 Task: Look for space in Tuluá, Colombia from 8th June, 2023 to 16th June, 2023 for 2 adults in price range Rs.10000 to Rs.15000. Place can be entire place with 1  bedroom having 1 bed and 1 bathroom. Property type can be house, flat, guest house, hotel. Amenities needed are: wifi, washing machine. Booking option can be shelf check-in. Required host language is English.
Action: Mouse moved to (506, 124)
Screenshot: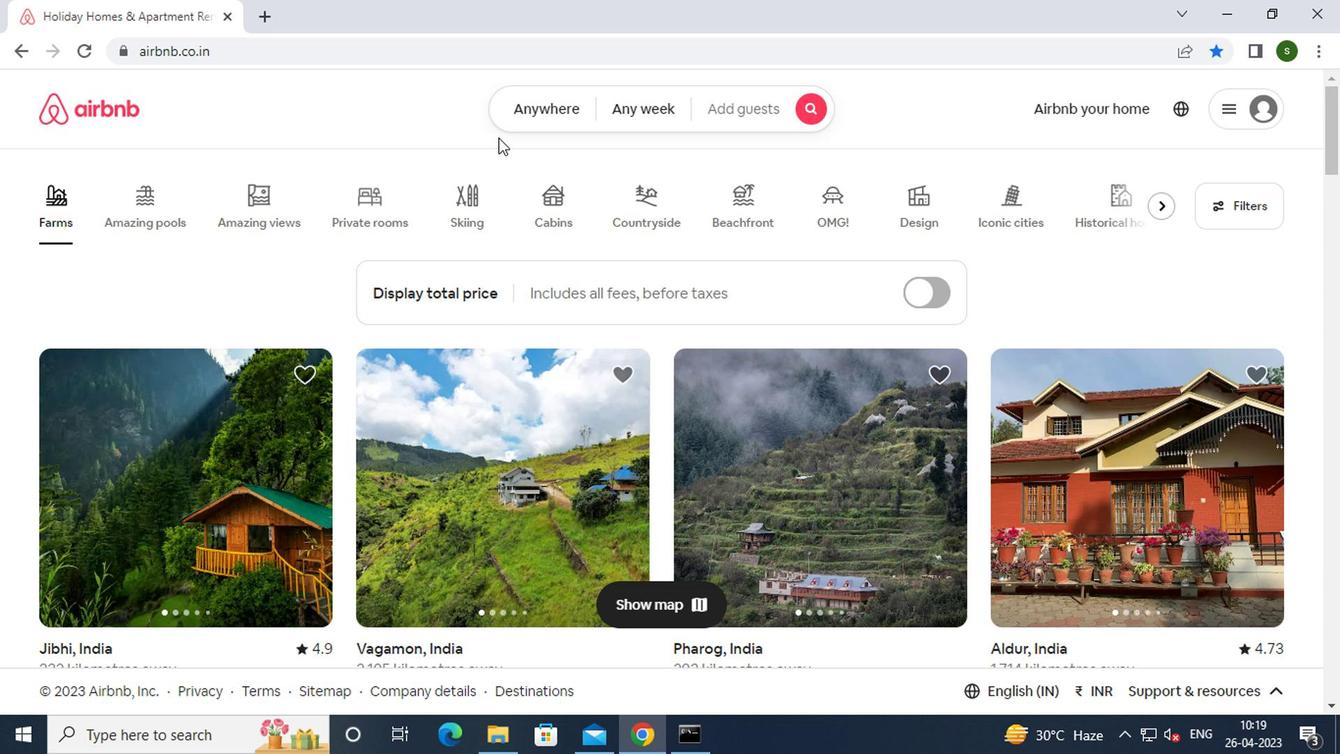 
Action: Mouse pressed left at (506, 124)
Screenshot: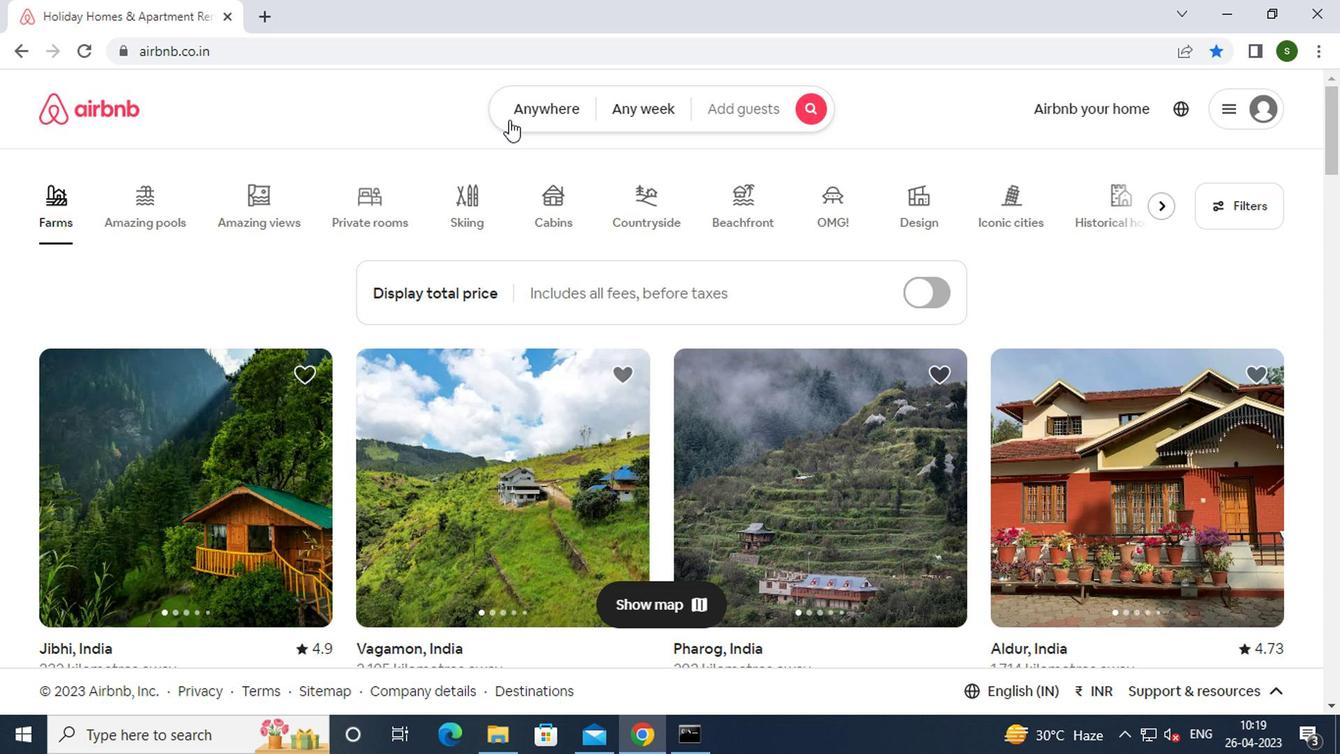 
Action: Mouse moved to (386, 187)
Screenshot: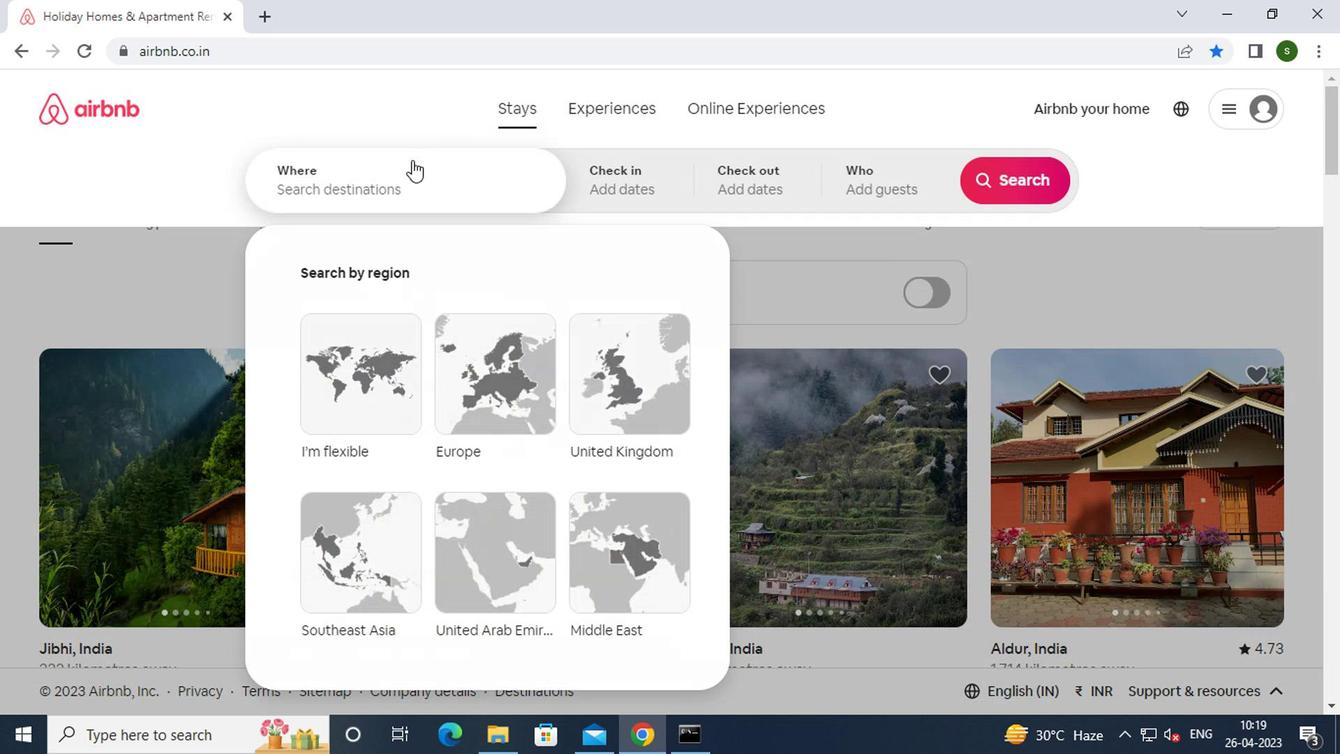 
Action: Mouse pressed left at (386, 187)
Screenshot: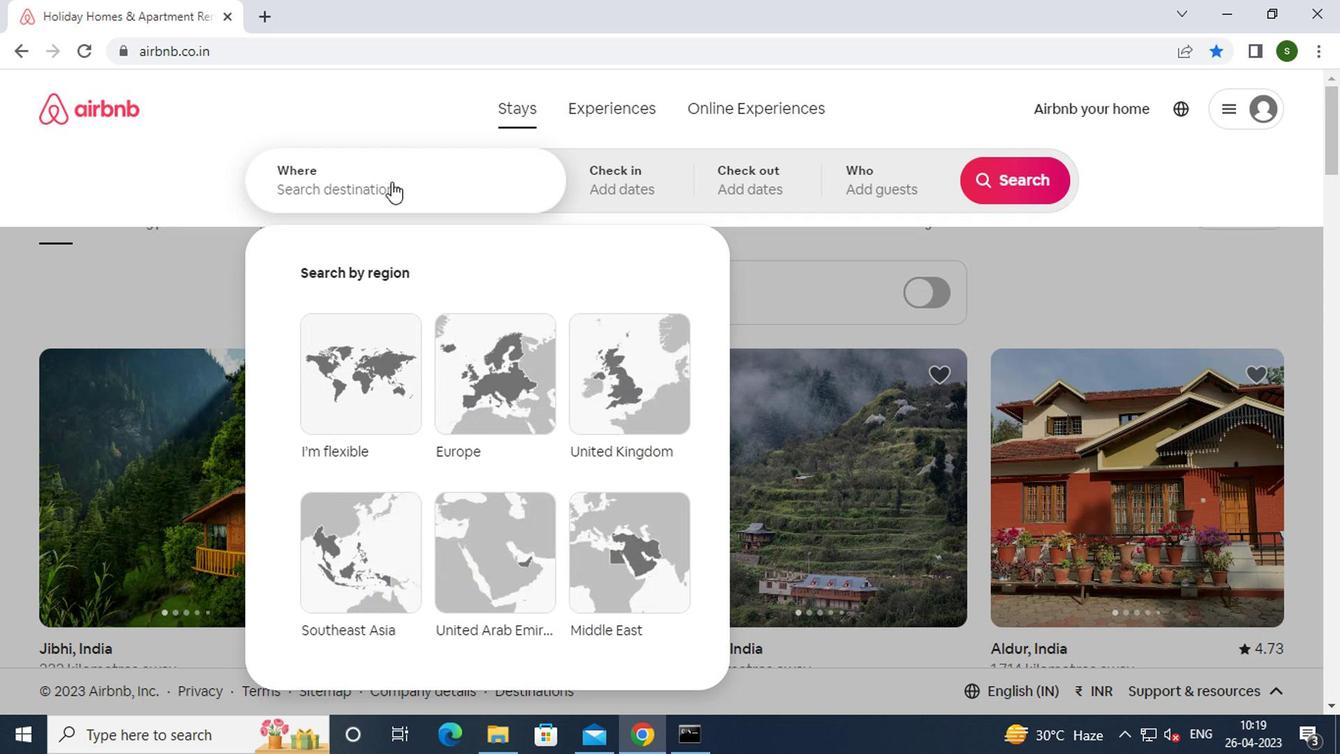 
Action: Key pressed t<Key.caps_lock>ulua,<Key.space><Key.caps_lock>c<Key.caps_lock>olombia<Key.enter>
Screenshot: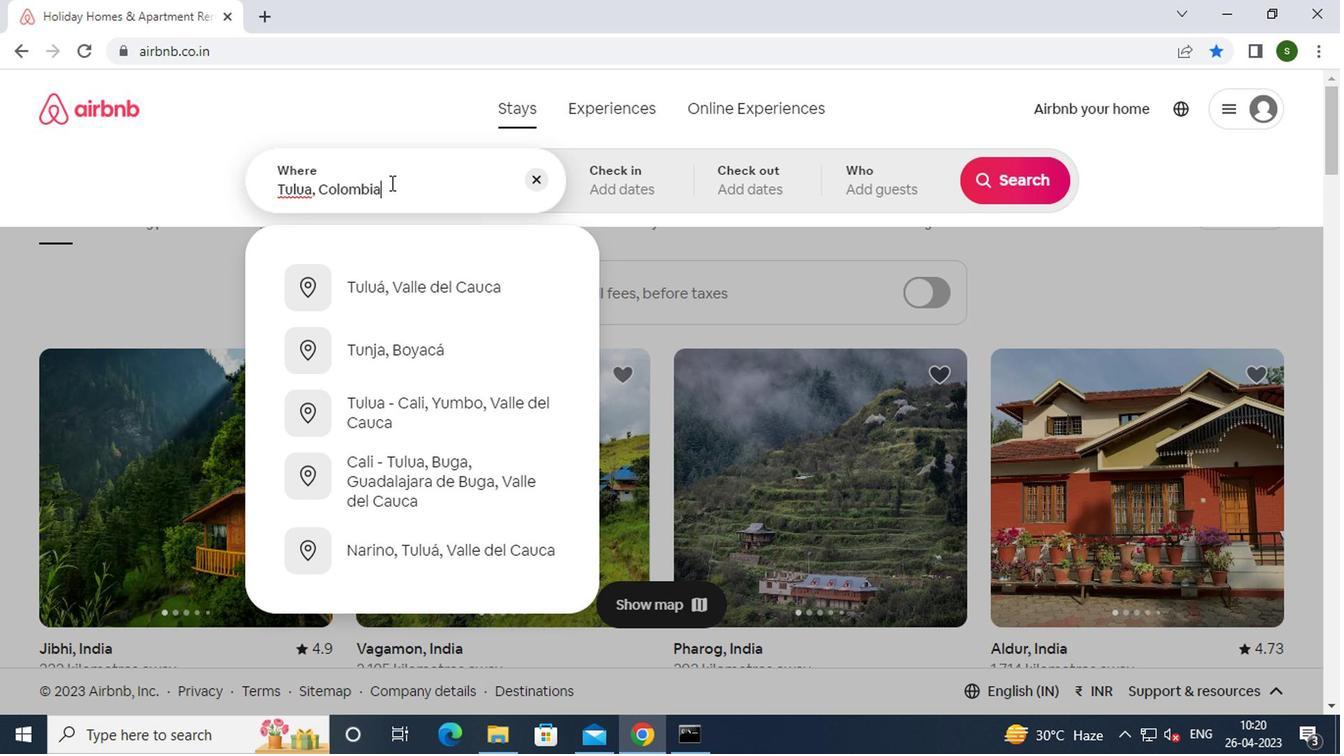 
Action: Mouse moved to (997, 341)
Screenshot: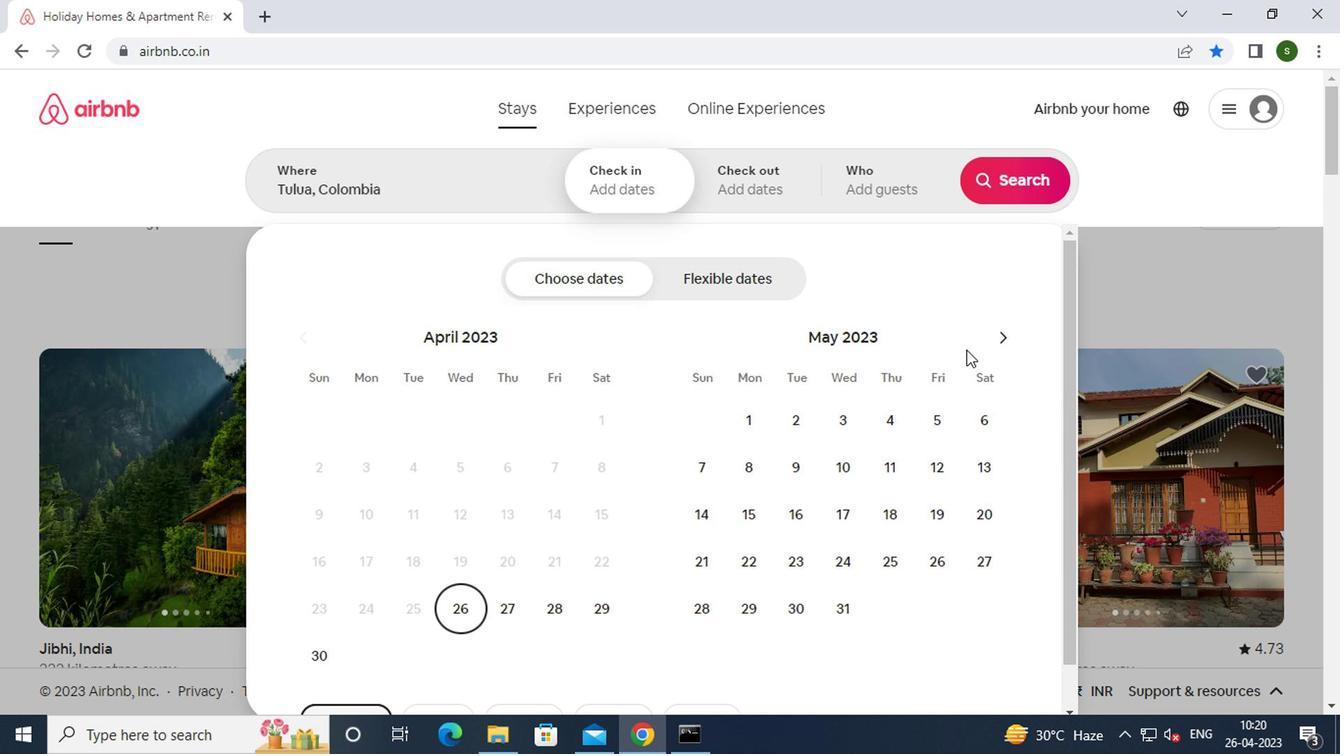 
Action: Mouse pressed left at (997, 341)
Screenshot: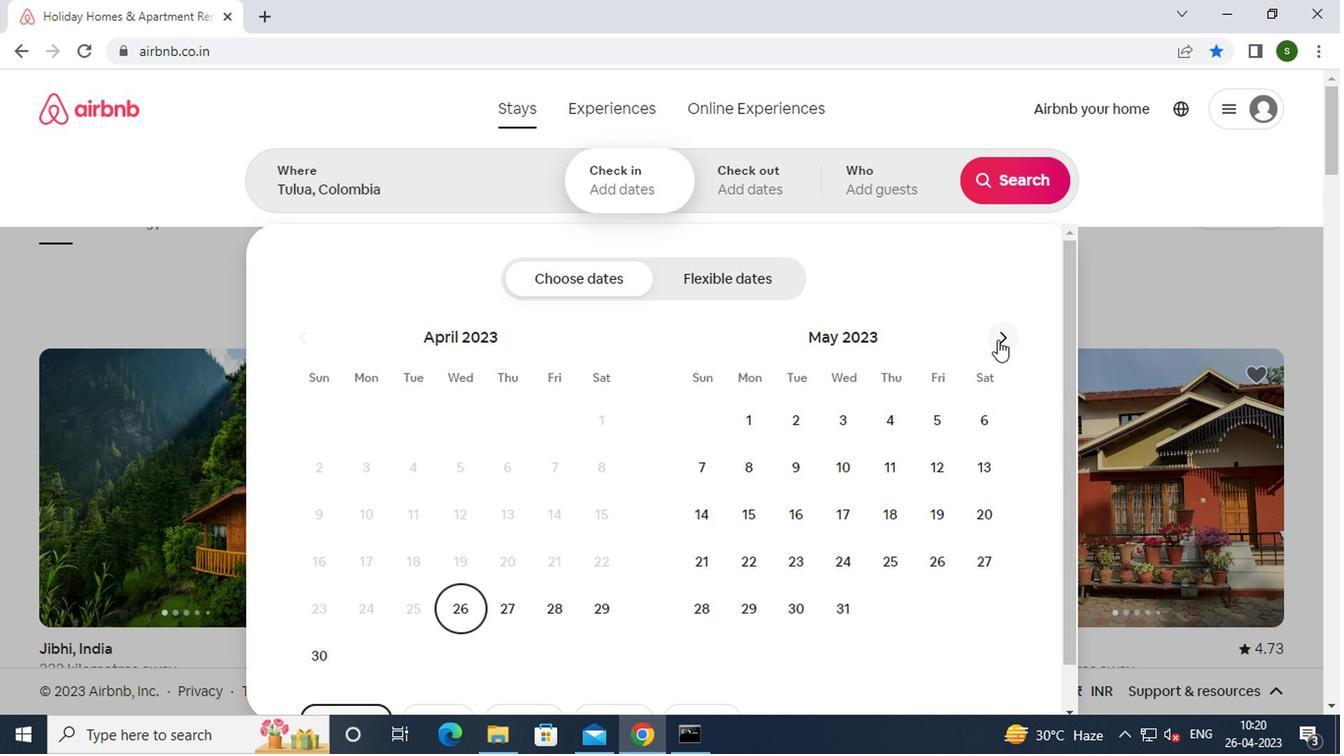
Action: Mouse moved to (883, 467)
Screenshot: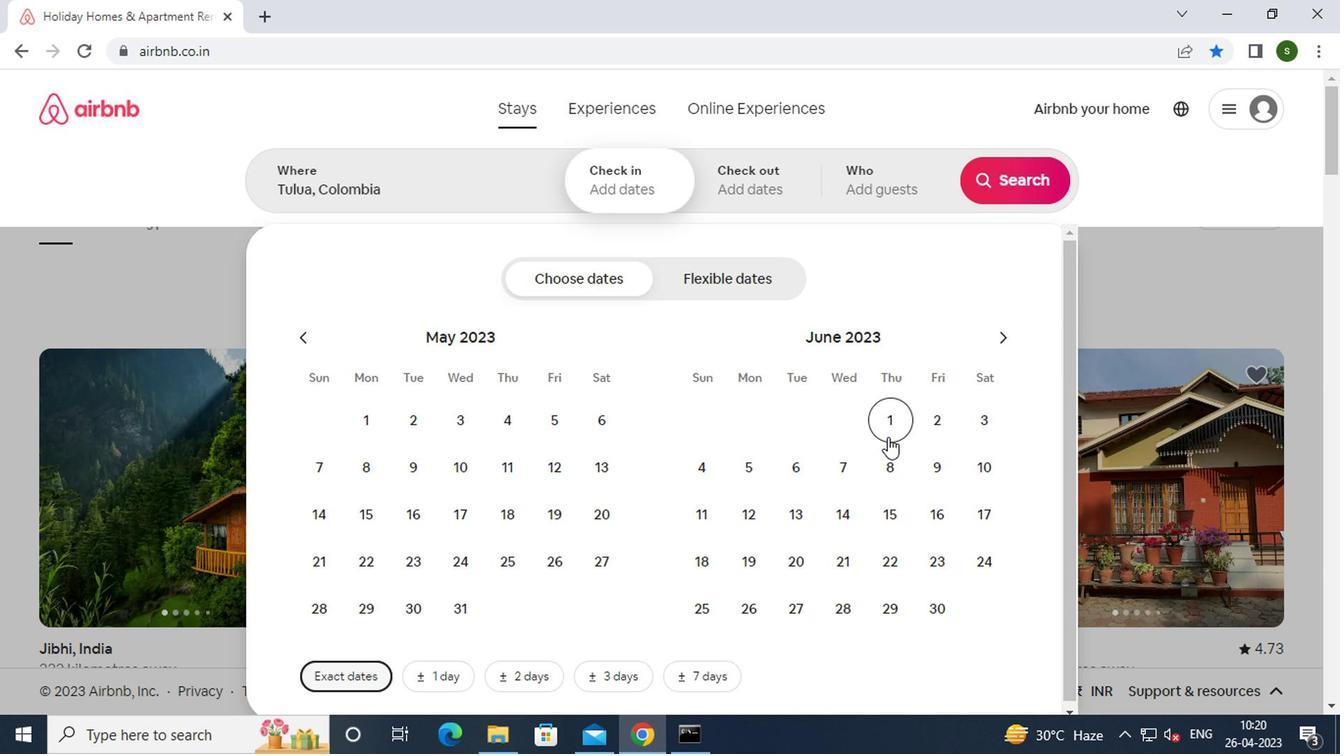 
Action: Mouse pressed left at (883, 467)
Screenshot: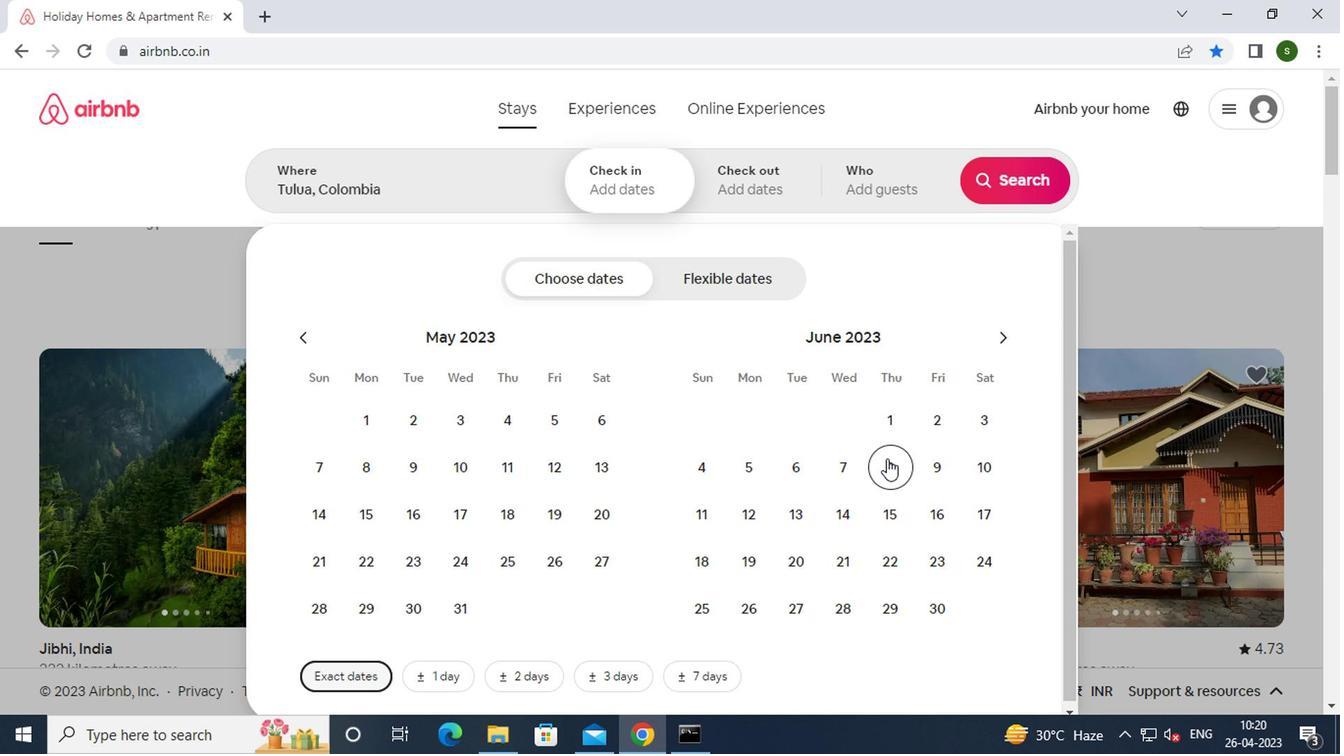 
Action: Mouse moved to (922, 509)
Screenshot: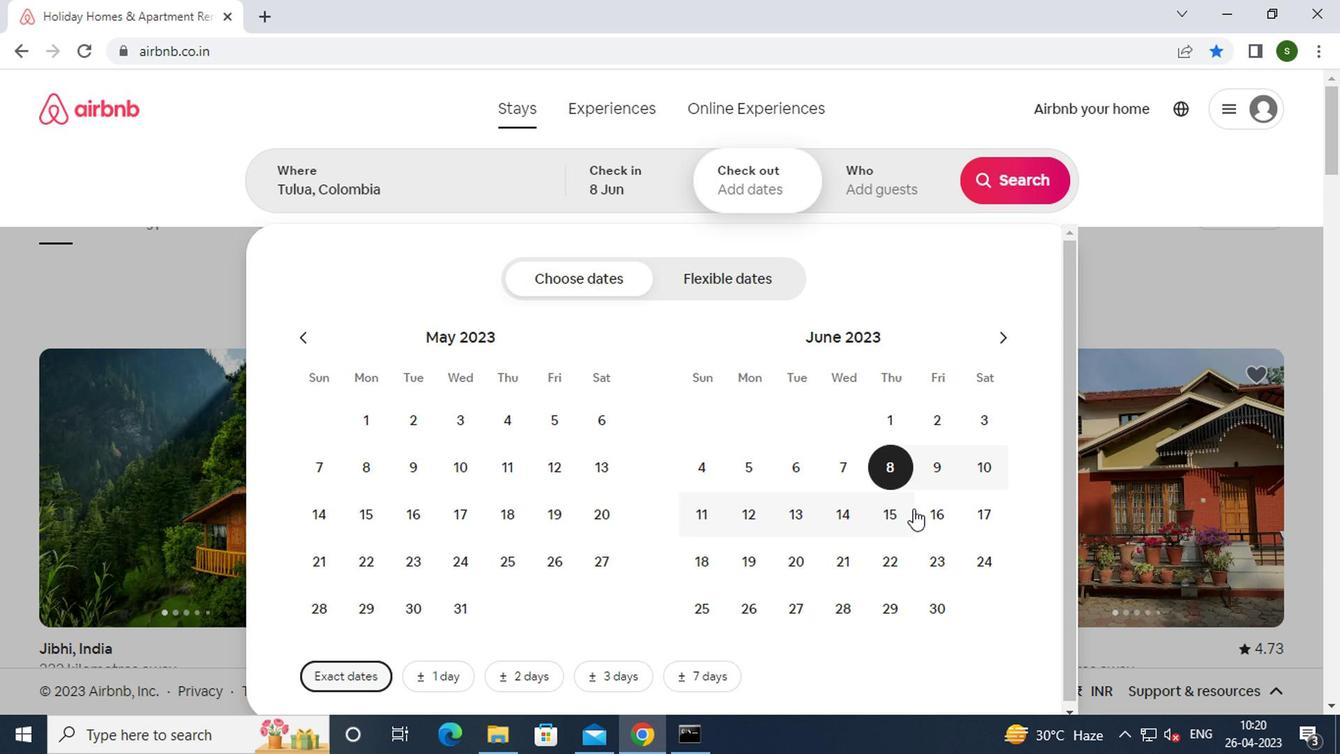
Action: Mouse pressed left at (922, 509)
Screenshot: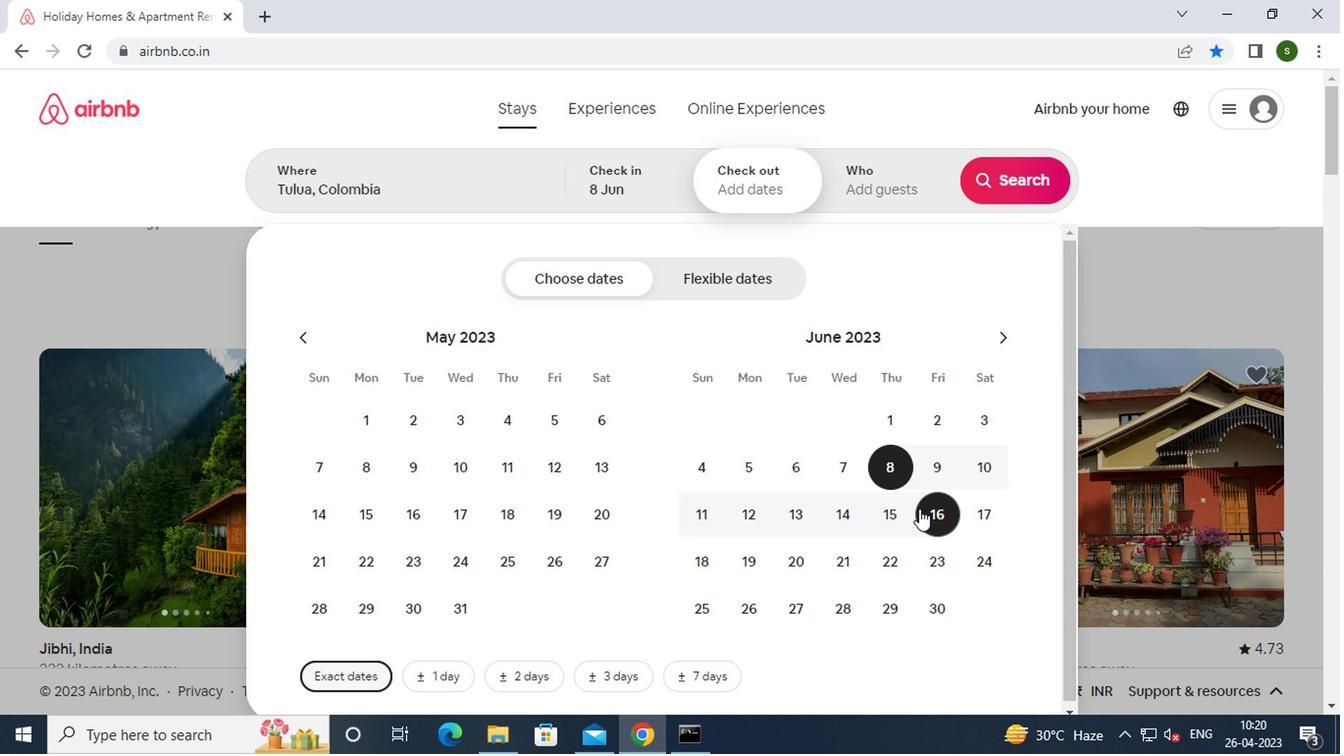 
Action: Mouse moved to (863, 194)
Screenshot: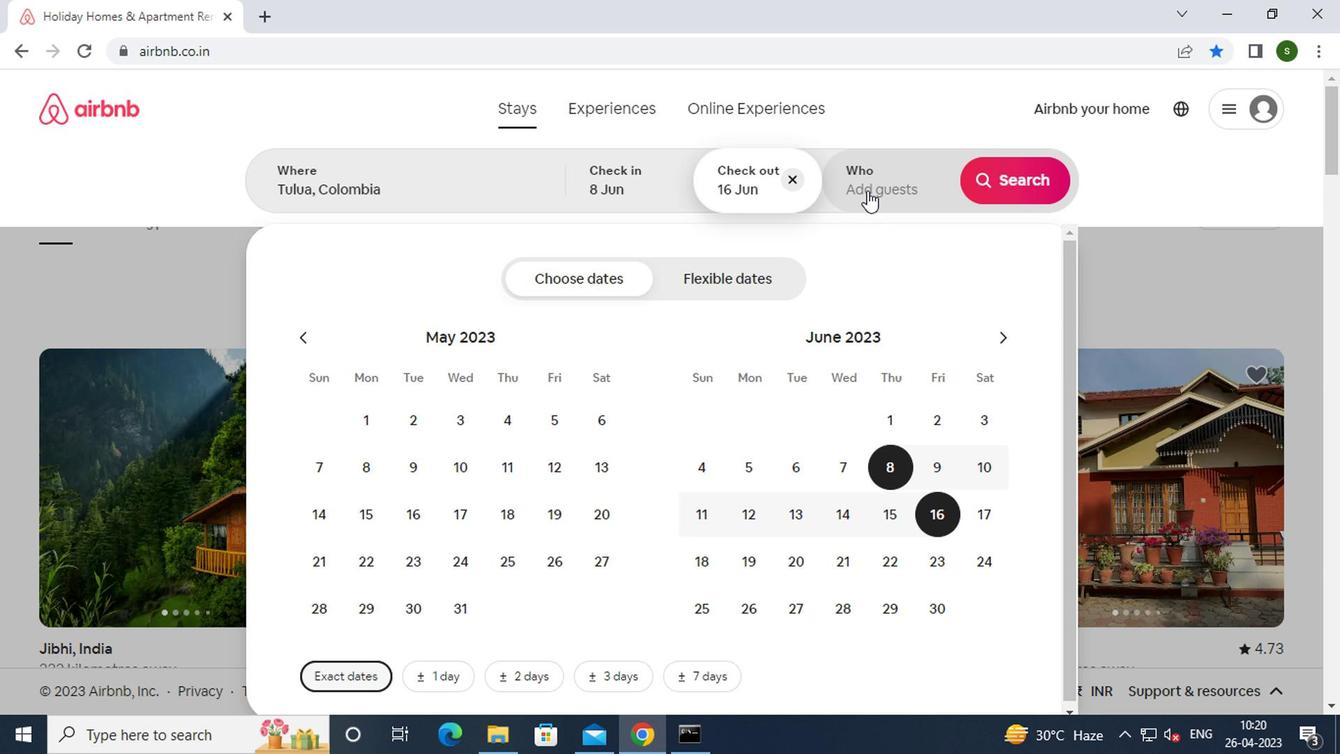 
Action: Mouse pressed left at (863, 194)
Screenshot: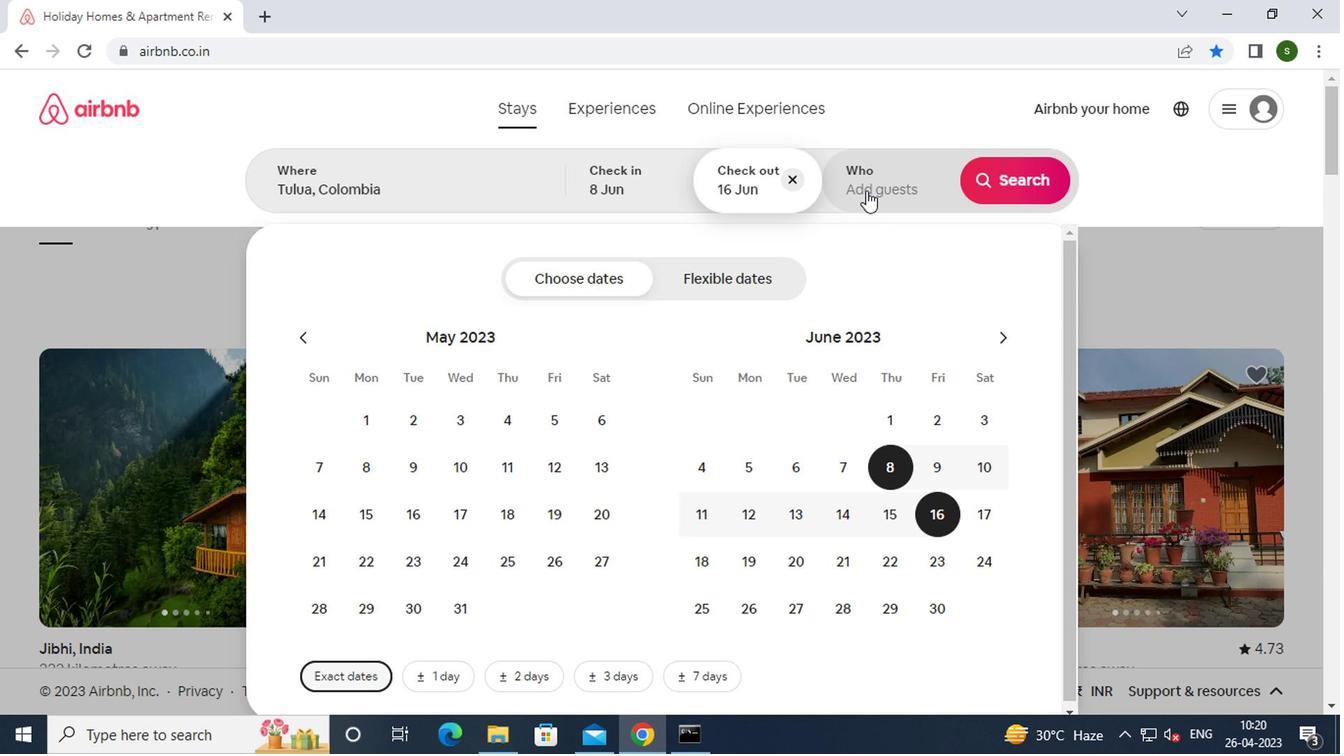 
Action: Mouse moved to (1023, 279)
Screenshot: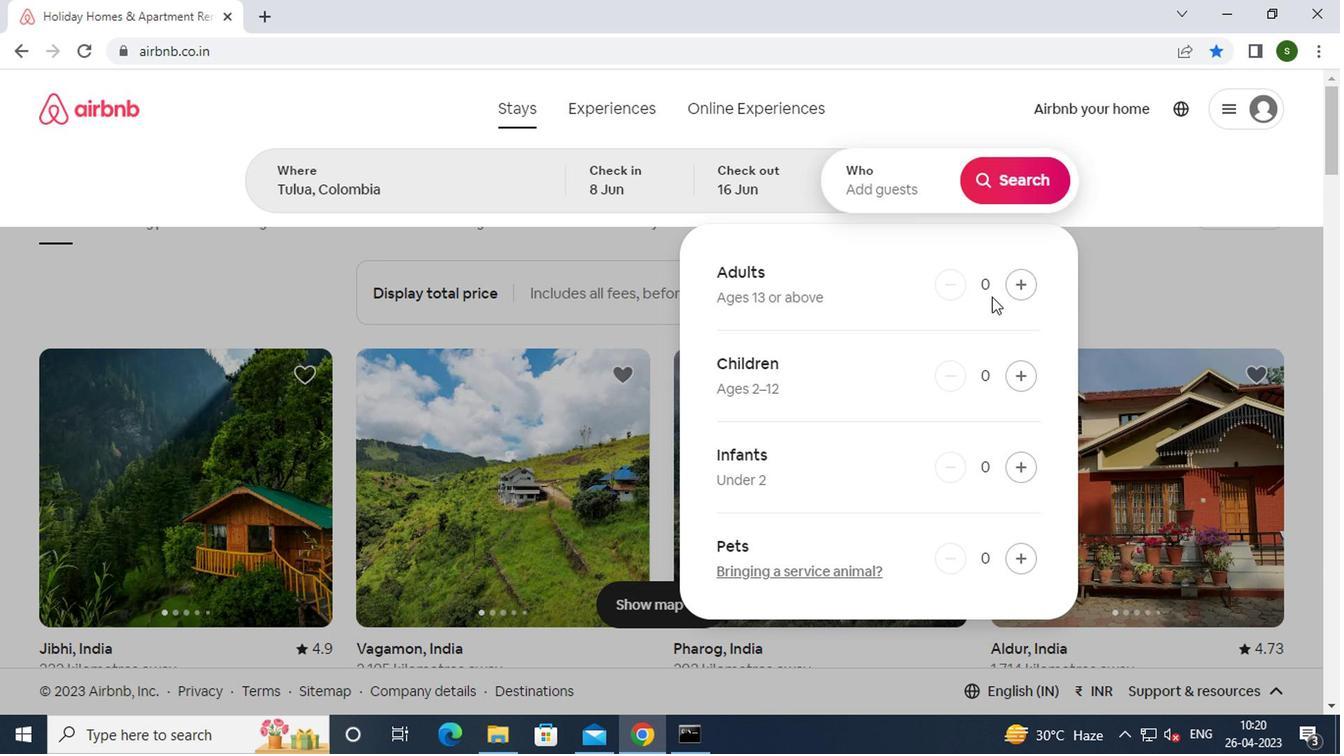 
Action: Mouse pressed left at (1023, 279)
Screenshot: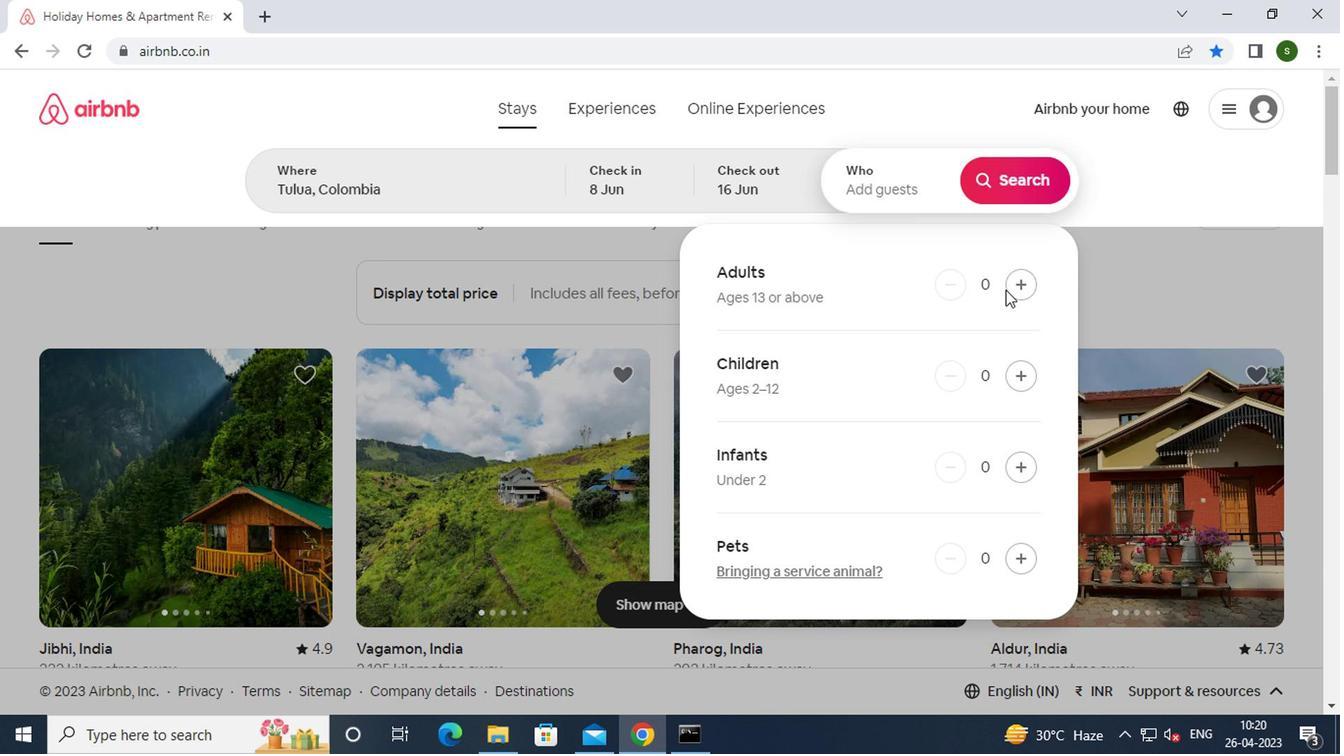 
Action: Mouse pressed left at (1023, 279)
Screenshot: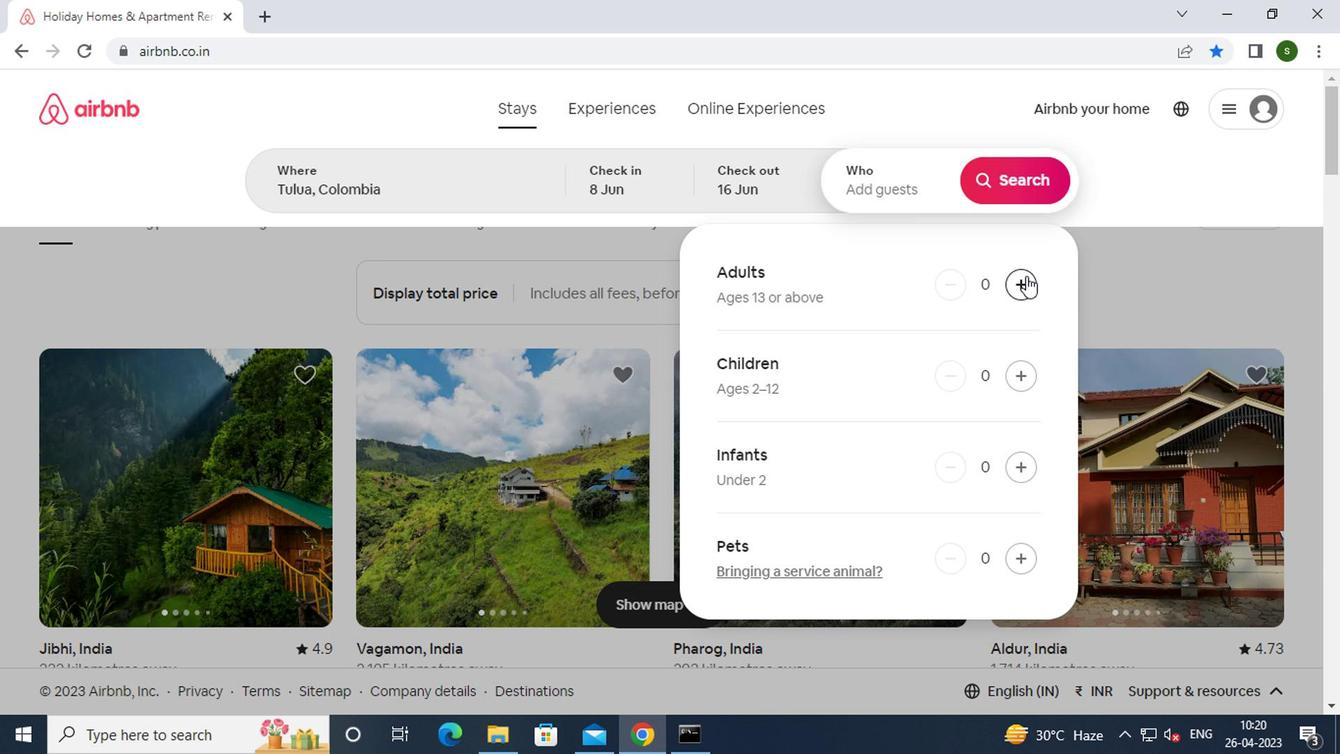 
Action: Mouse moved to (1020, 199)
Screenshot: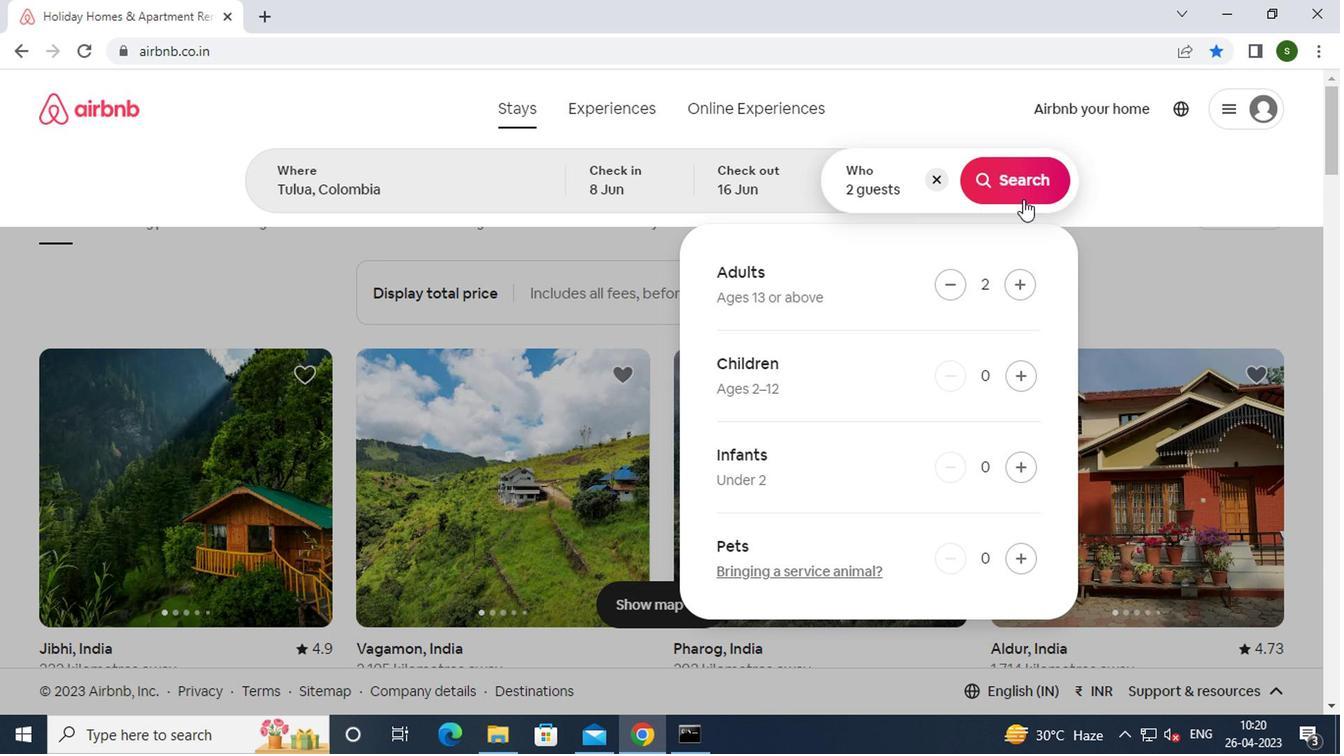 
Action: Mouse pressed left at (1020, 199)
Screenshot: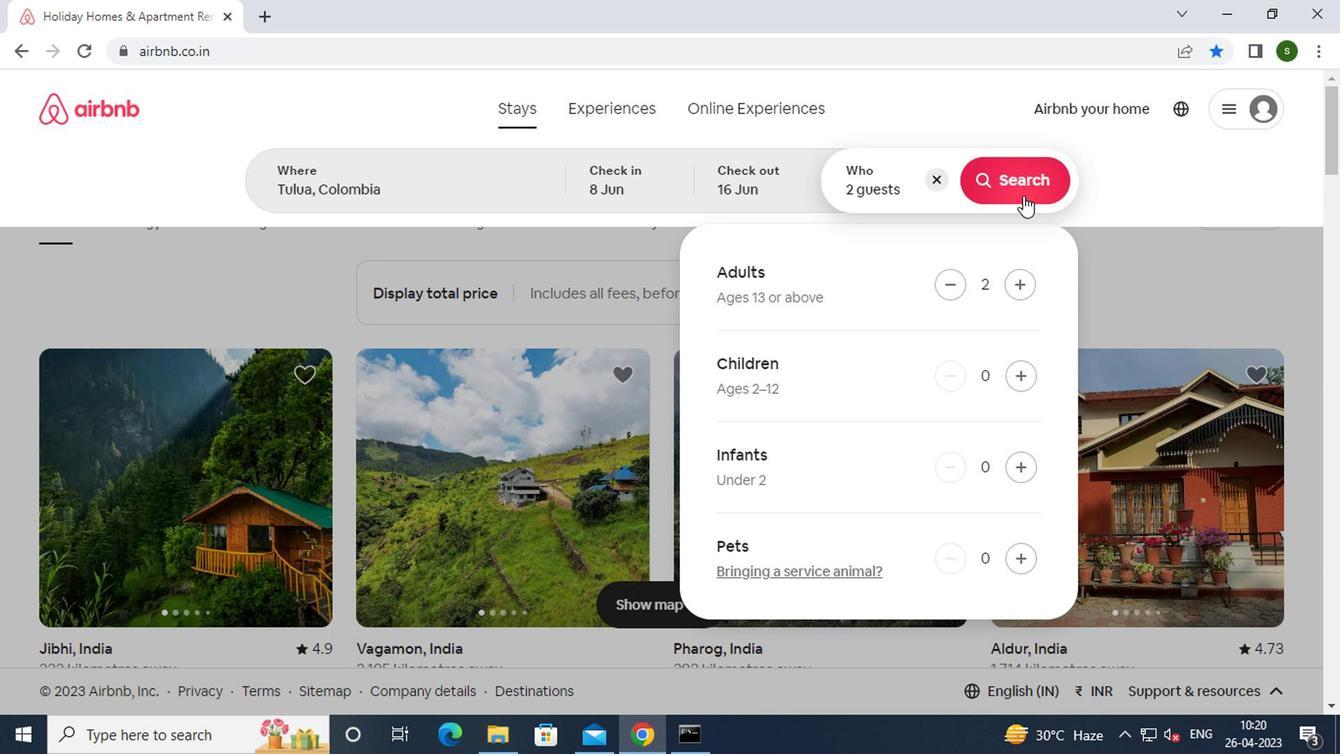 
Action: Mouse moved to (1253, 179)
Screenshot: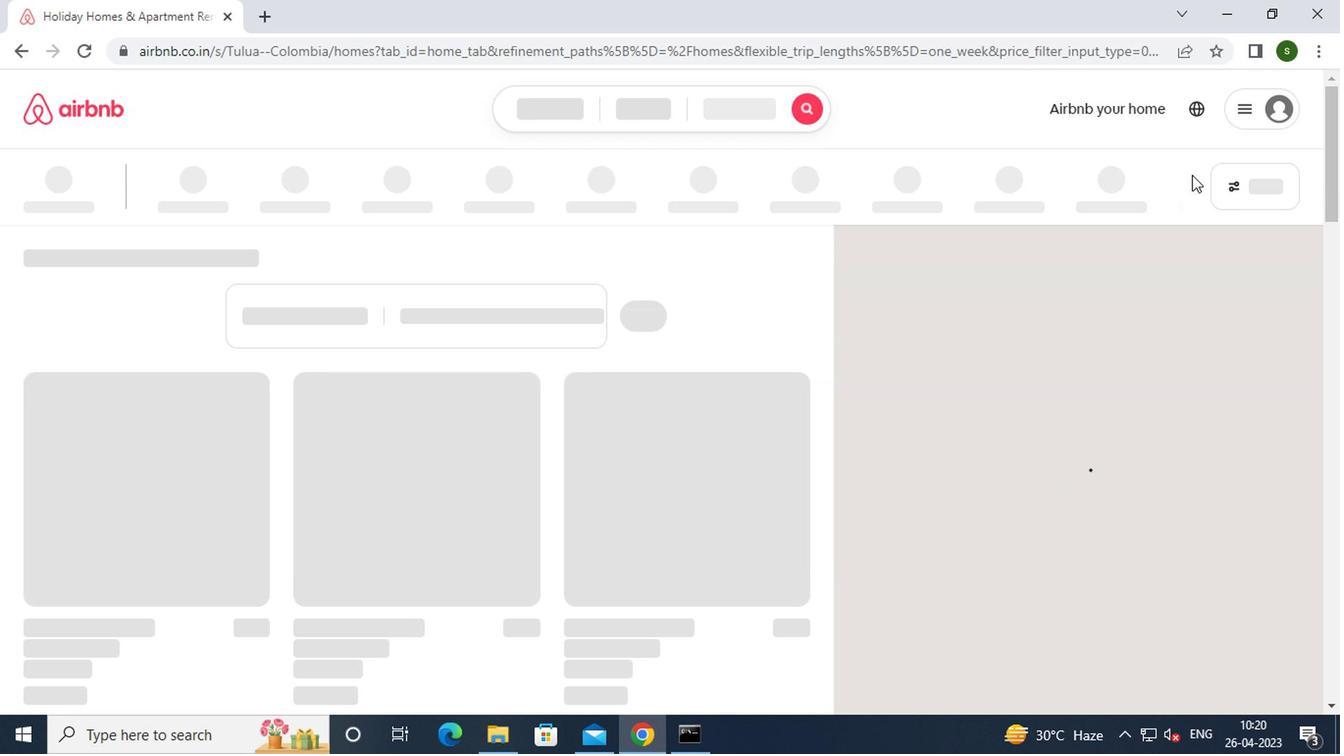 
Action: Mouse pressed left at (1253, 179)
Screenshot: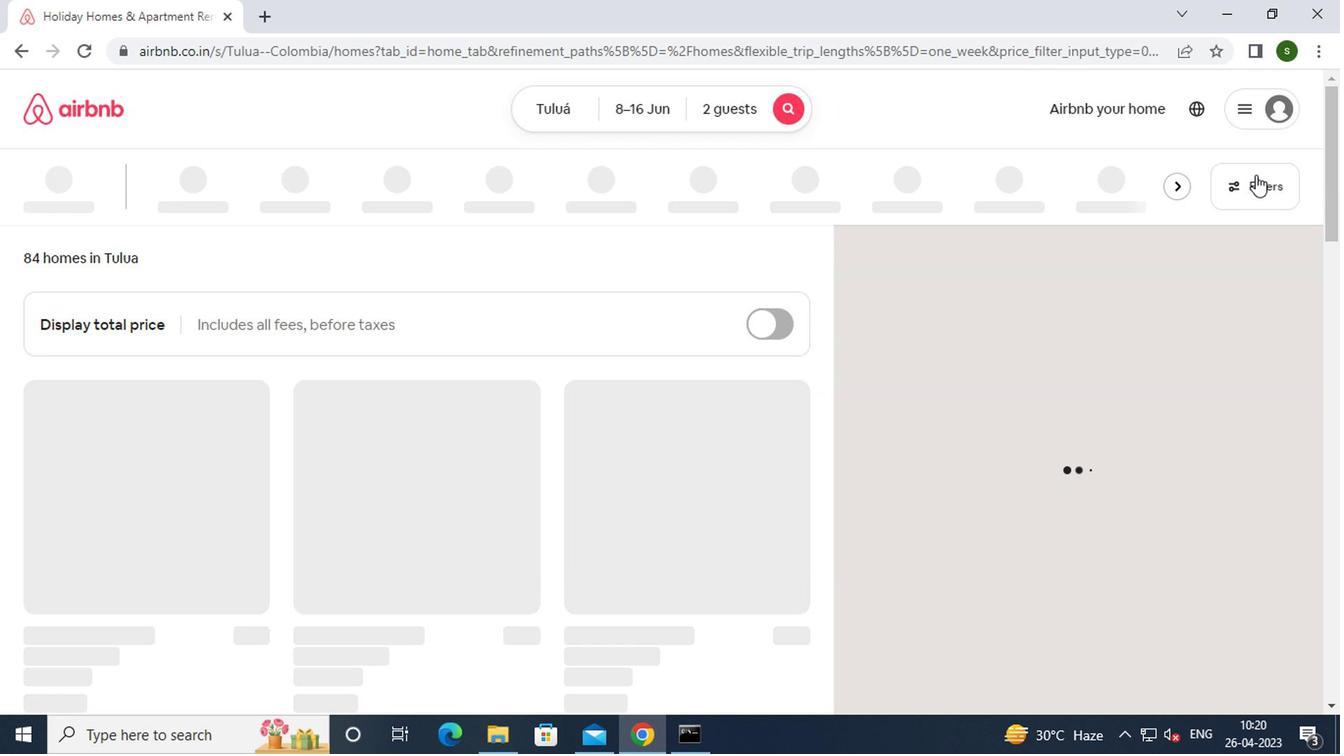 
Action: Mouse moved to (585, 434)
Screenshot: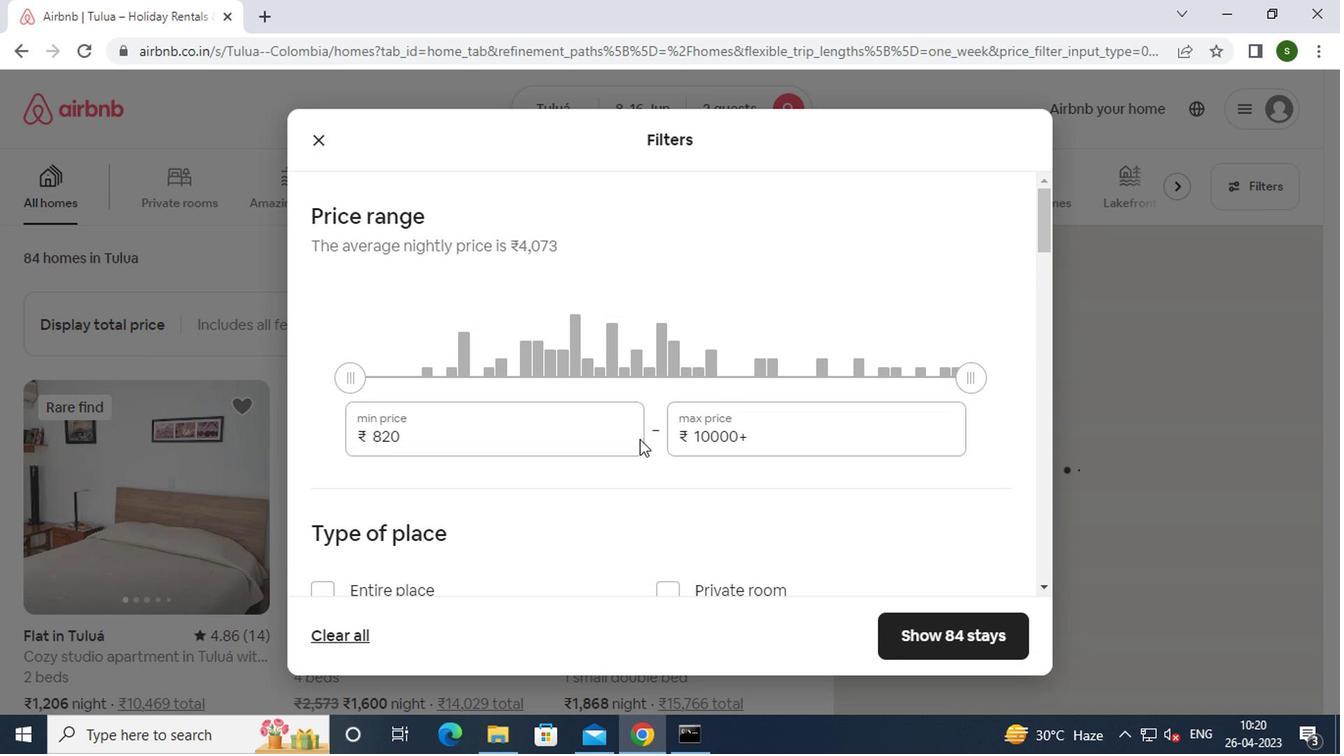 
Action: Mouse pressed left at (585, 434)
Screenshot: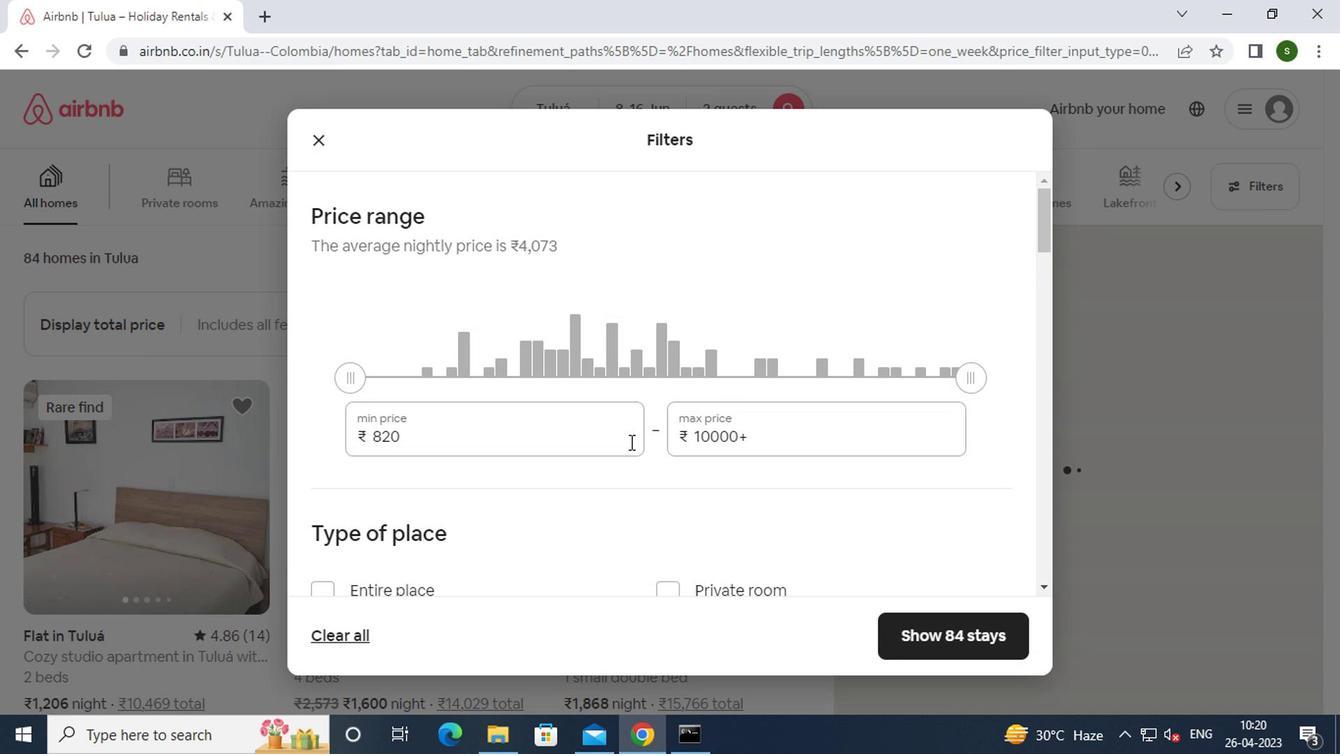 
Action: Mouse moved to (585, 429)
Screenshot: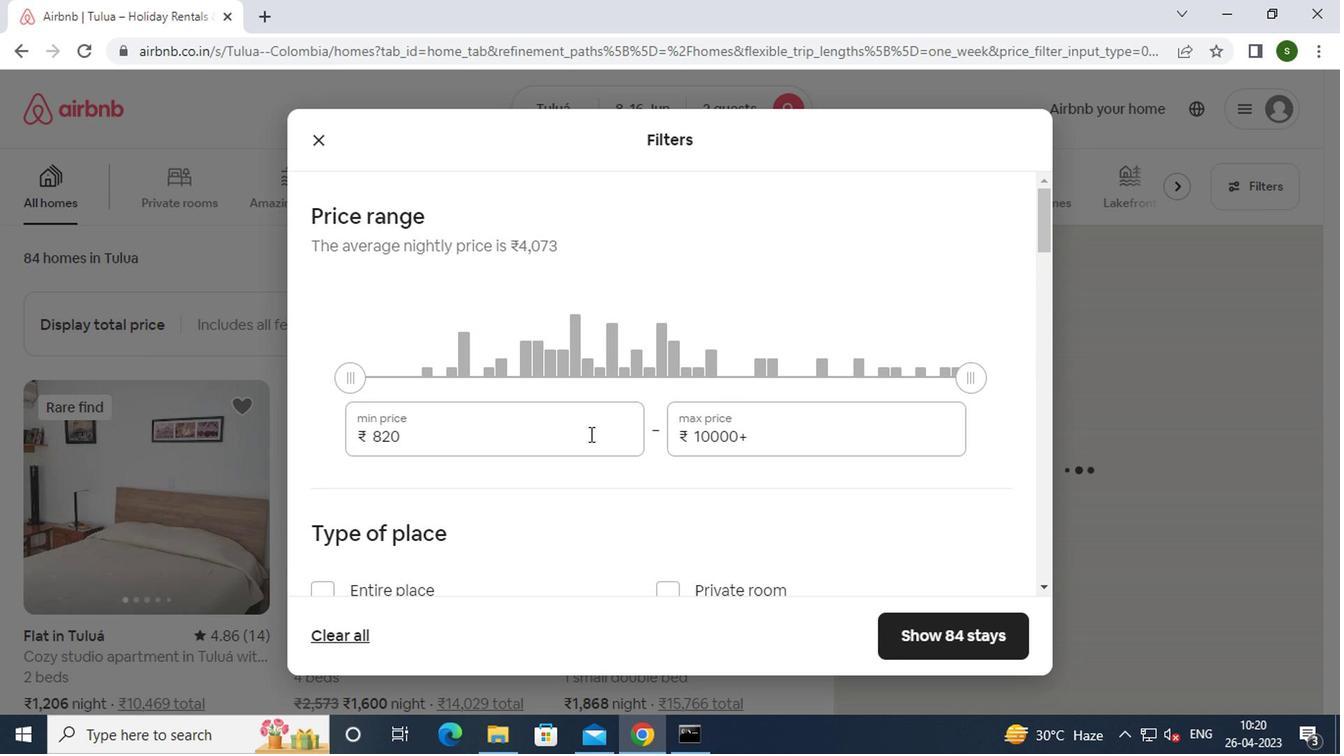 
Action: Key pressed <Key.backspace><Key.backspace><Key.backspace><Key.backspace>10000
Screenshot: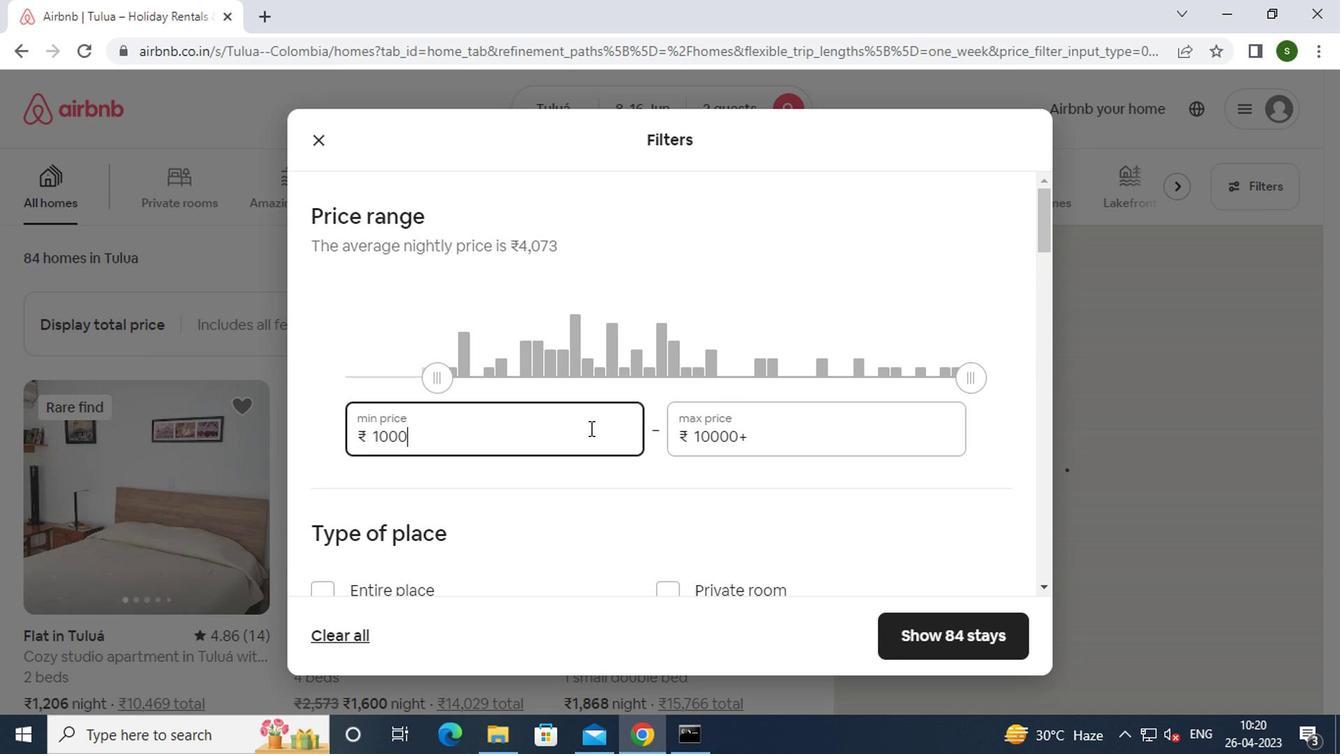 
Action: Mouse moved to (793, 438)
Screenshot: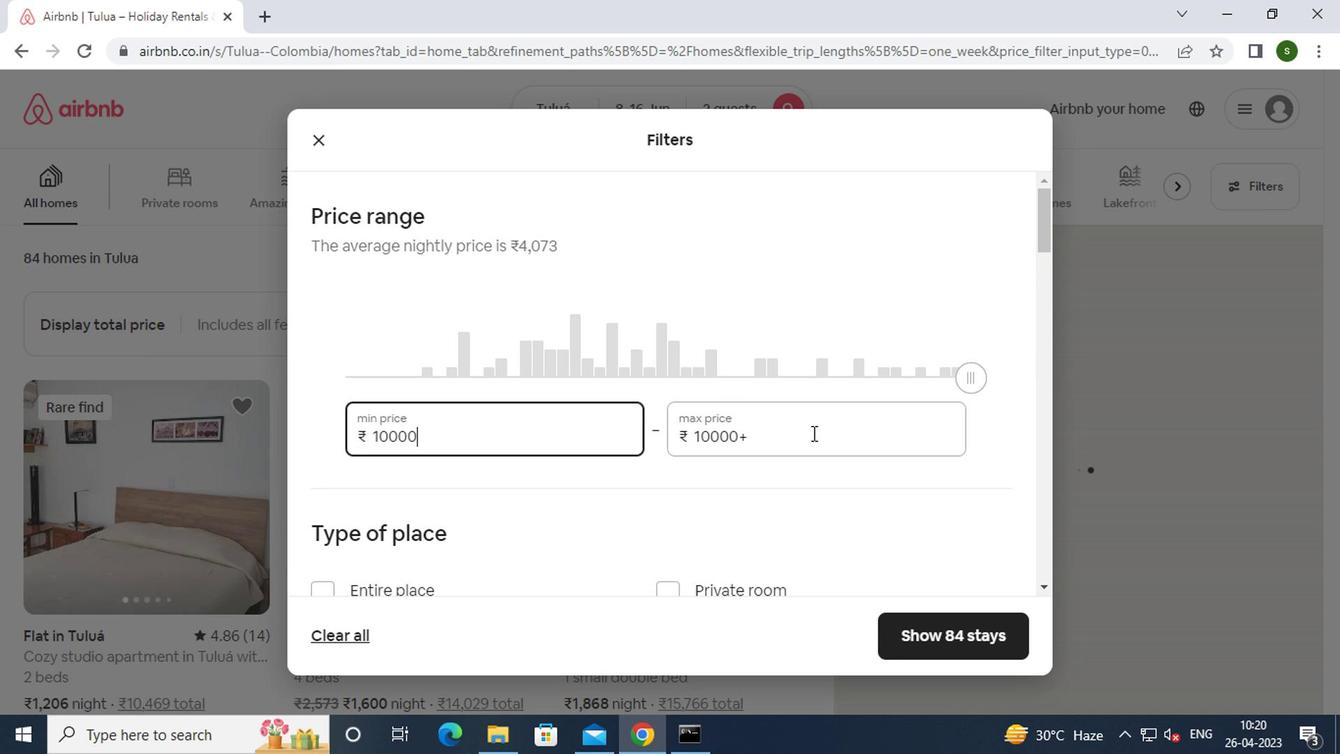 
Action: Mouse pressed left at (793, 438)
Screenshot: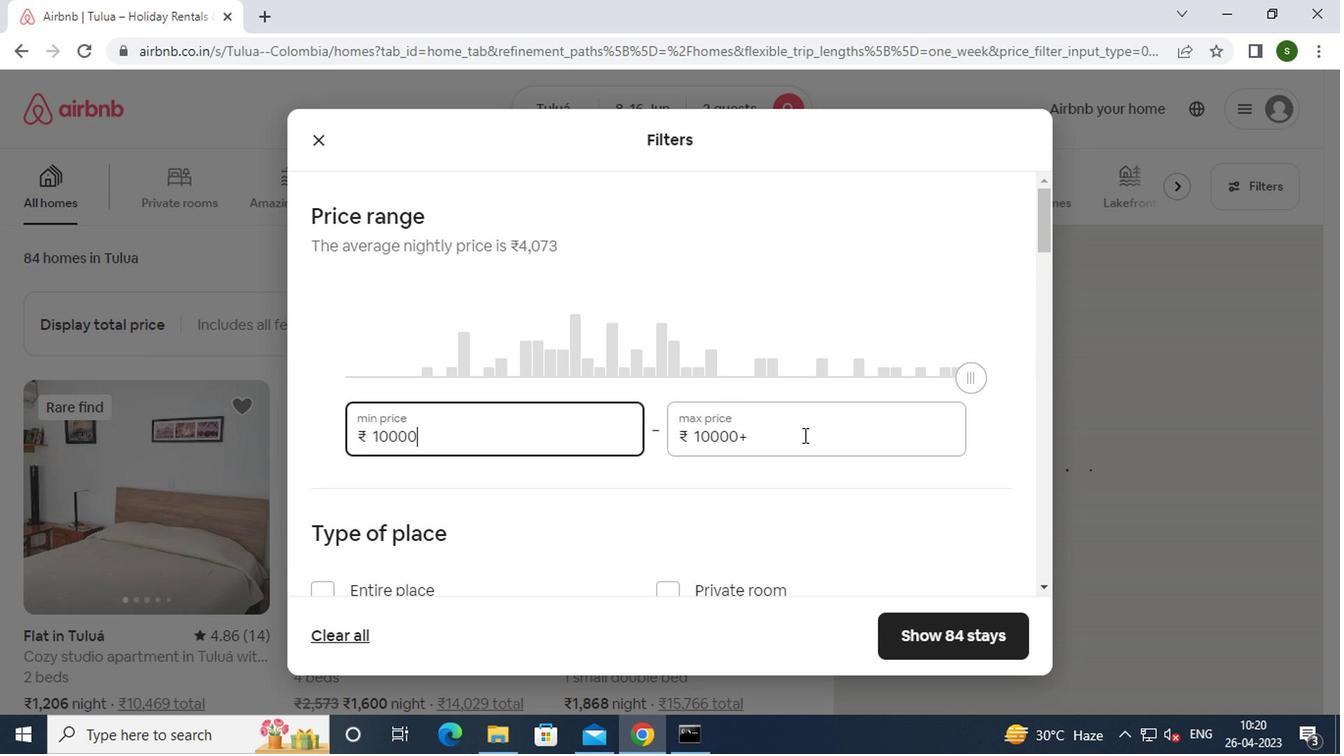 
Action: Key pressed <Key.backspace><Key.backspace><Key.backspace><Key.backspace><Key.backspace><Key.backspace><Key.backspace><Key.backspace><Key.backspace><Key.backspace><Key.backspace><Key.backspace>15000
Screenshot: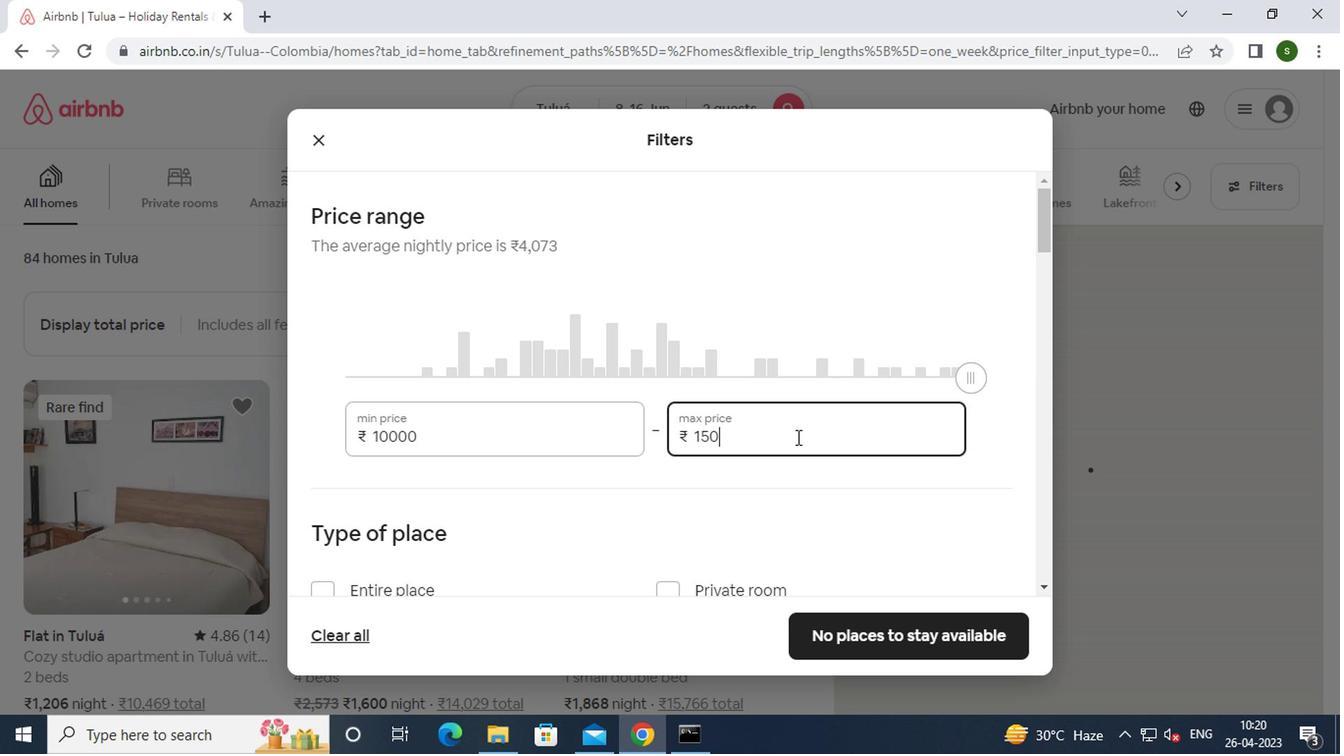 
Action: Mouse moved to (645, 459)
Screenshot: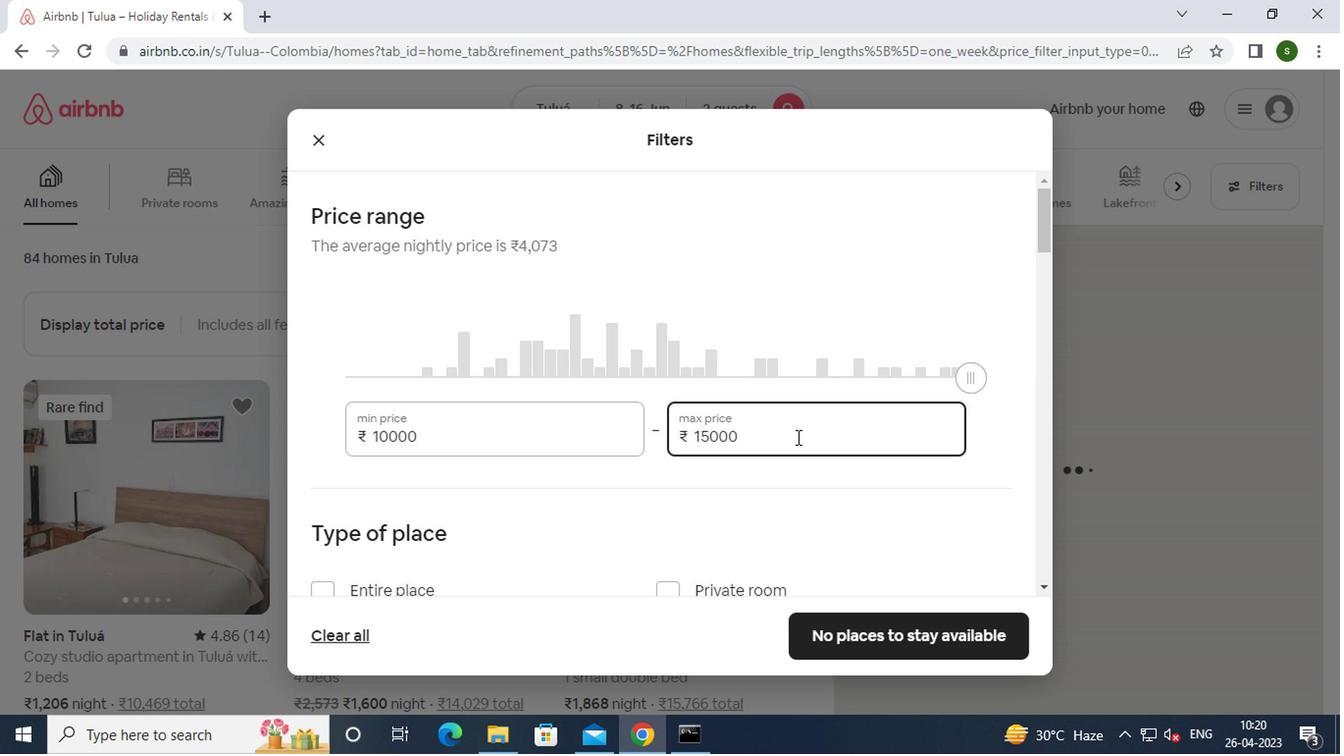 
Action: Mouse scrolled (645, 458) with delta (0, 0)
Screenshot: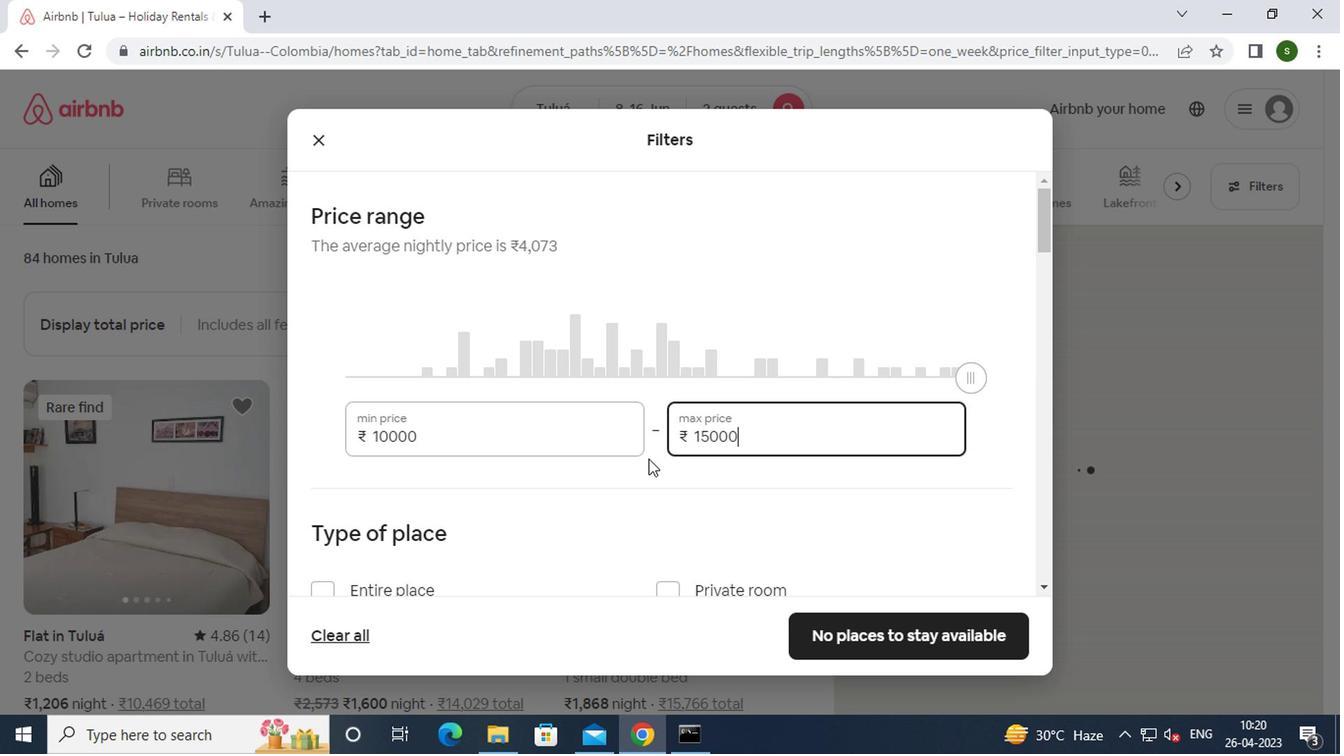 
Action: Mouse scrolled (645, 458) with delta (0, 0)
Screenshot: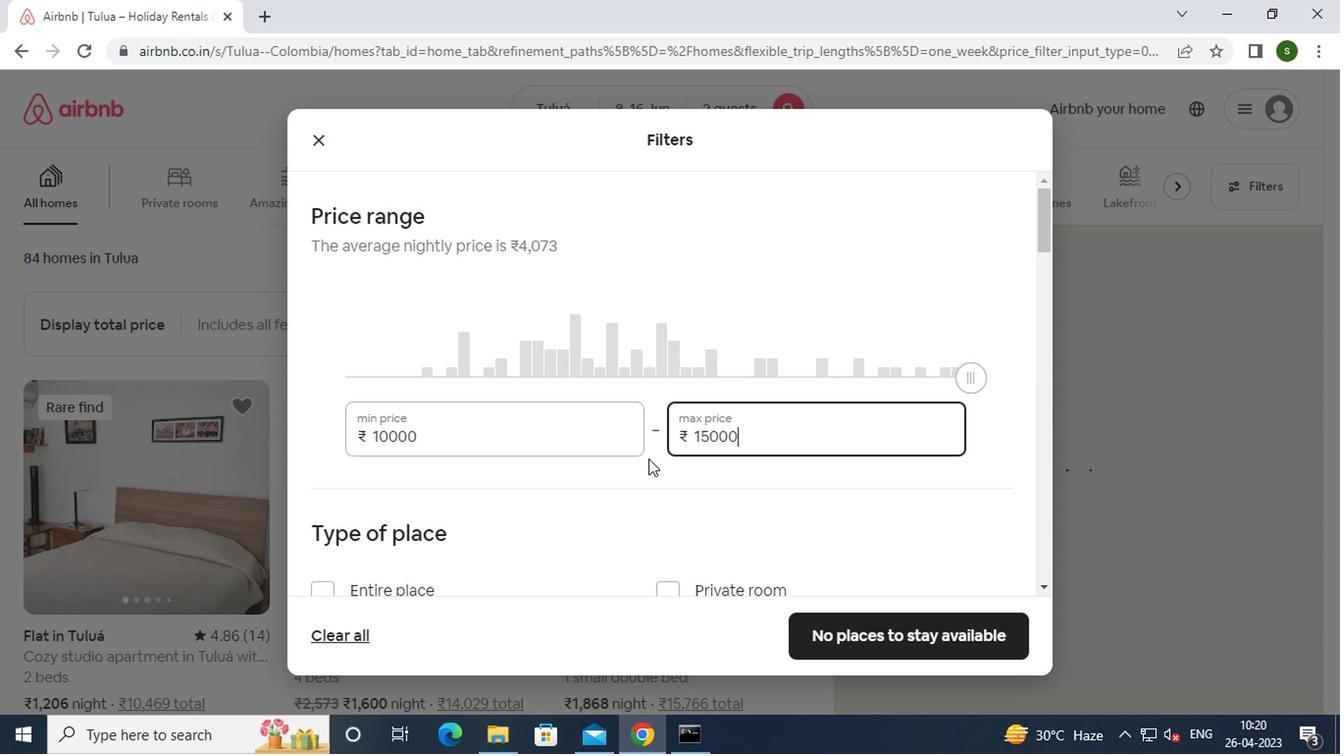 
Action: Mouse moved to (382, 411)
Screenshot: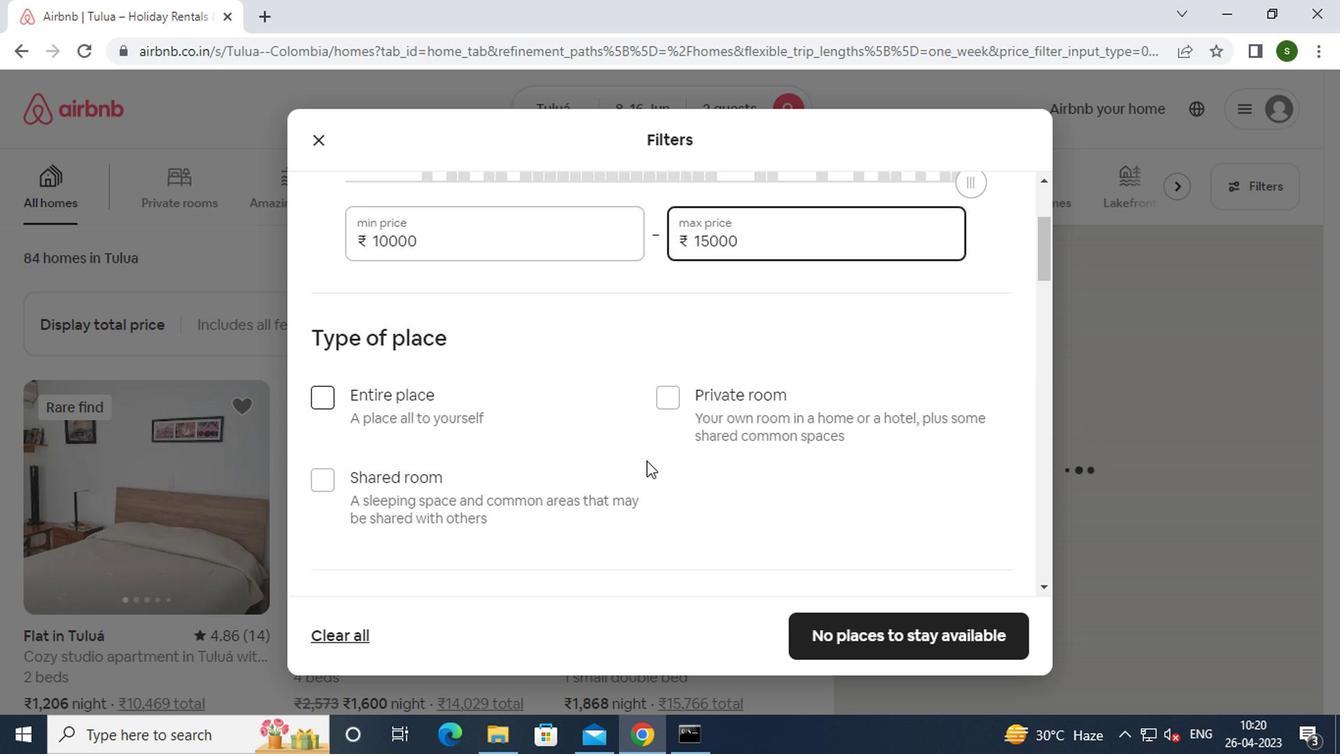 
Action: Mouse pressed left at (382, 411)
Screenshot: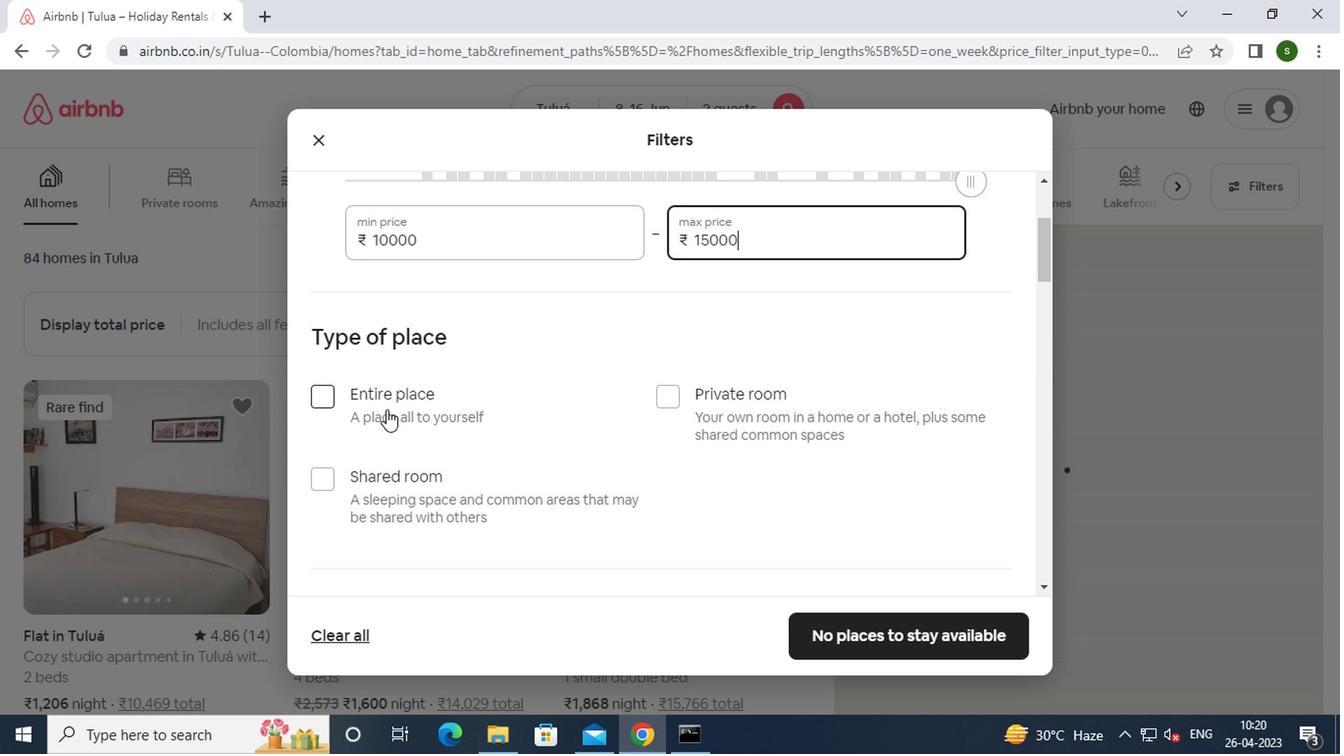 
Action: Mouse moved to (570, 409)
Screenshot: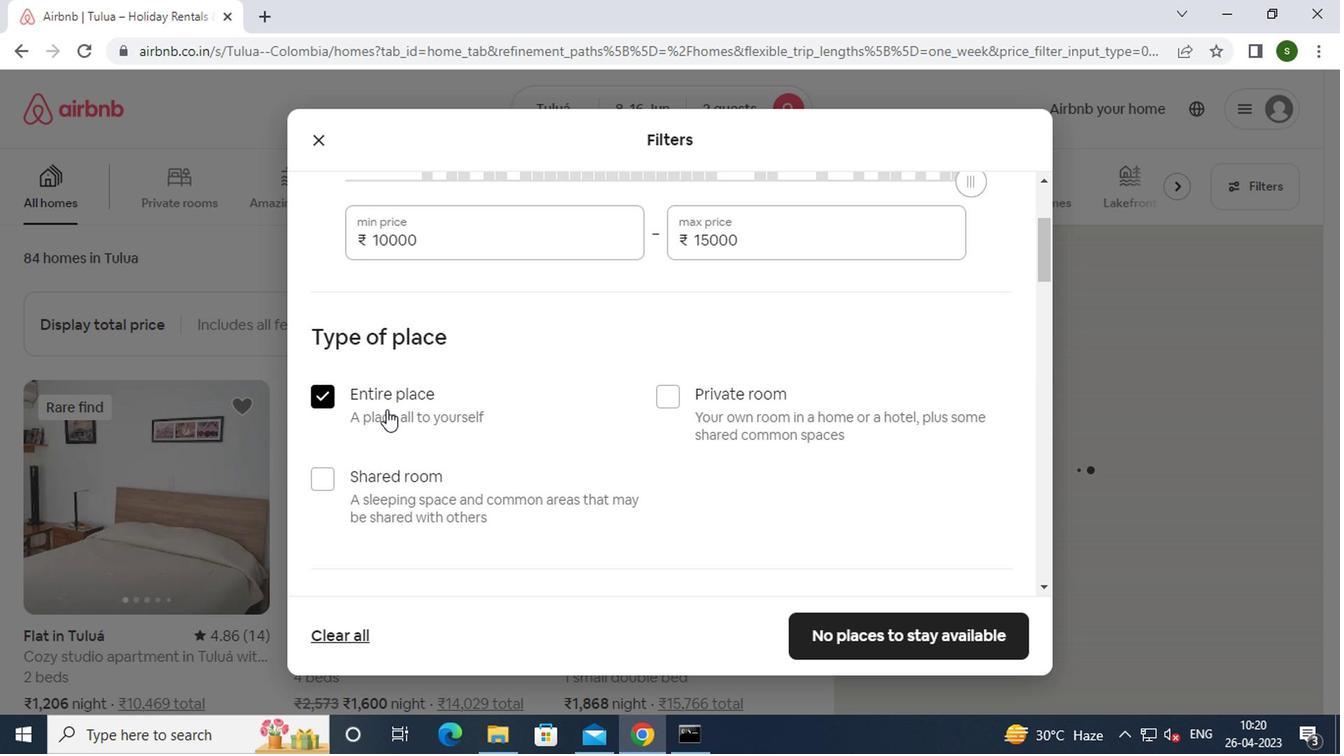 
Action: Mouse scrolled (570, 409) with delta (0, 0)
Screenshot: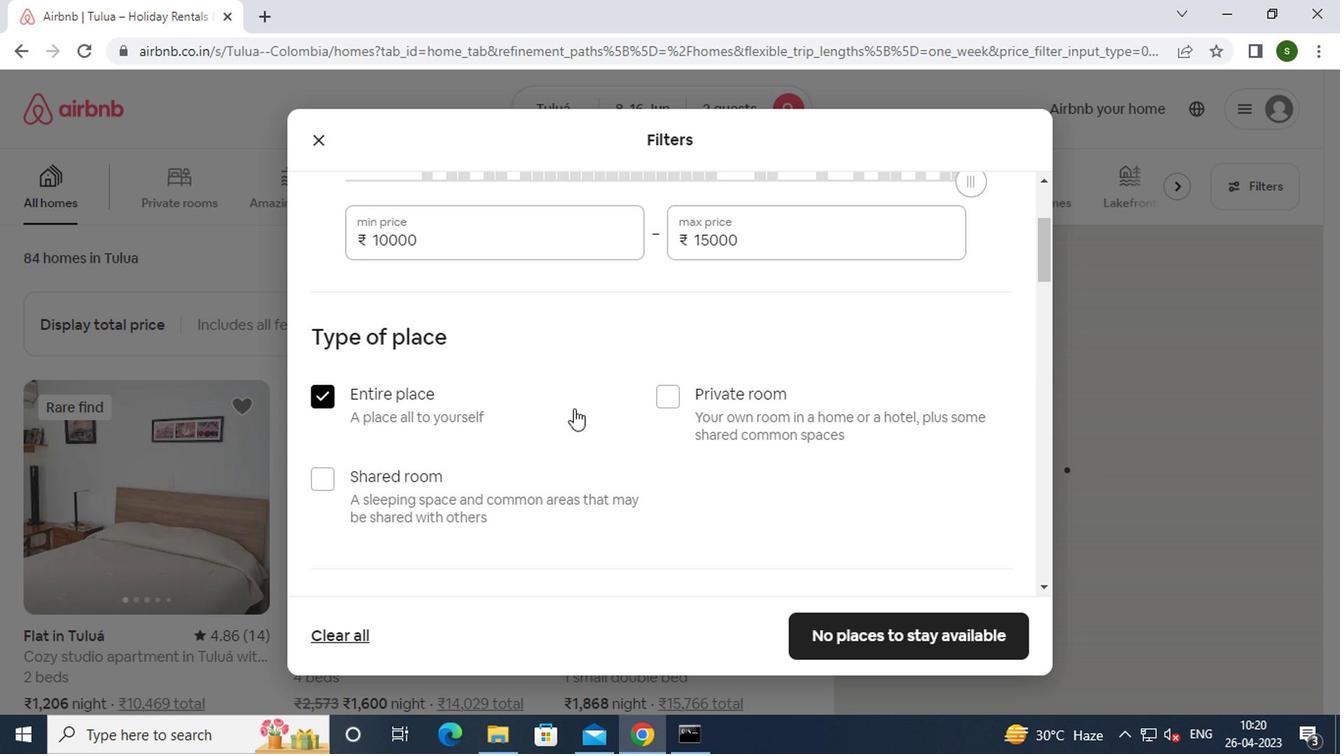 
Action: Mouse scrolled (570, 409) with delta (0, 0)
Screenshot: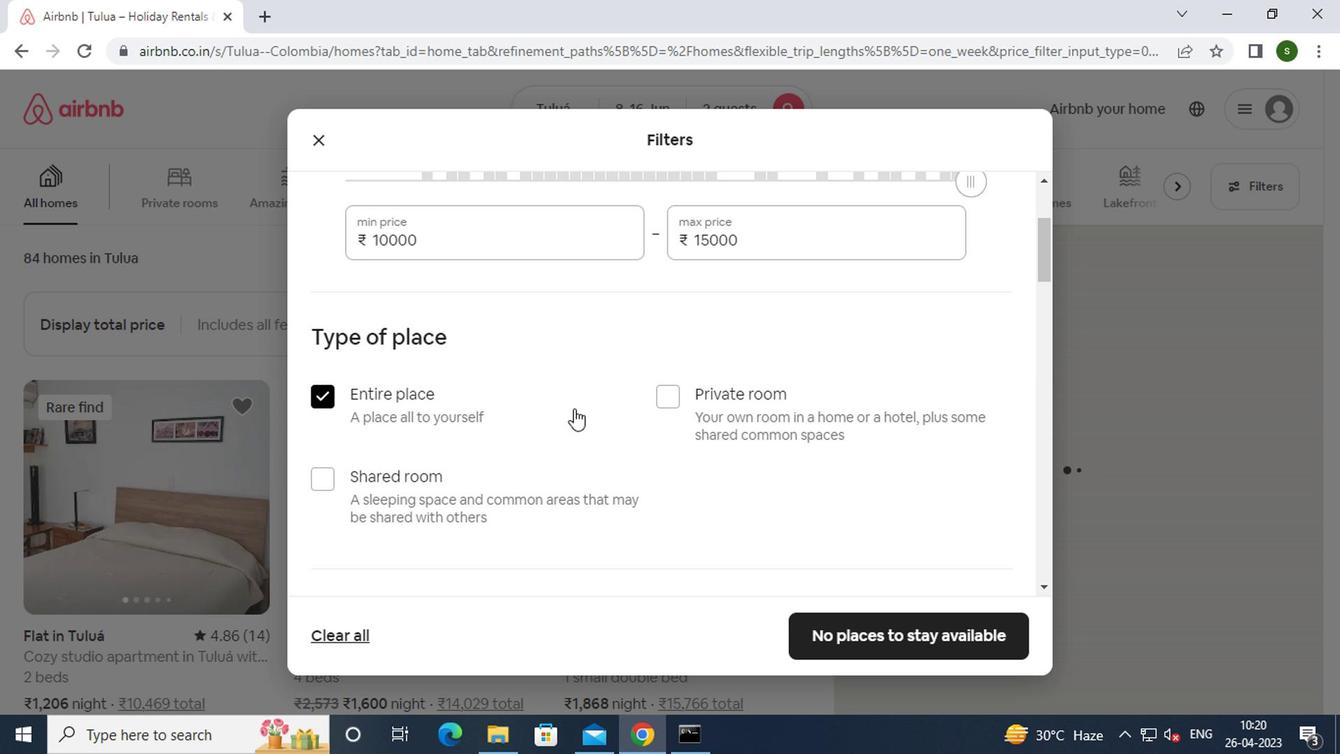 
Action: Mouse scrolled (570, 409) with delta (0, 0)
Screenshot: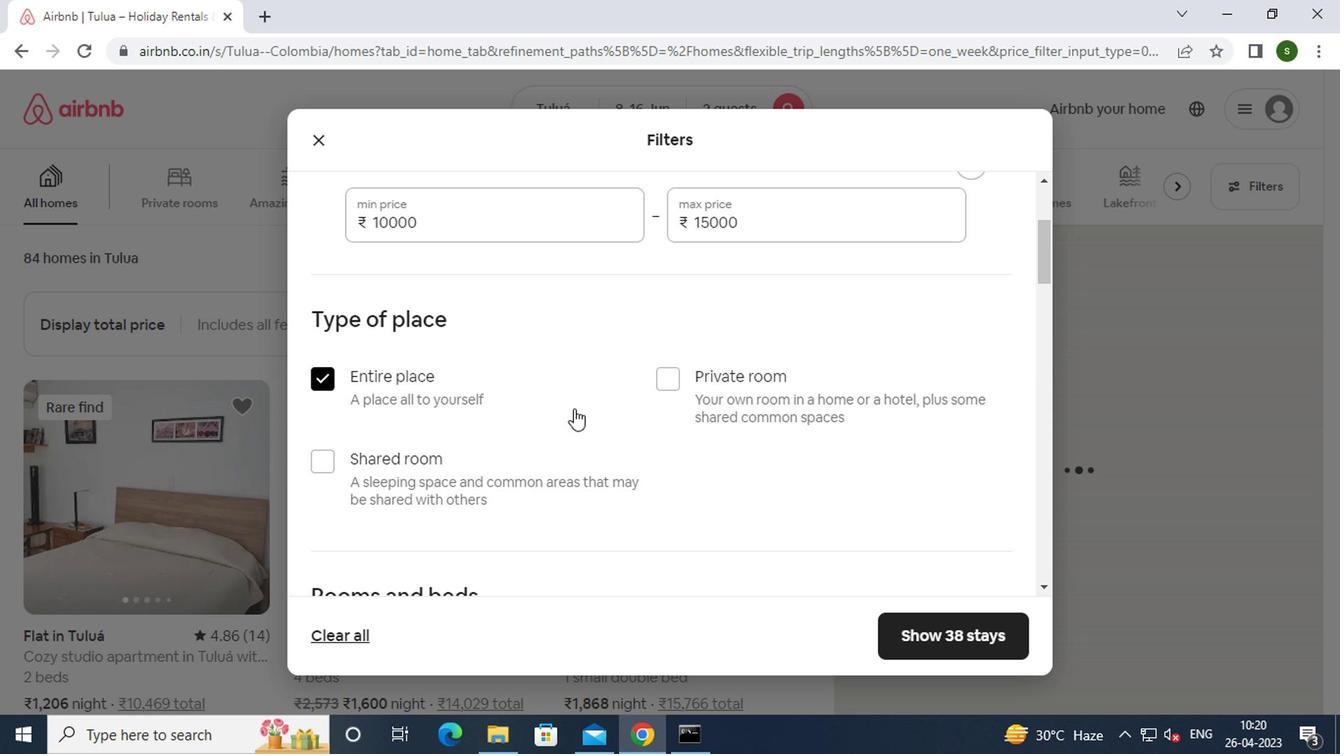 
Action: Mouse scrolled (570, 409) with delta (0, 0)
Screenshot: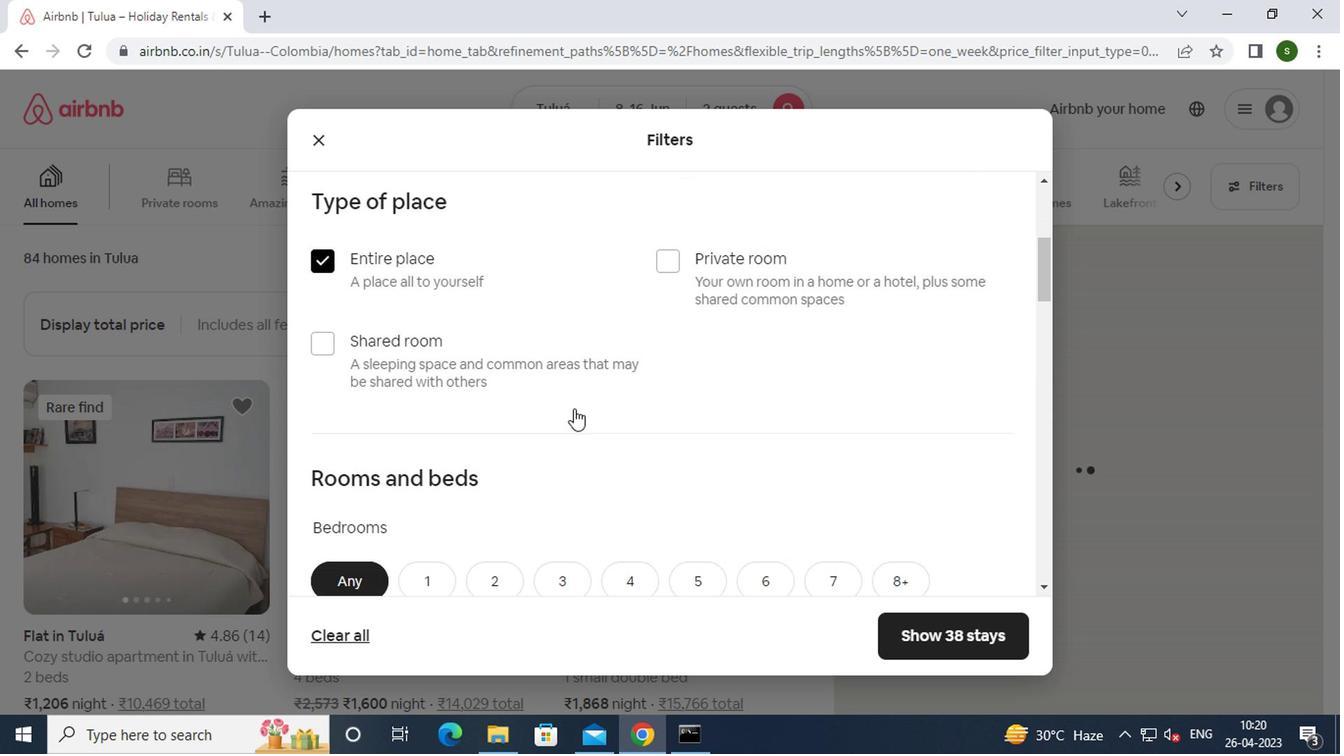 
Action: Mouse moved to (428, 335)
Screenshot: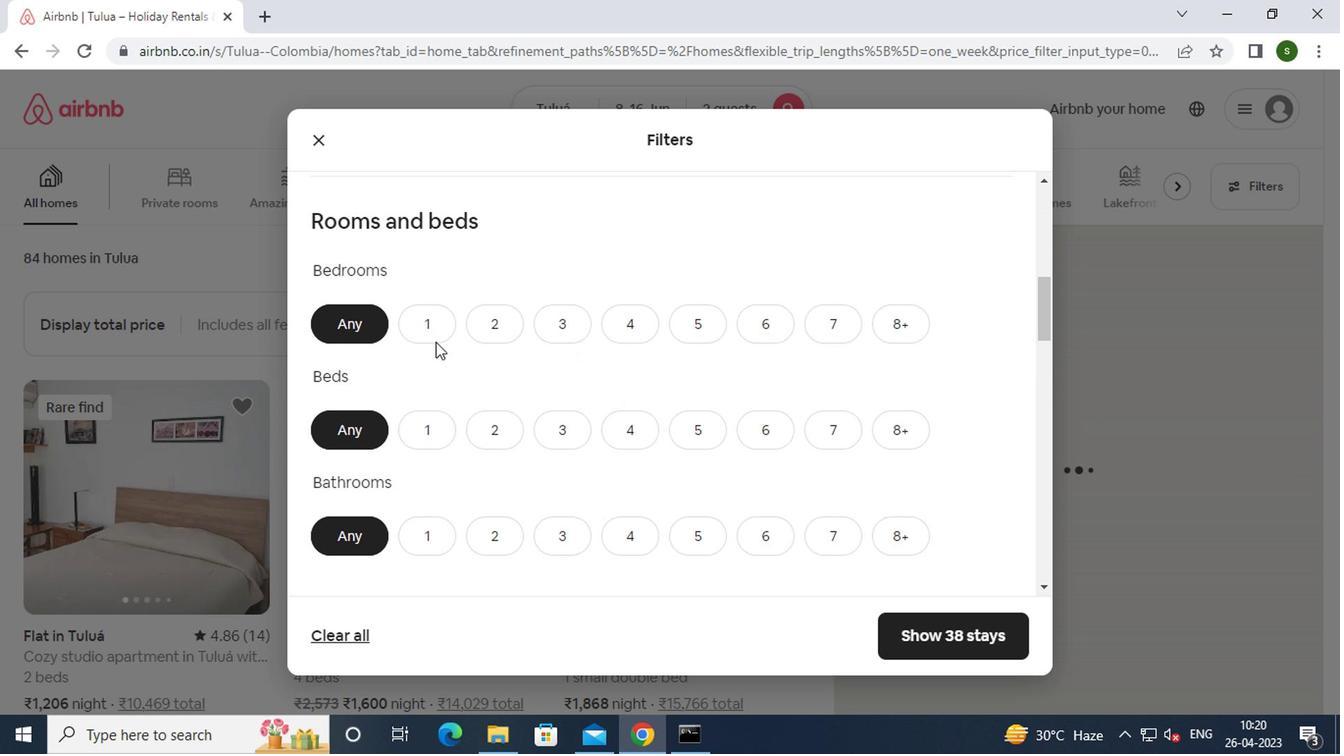 
Action: Mouse pressed left at (428, 335)
Screenshot: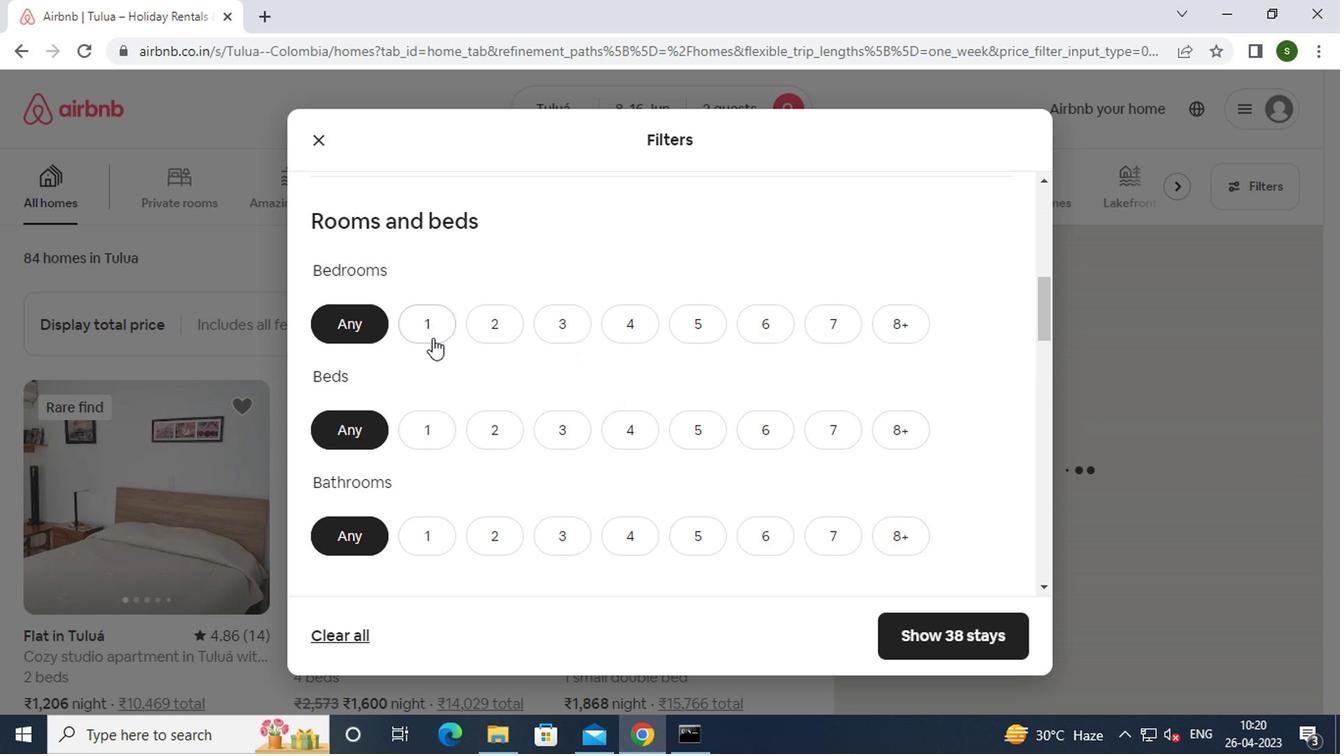 
Action: Mouse moved to (426, 421)
Screenshot: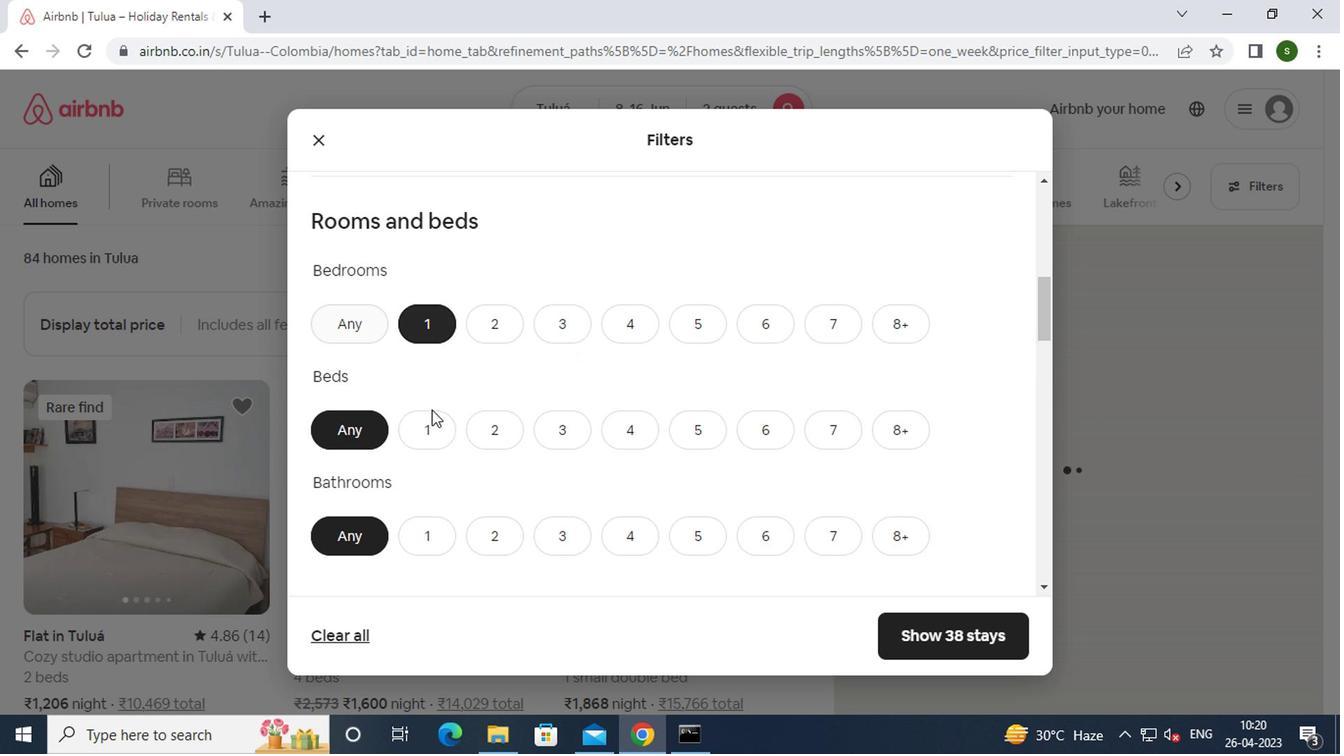 
Action: Mouse pressed left at (426, 421)
Screenshot: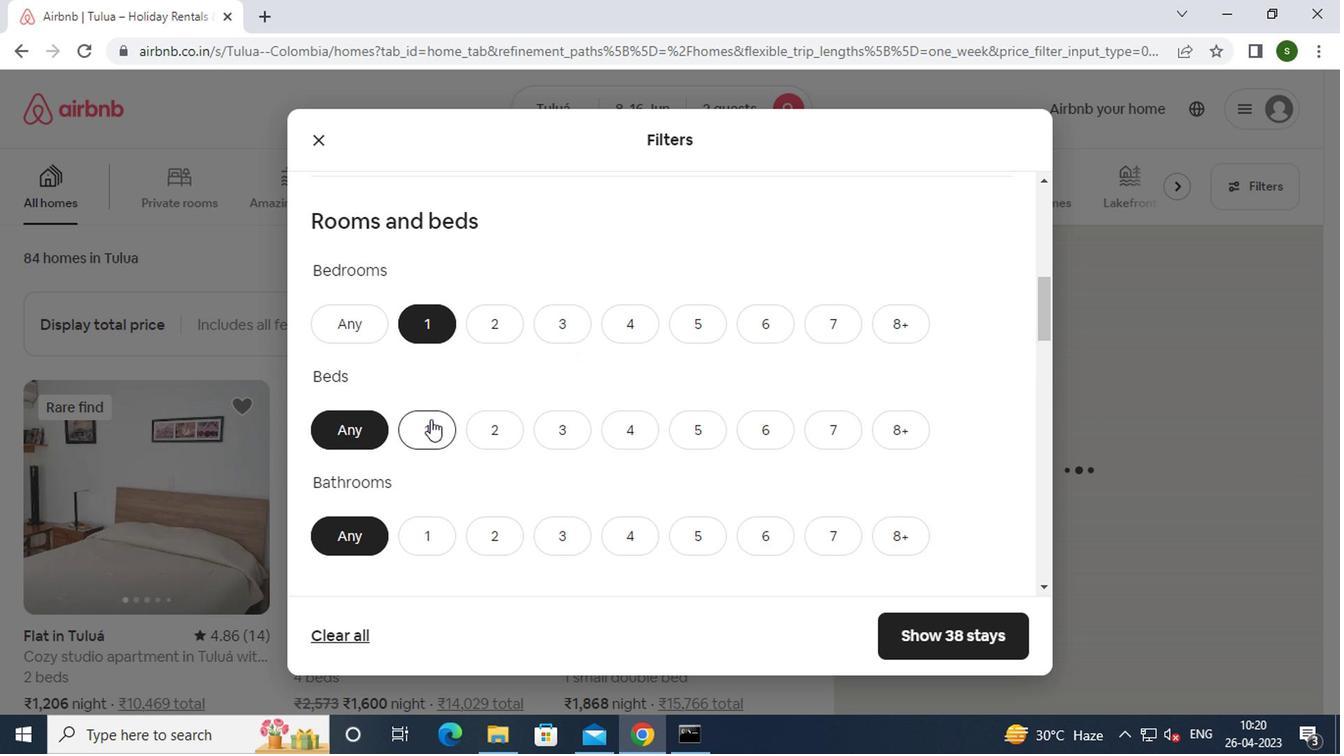 
Action: Mouse moved to (419, 531)
Screenshot: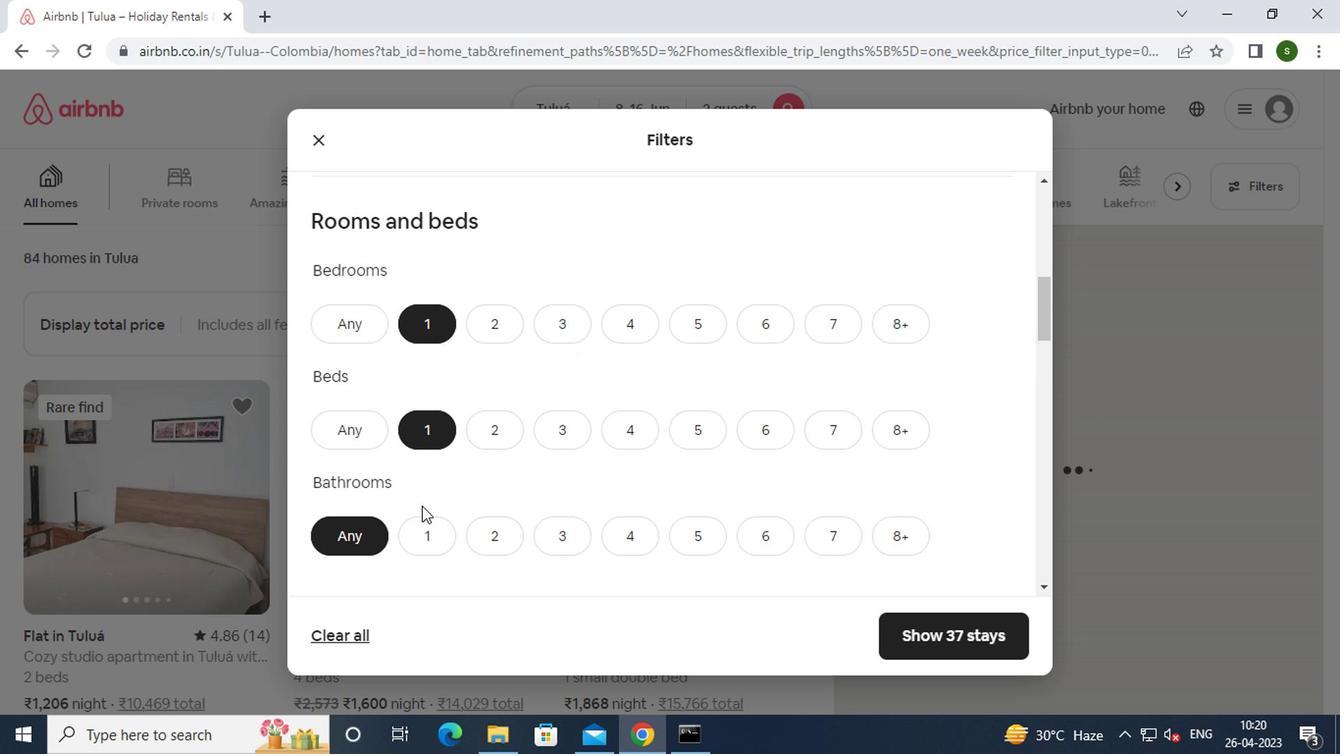 
Action: Mouse pressed left at (419, 531)
Screenshot: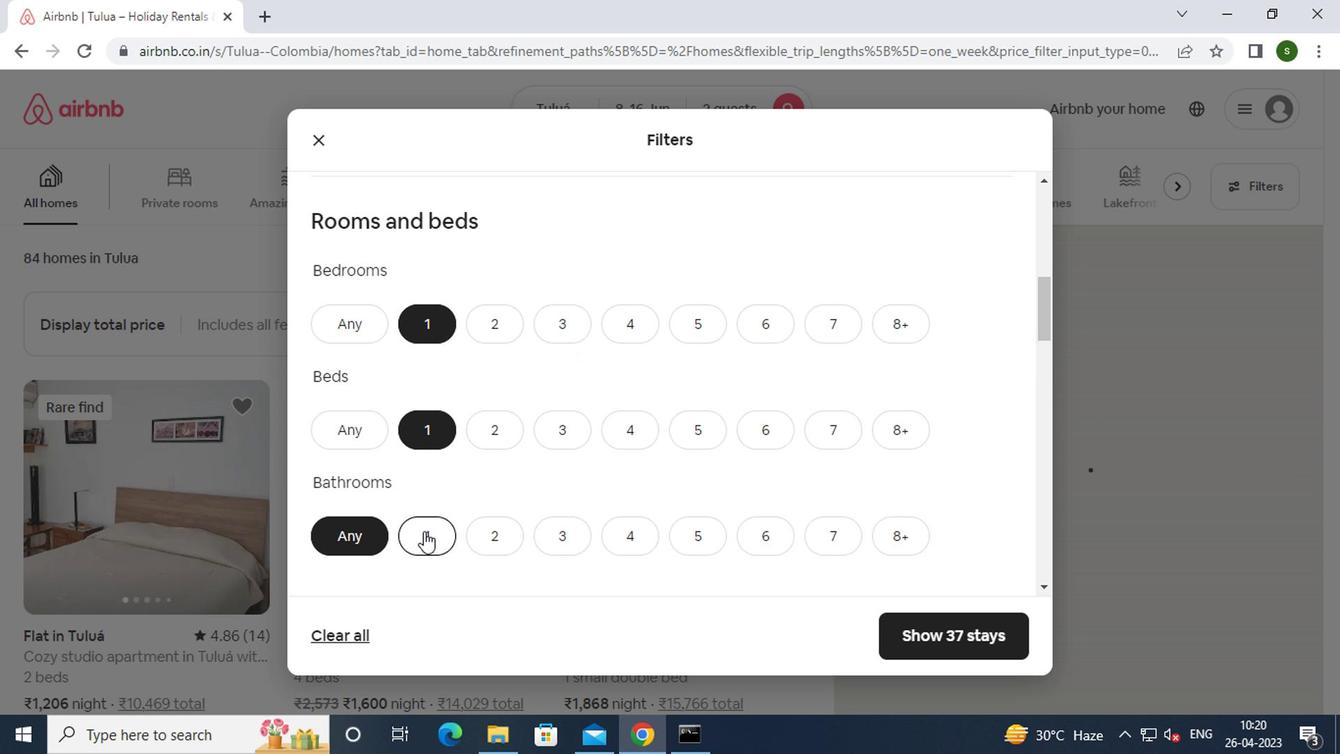 
Action: Mouse moved to (493, 487)
Screenshot: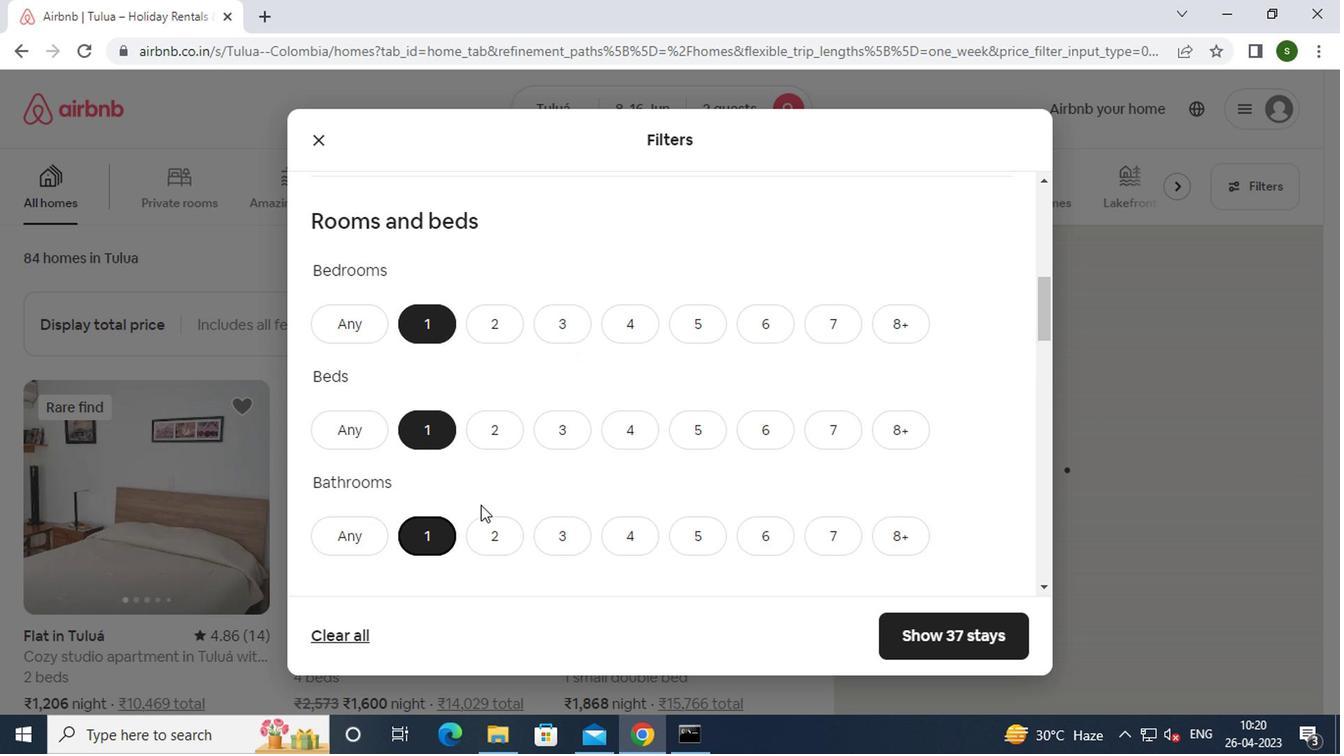 
Action: Mouse scrolled (493, 486) with delta (0, 0)
Screenshot: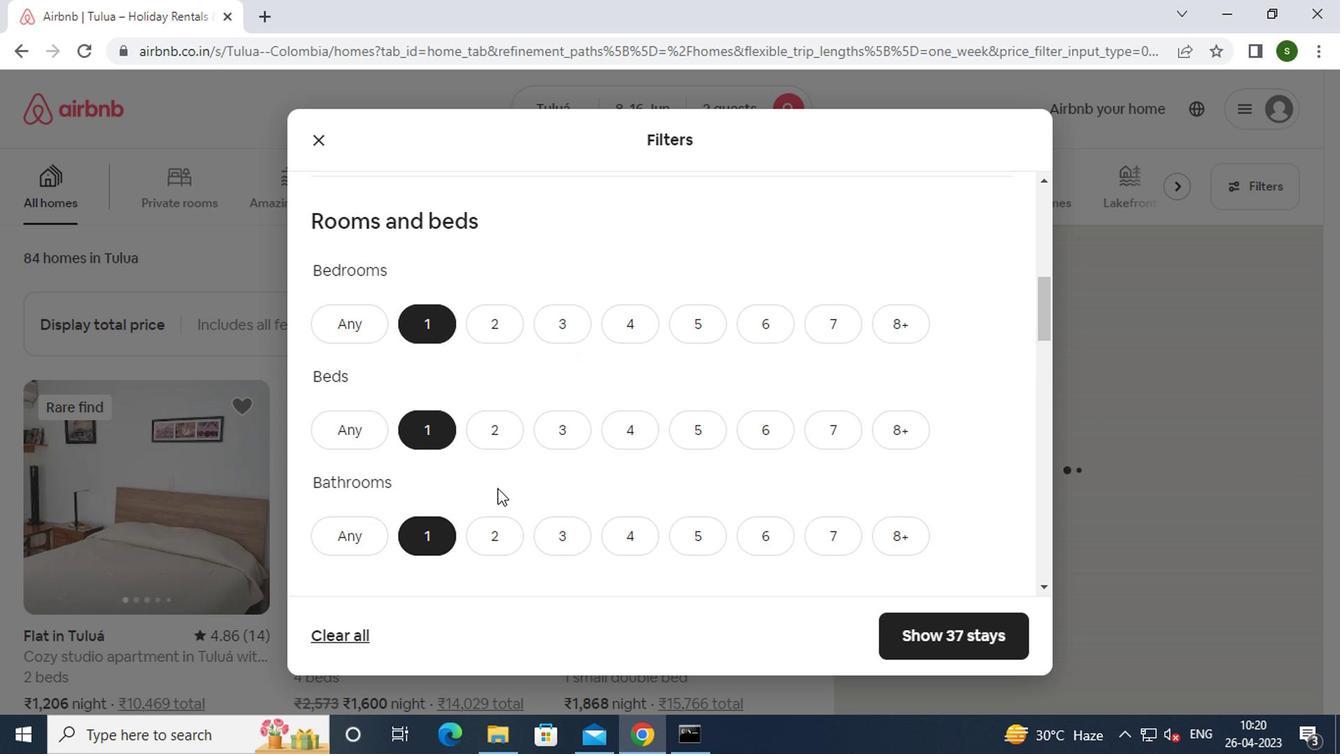 
Action: Mouse scrolled (493, 486) with delta (0, 0)
Screenshot: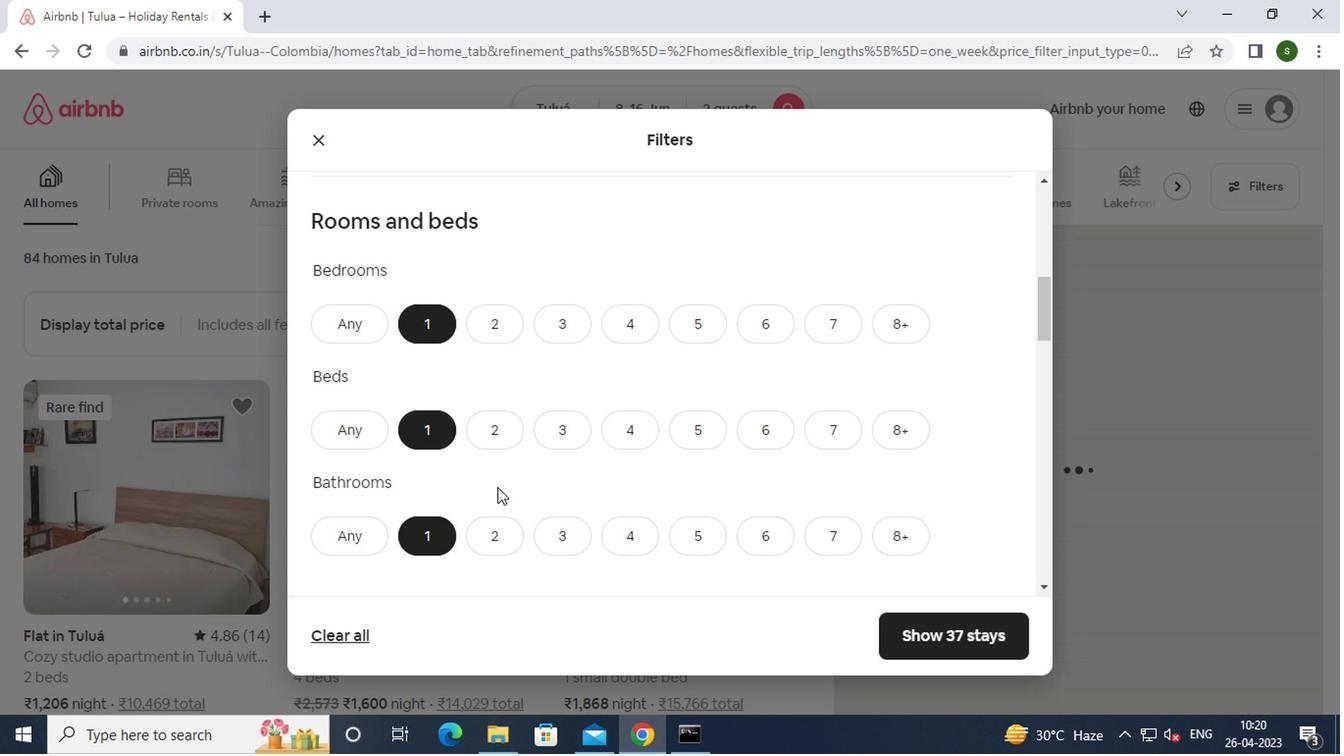 
Action: Mouse scrolled (493, 486) with delta (0, 0)
Screenshot: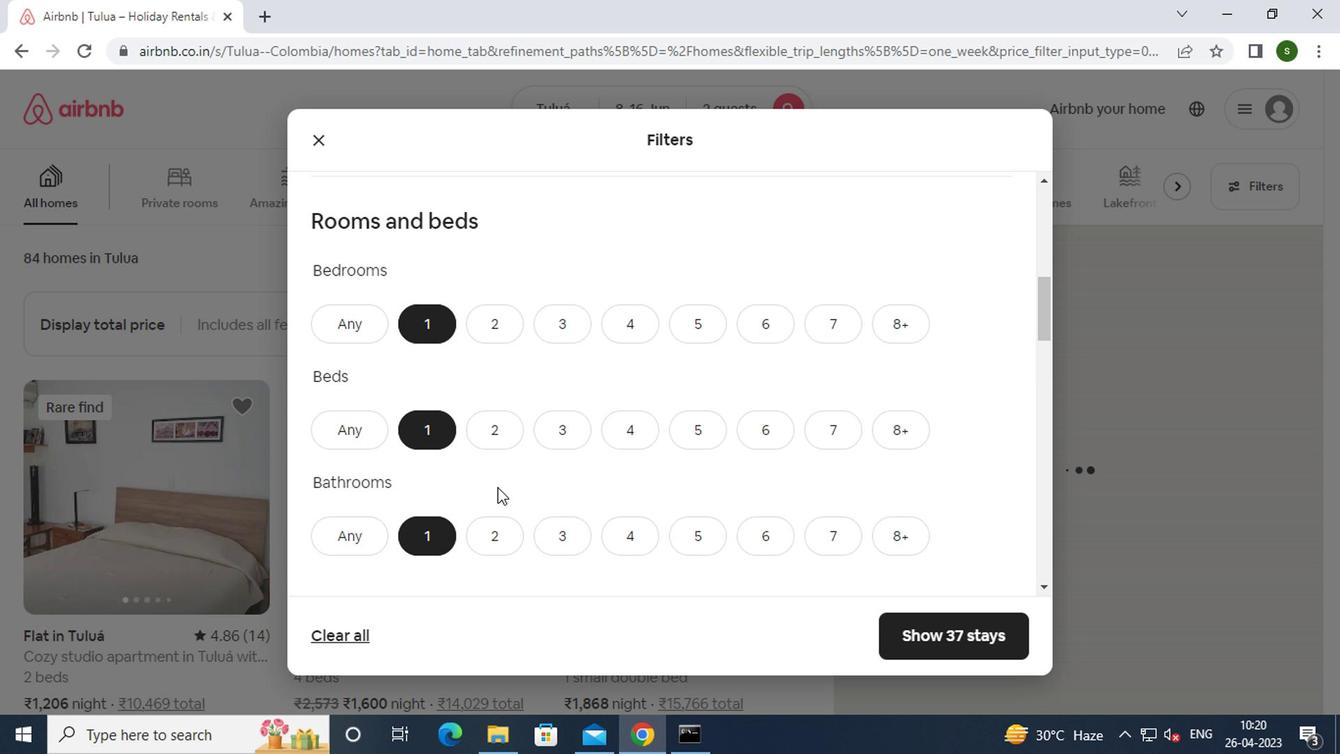 
Action: Mouse moved to (426, 468)
Screenshot: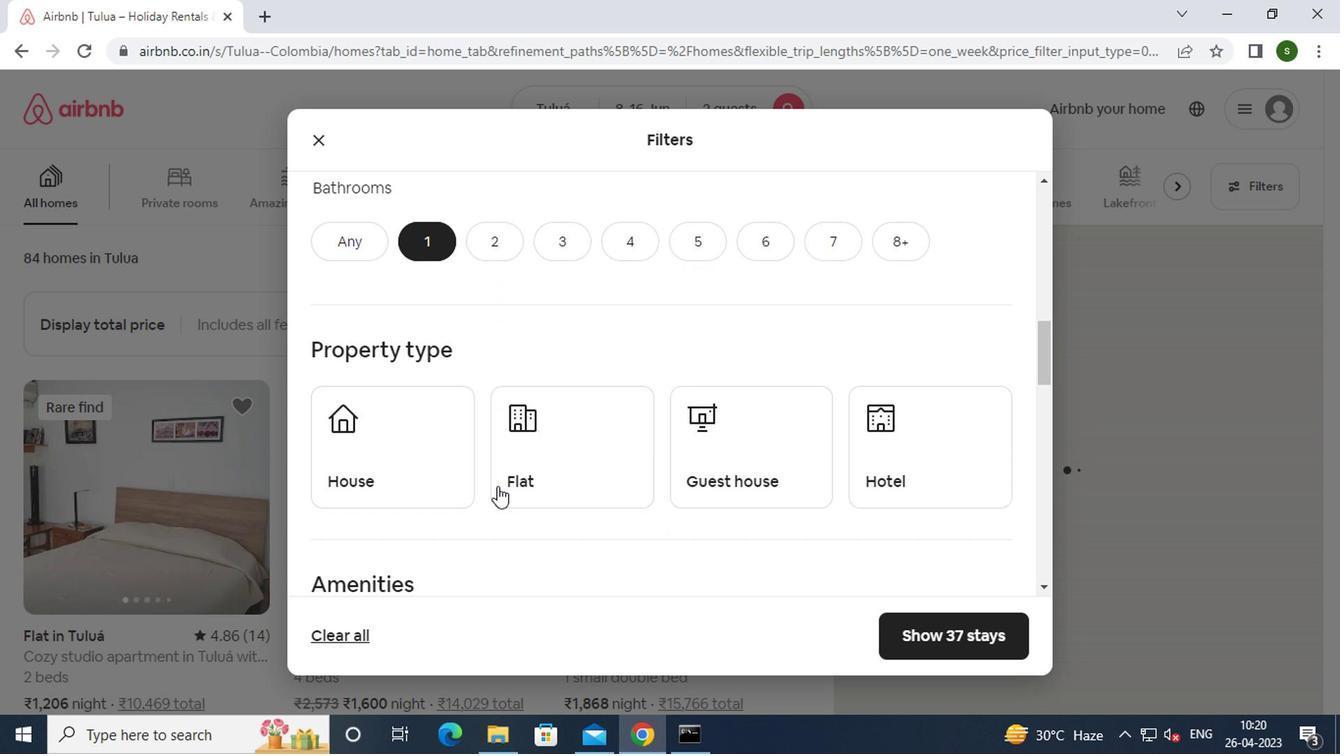 
Action: Mouse pressed left at (426, 468)
Screenshot: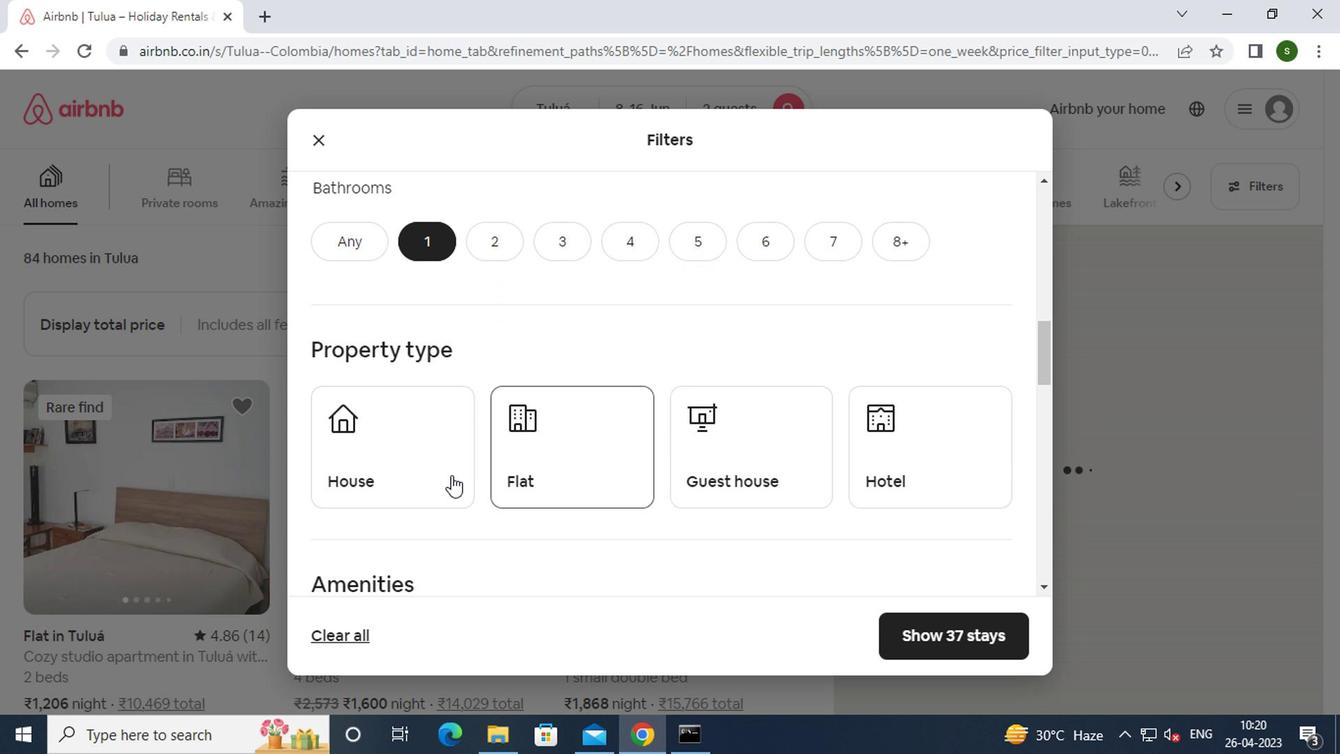 
Action: Mouse moved to (568, 473)
Screenshot: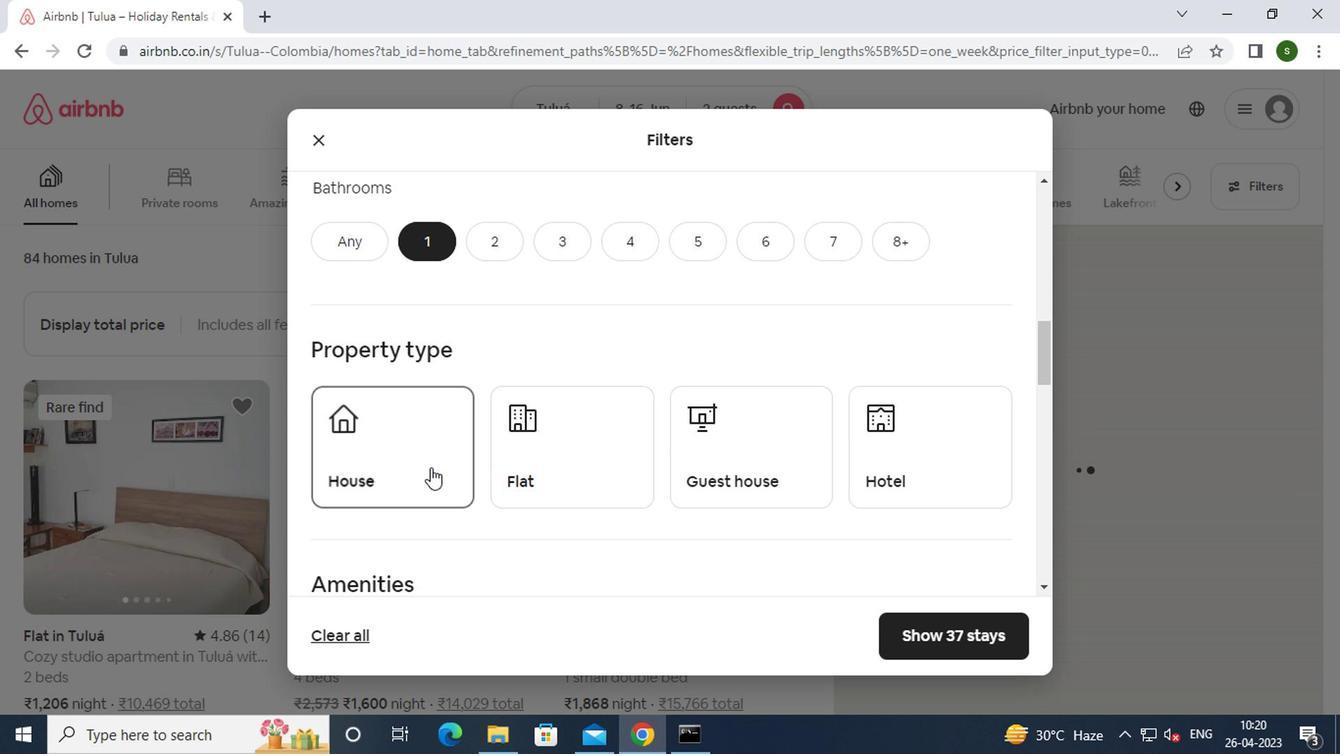 
Action: Mouse pressed left at (568, 473)
Screenshot: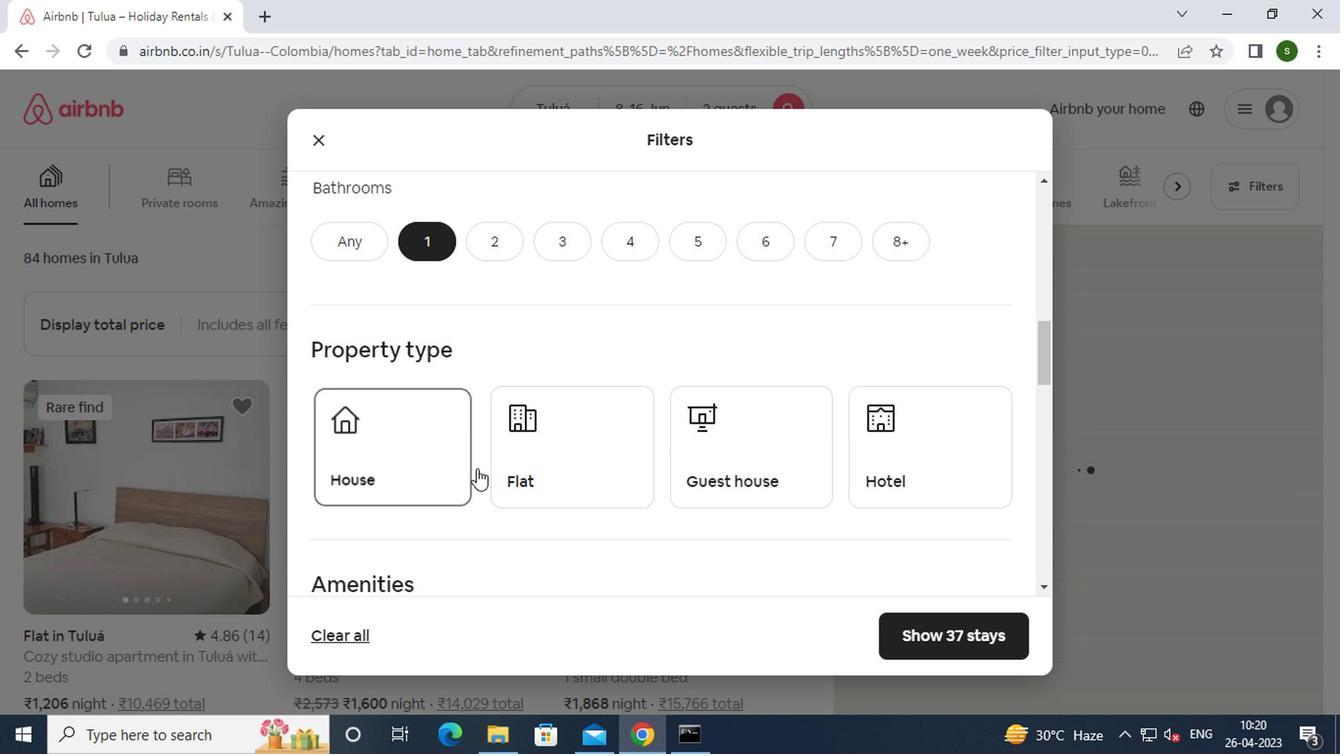 
Action: Mouse moved to (687, 471)
Screenshot: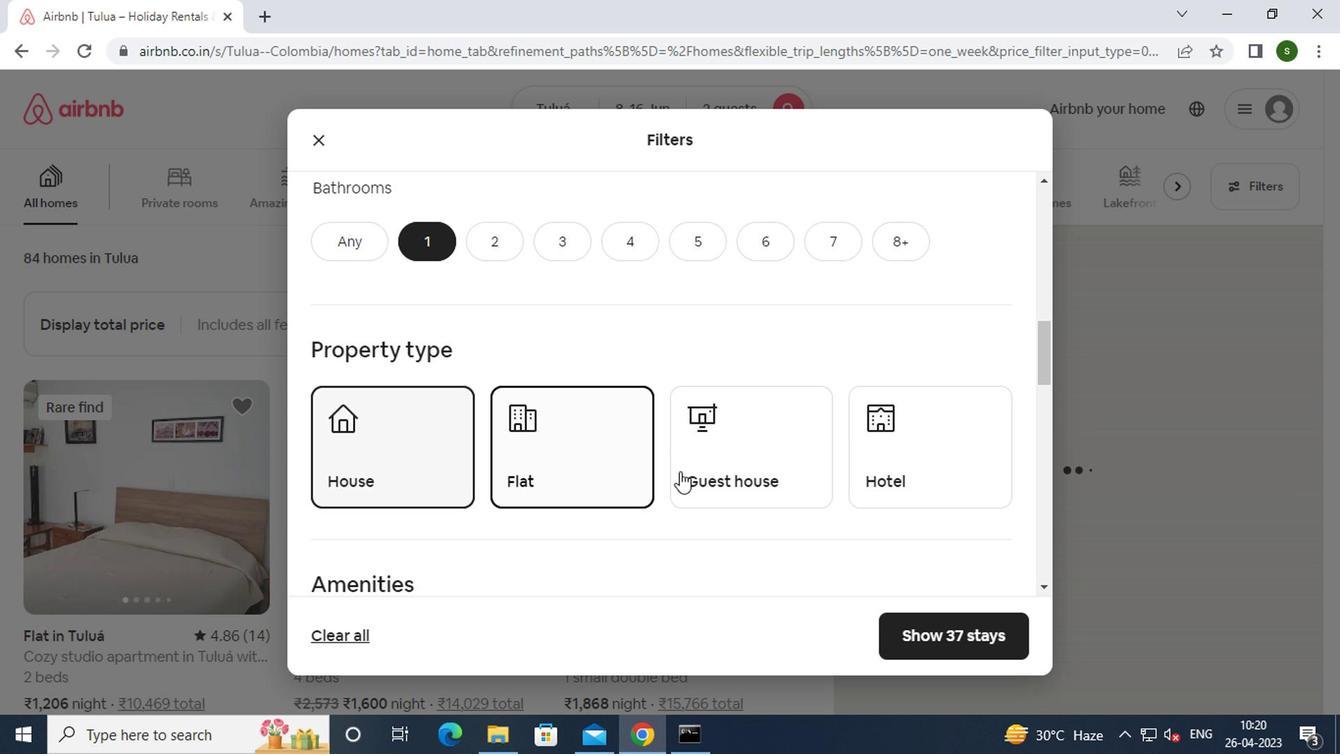 
Action: Mouse pressed left at (687, 471)
Screenshot: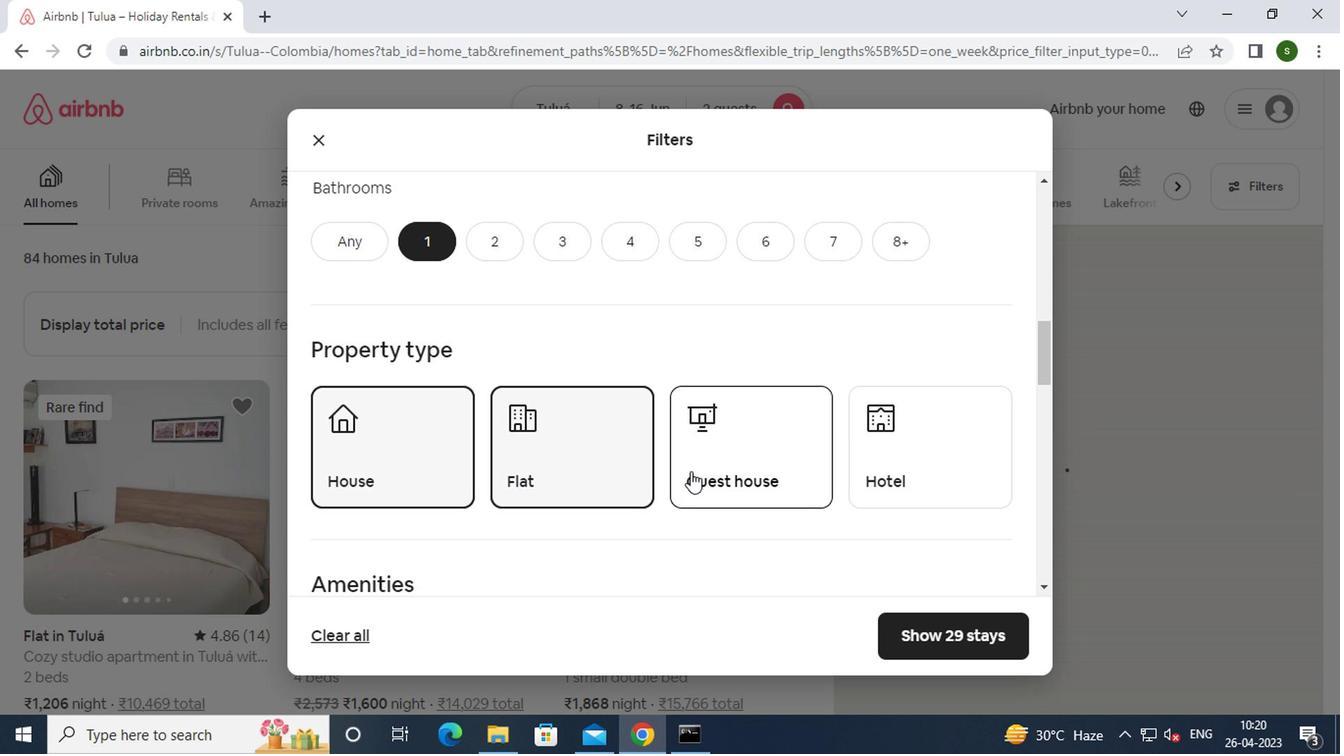 
Action: Mouse moved to (876, 469)
Screenshot: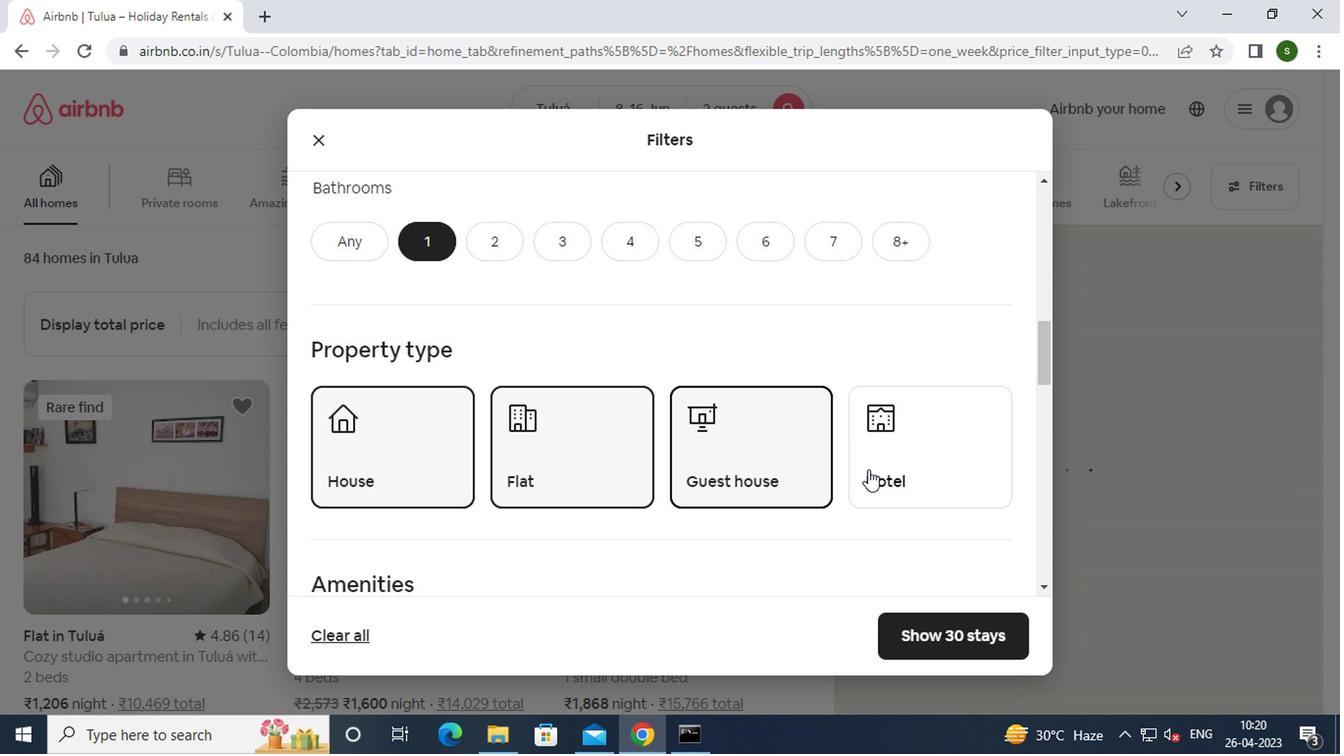 
Action: Mouse pressed left at (876, 469)
Screenshot: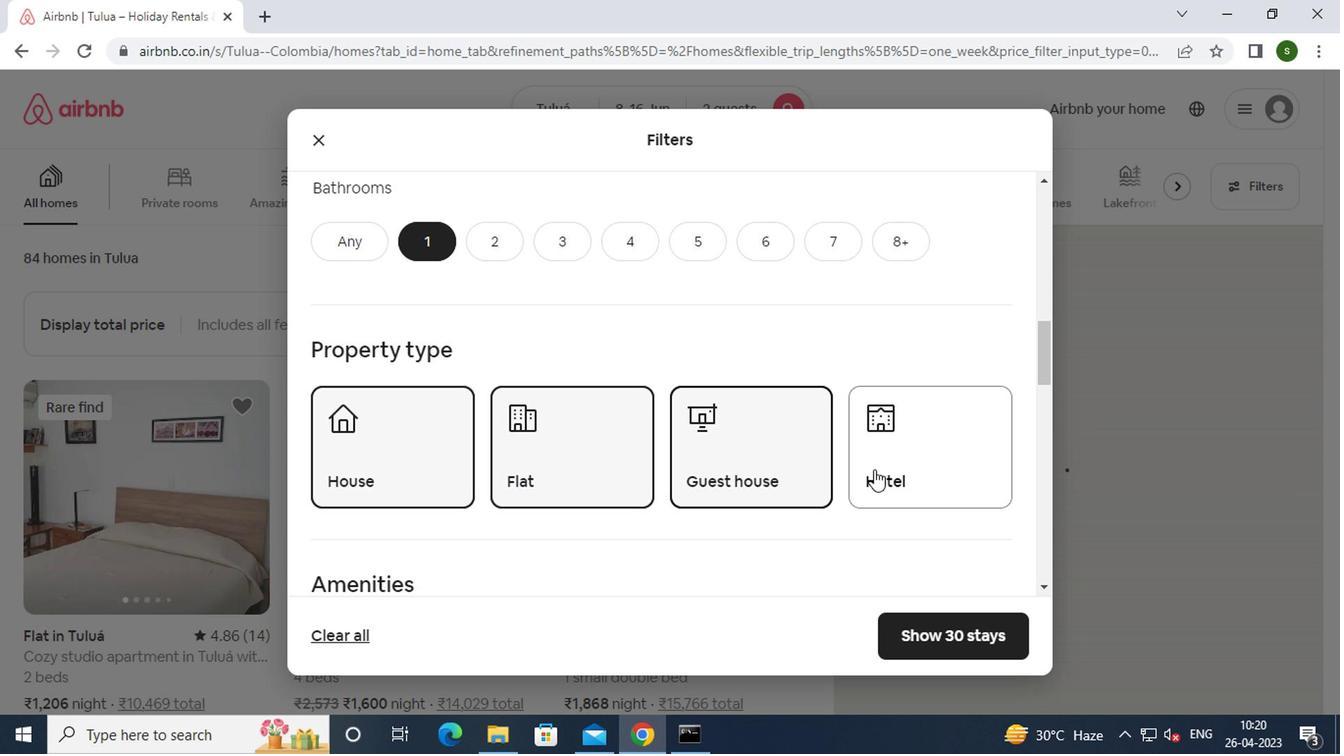 
Action: Mouse moved to (678, 446)
Screenshot: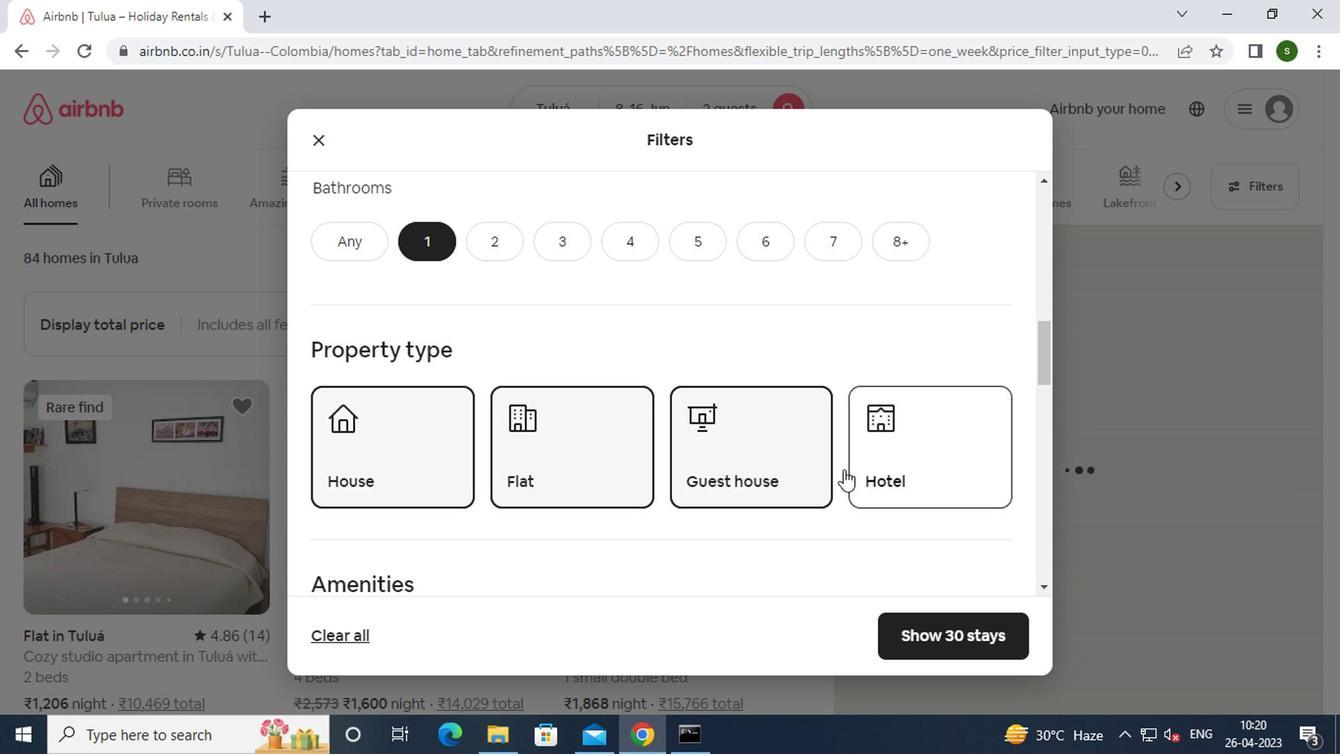 
Action: Mouse scrolled (678, 444) with delta (0, -1)
Screenshot: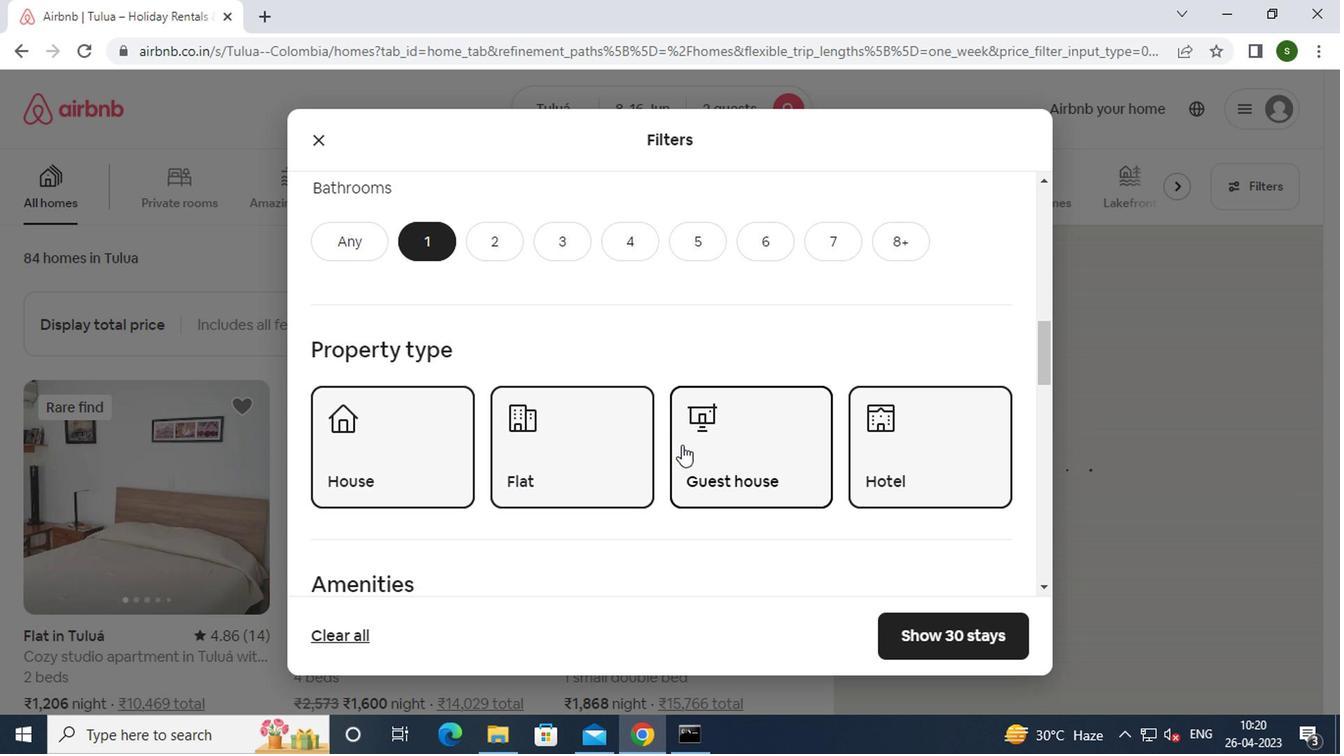 
Action: Mouse scrolled (678, 444) with delta (0, -1)
Screenshot: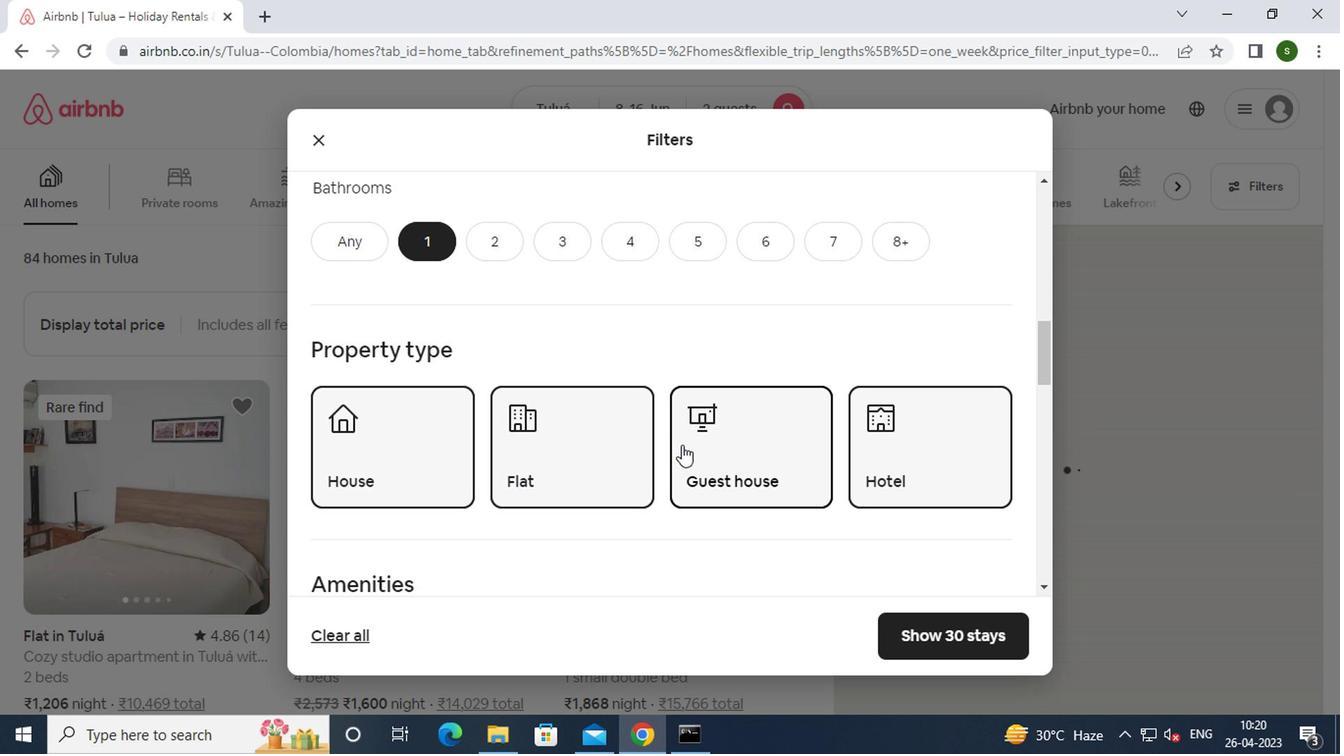 
Action: Mouse scrolled (678, 444) with delta (0, -1)
Screenshot: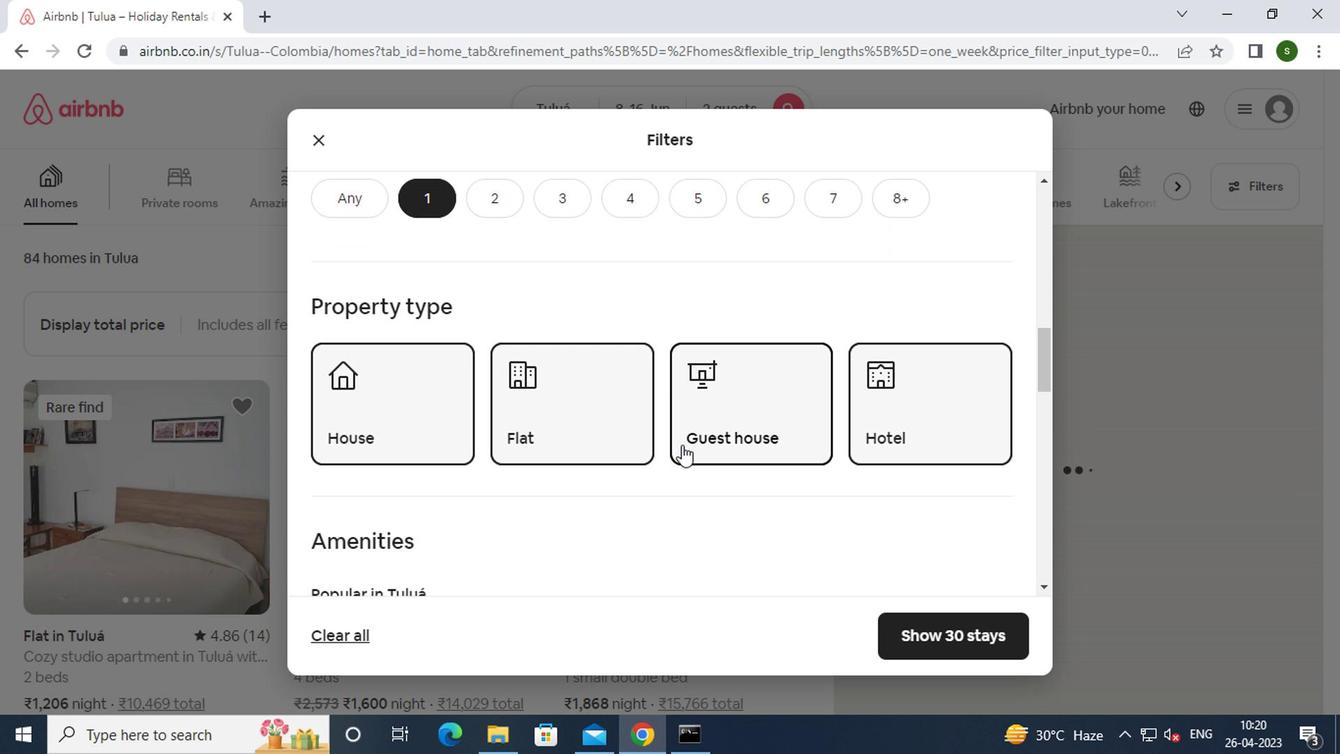
Action: Mouse moved to (661, 388)
Screenshot: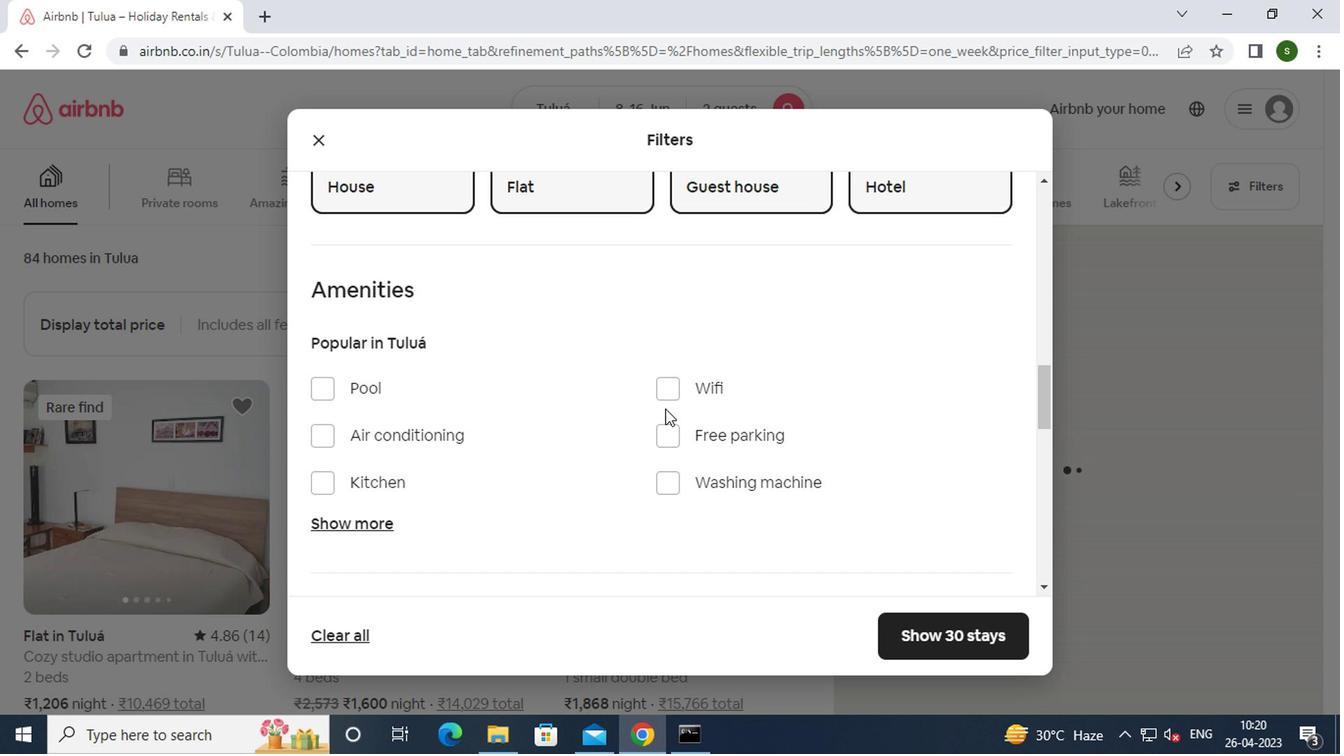 
Action: Mouse pressed left at (661, 388)
Screenshot: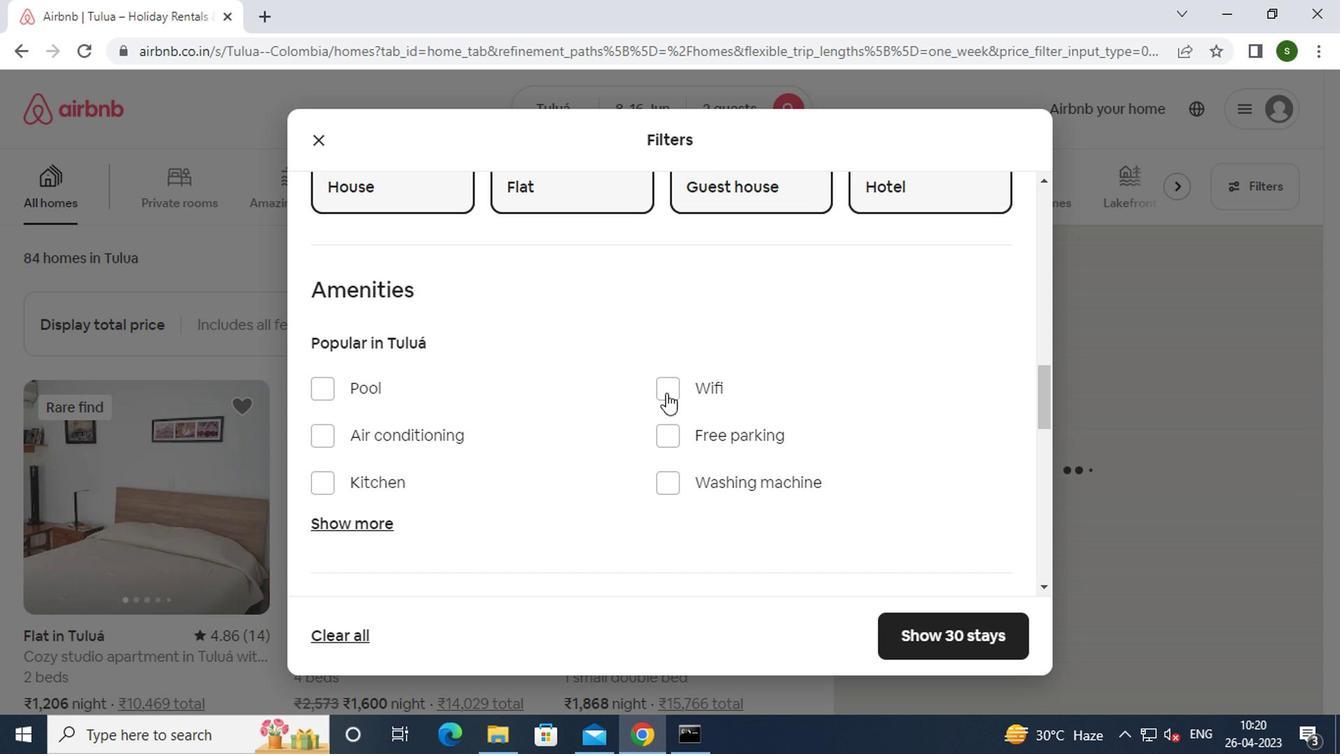 
Action: Mouse moved to (676, 488)
Screenshot: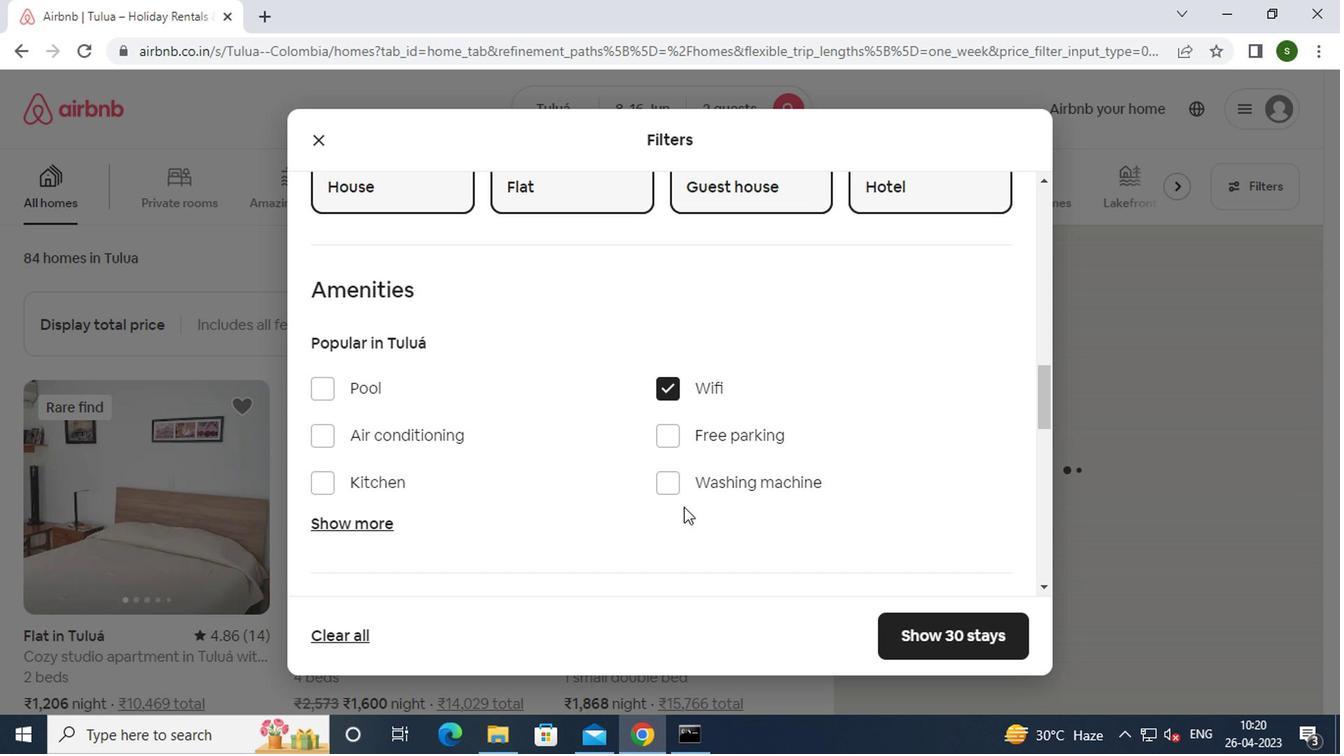 
Action: Mouse pressed left at (676, 488)
Screenshot: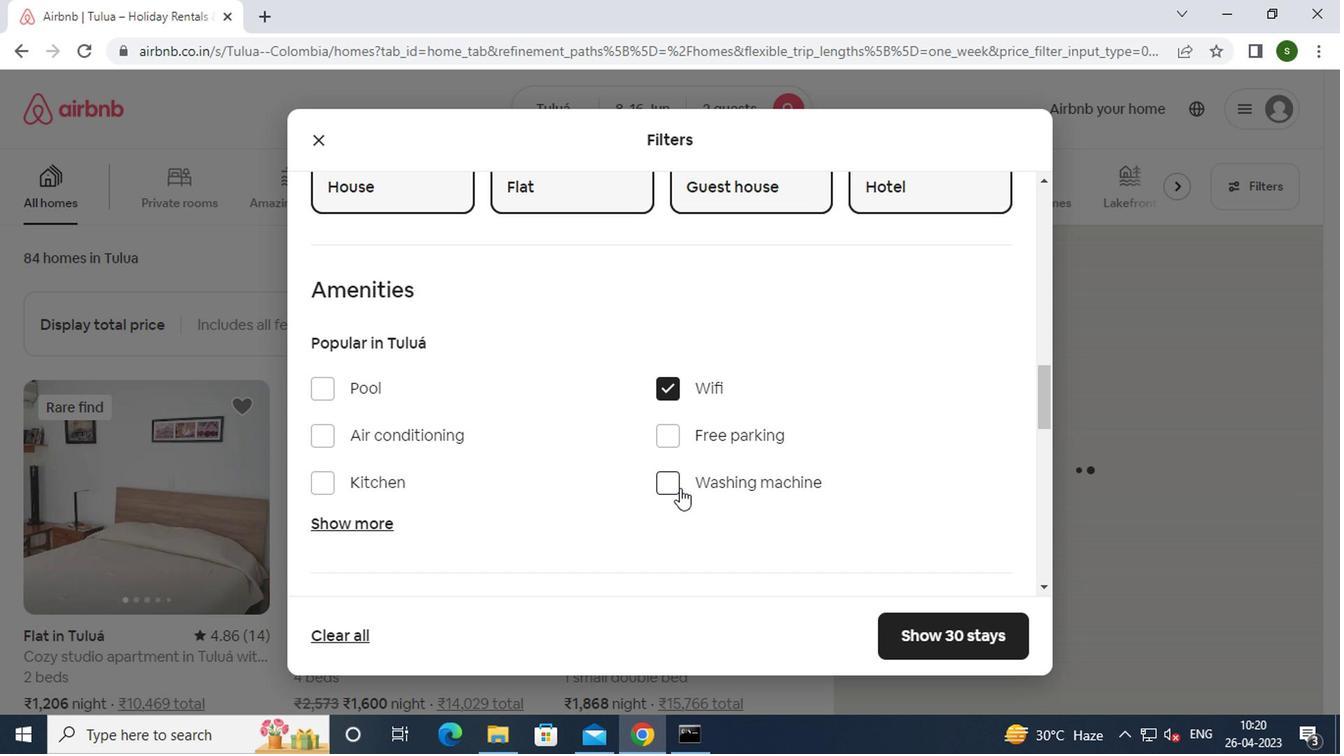 
Action: Mouse moved to (573, 436)
Screenshot: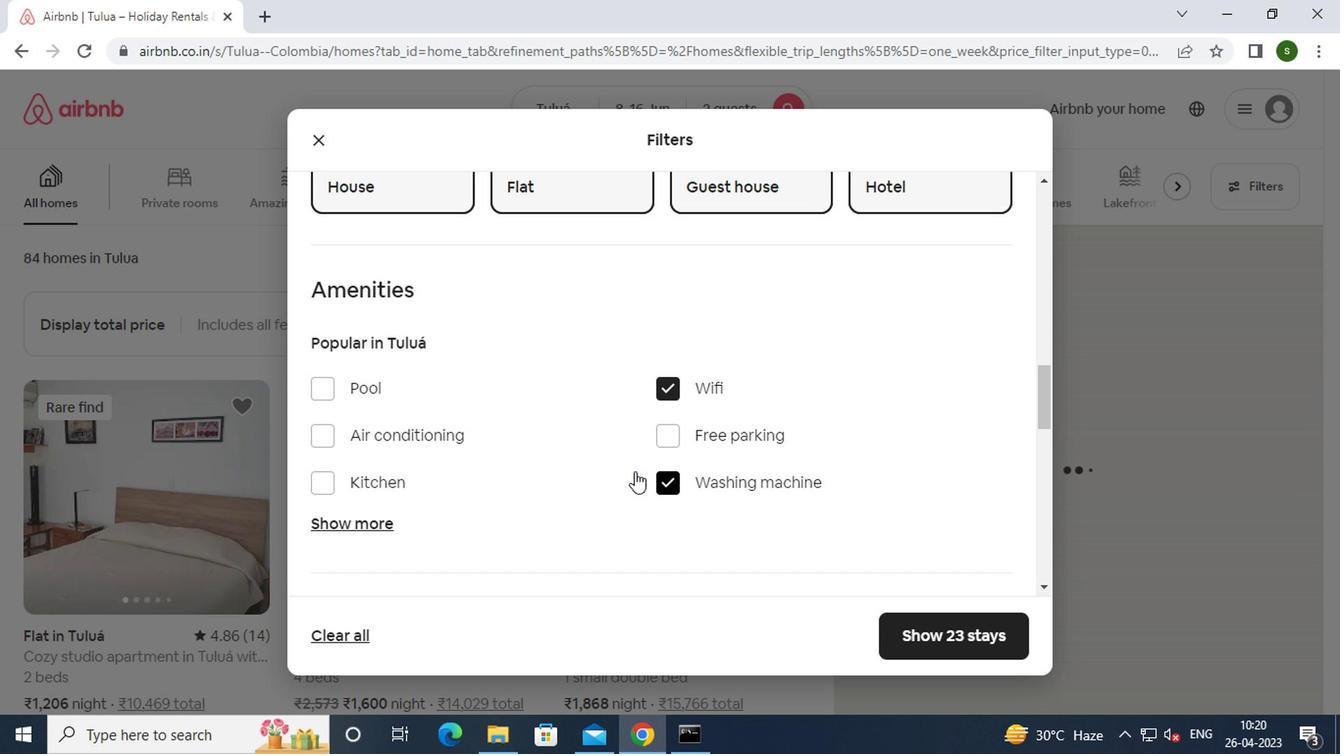 
Action: Mouse scrolled (573, 434) with delta (0, -1)
Screenshot: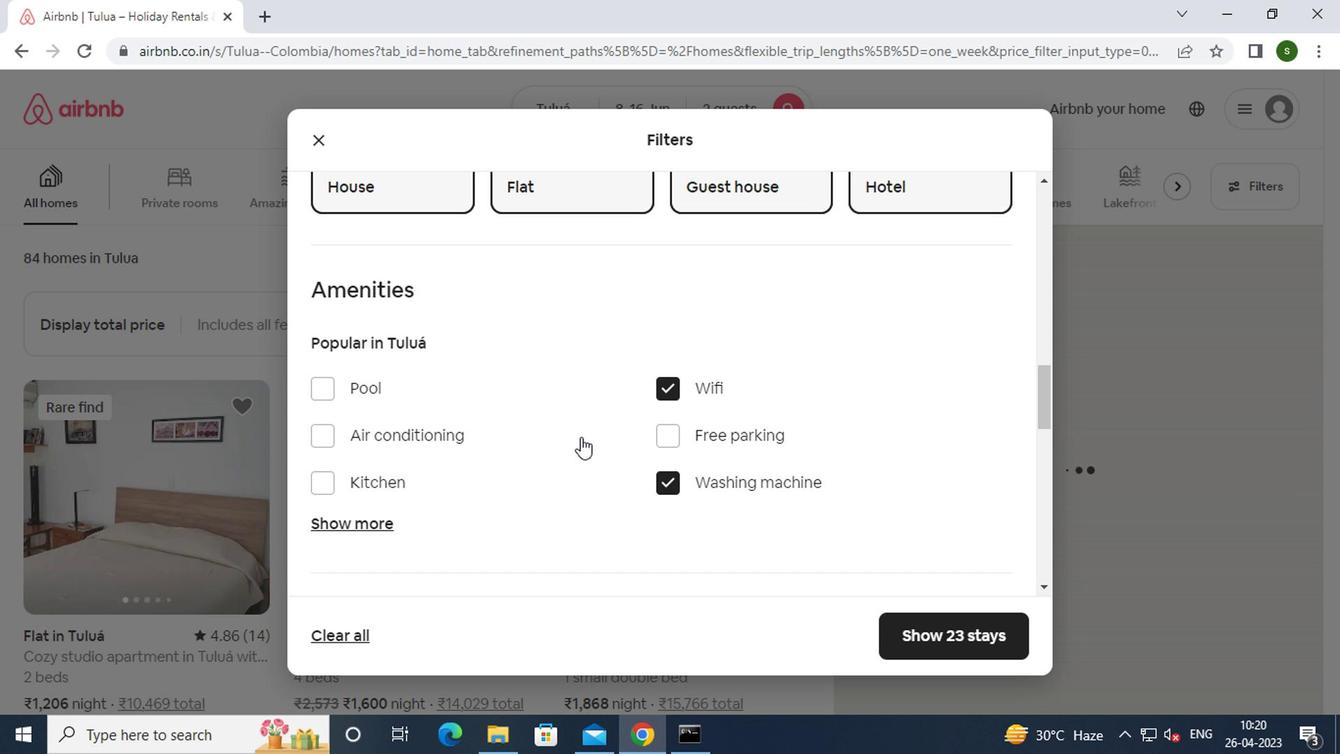 
Action: Mouse scrolled (573, 434) with delta (0, -1)
Screenshot: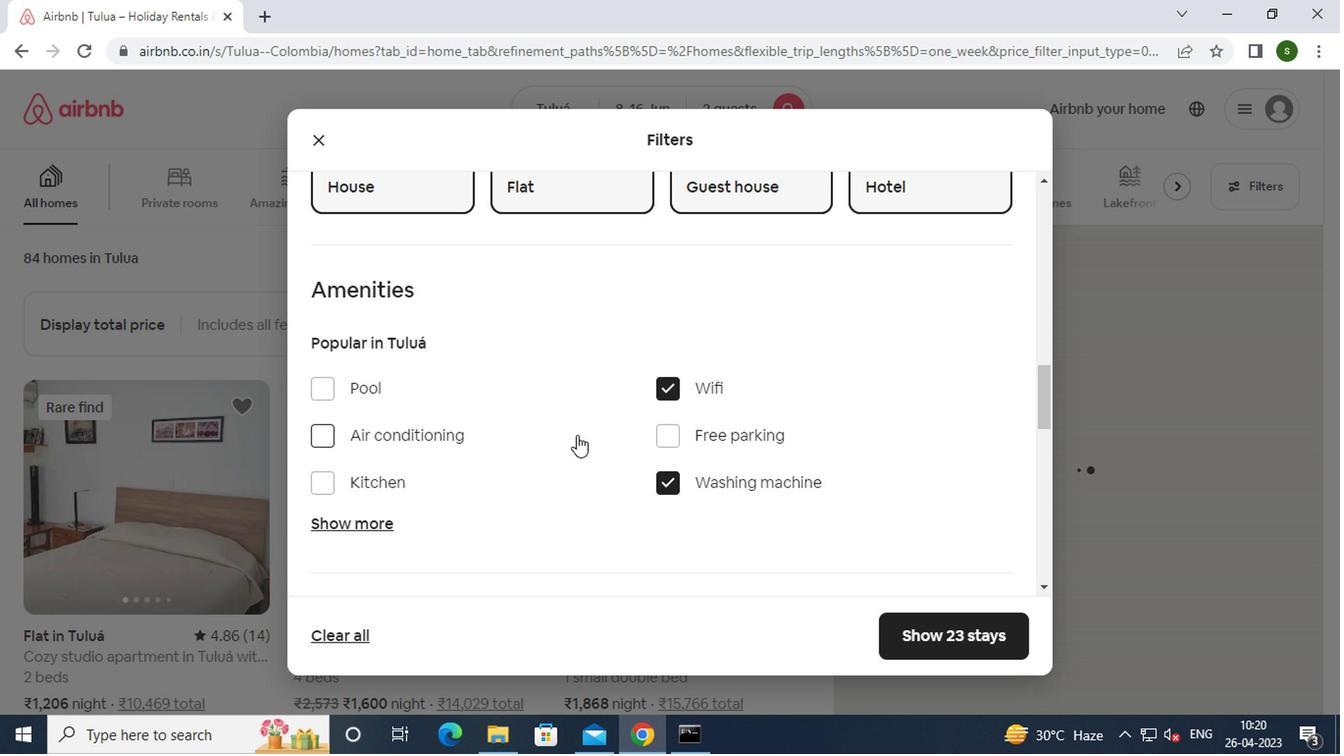 
Action: Mouse scrolled (573, 434) with delta (0, -1)
Screenshot: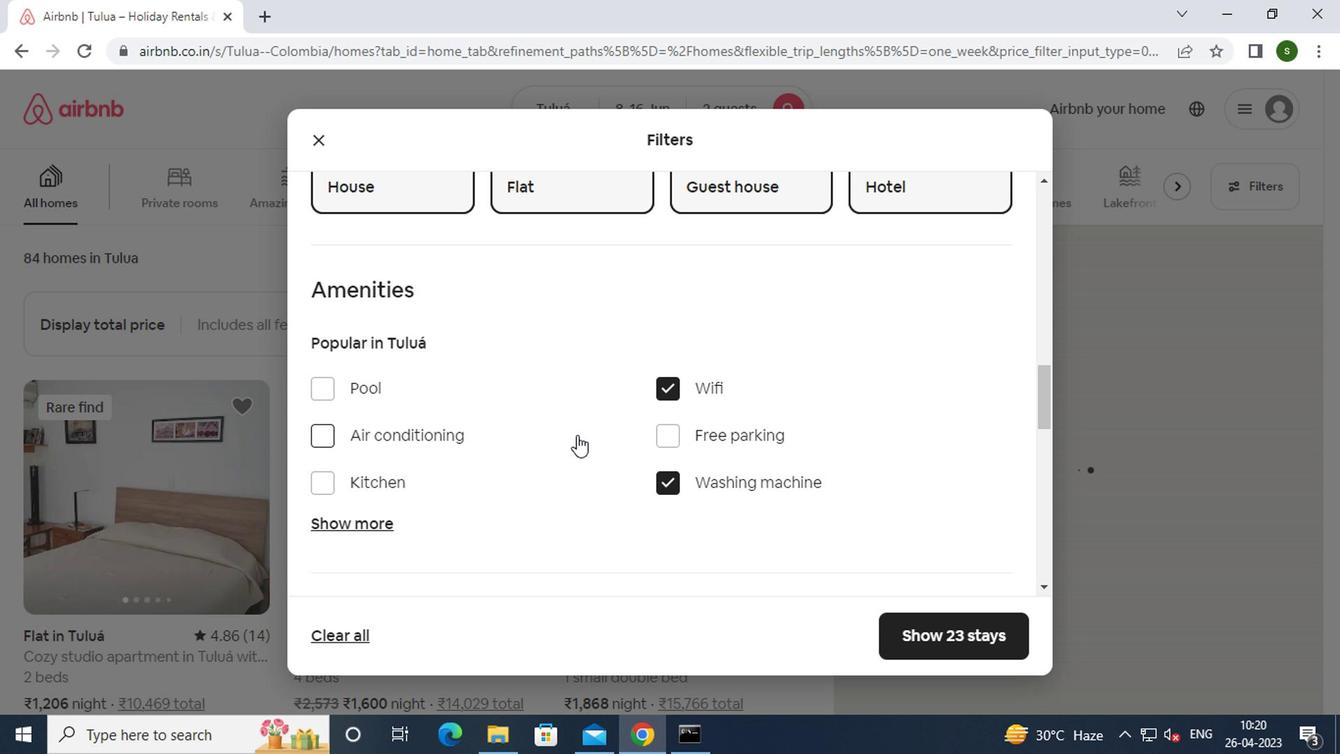 
Action: Mouse scrolled (573, 434) with delta (0, -1)
Screenshot: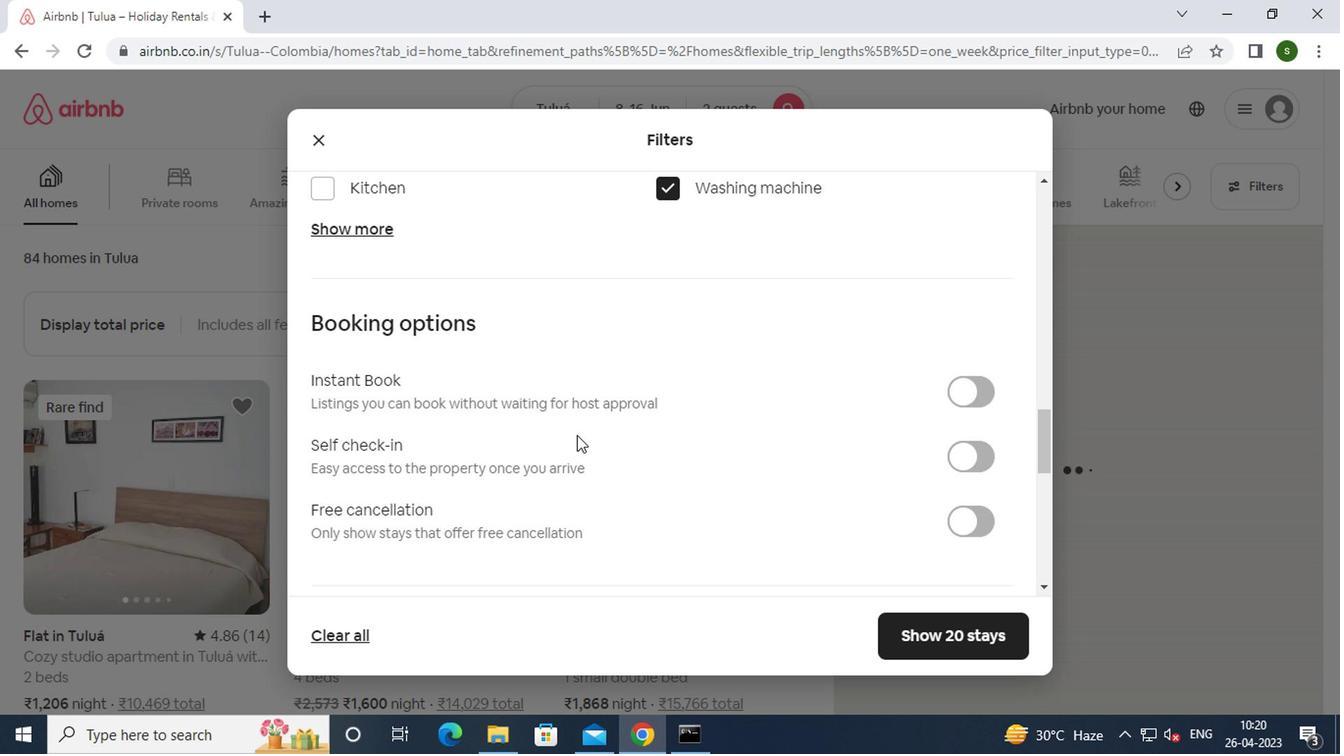 
Action: Mouse moved to (960, 364)
Screenshot: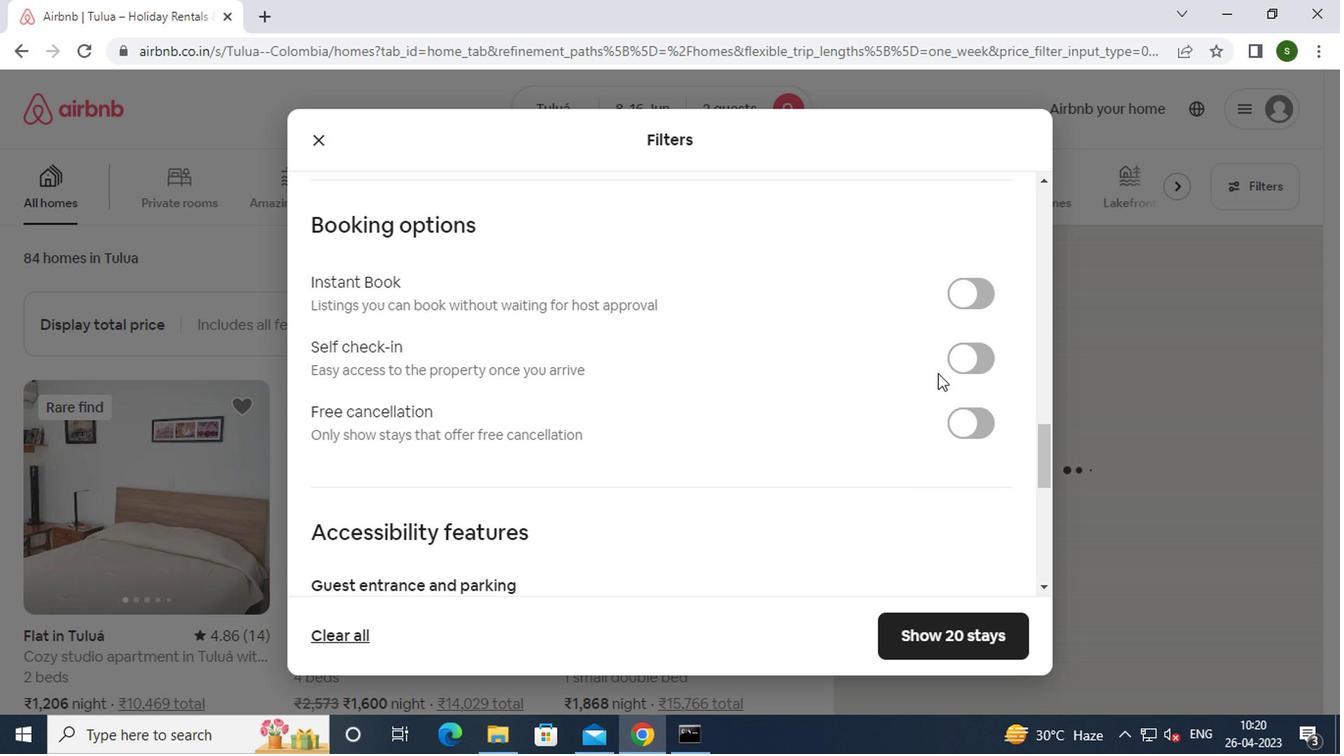 
Action: Mouse pressed left at (960, 364)
Screenshot: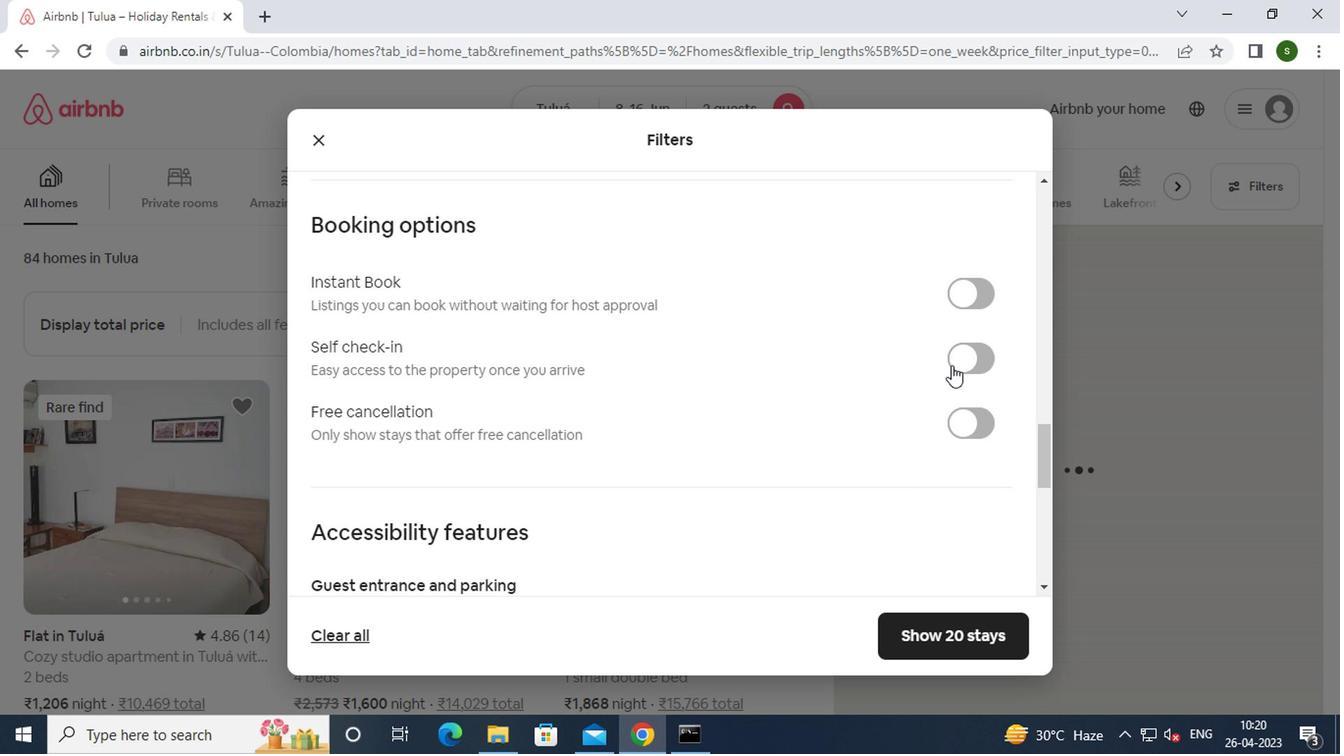 
Action: Mouse moved to (823, 404)
Screenshot: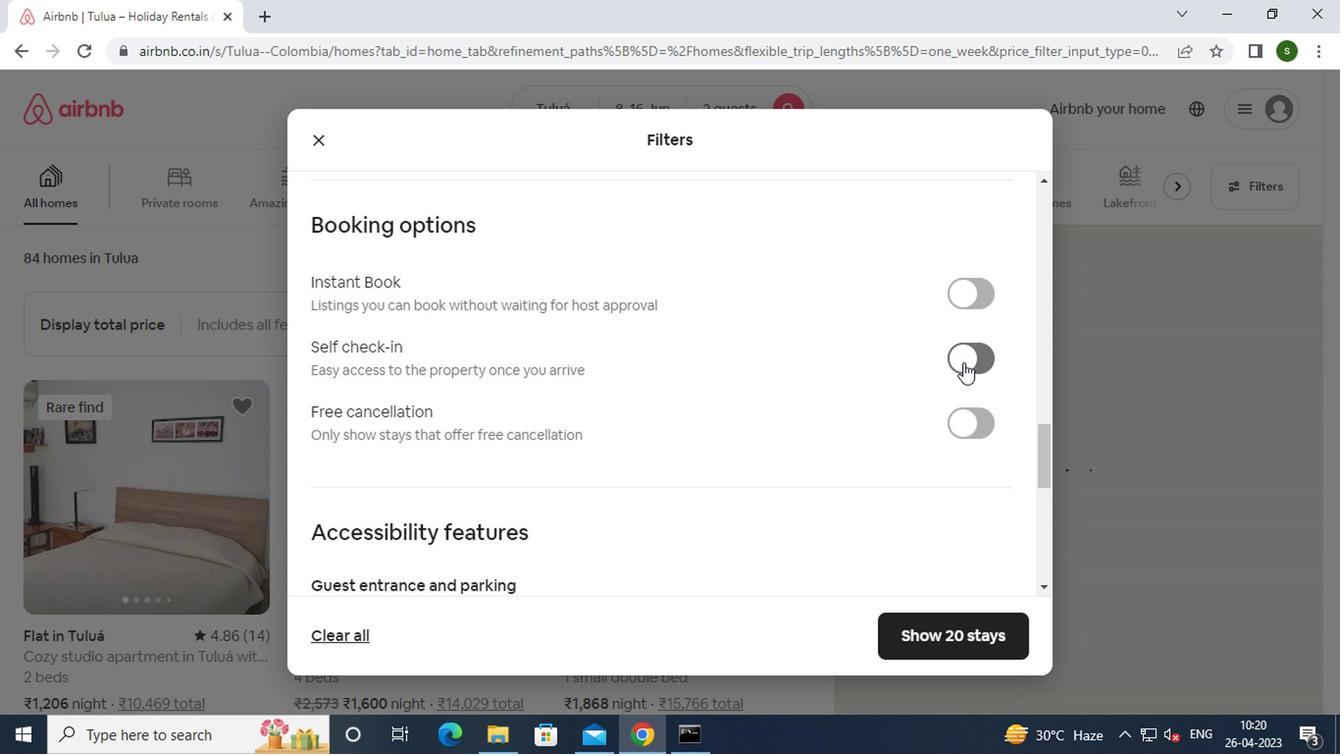 
Action: Mouse scrolled (823, 404) with delta (0, 0)
Screenshot: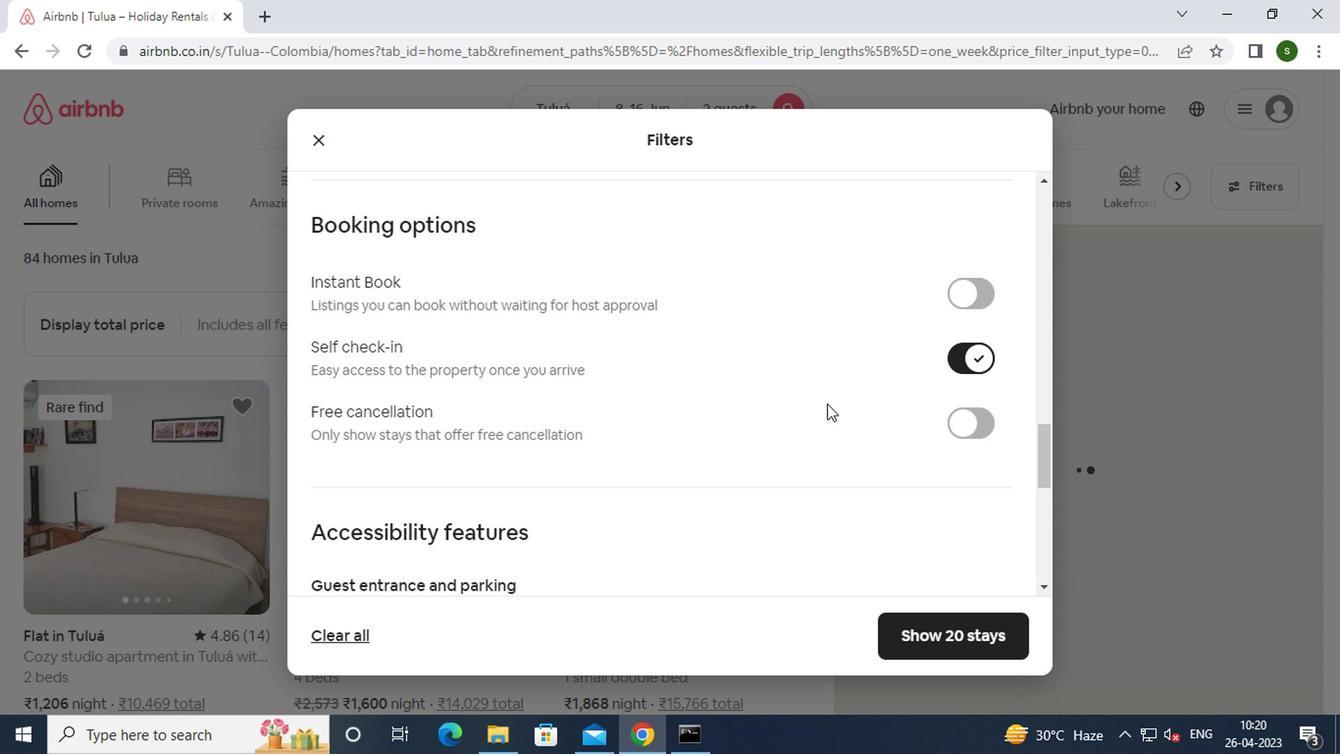 
Action: Mouse scrolled (823, 404) with delta (0, 0)
Screenshot: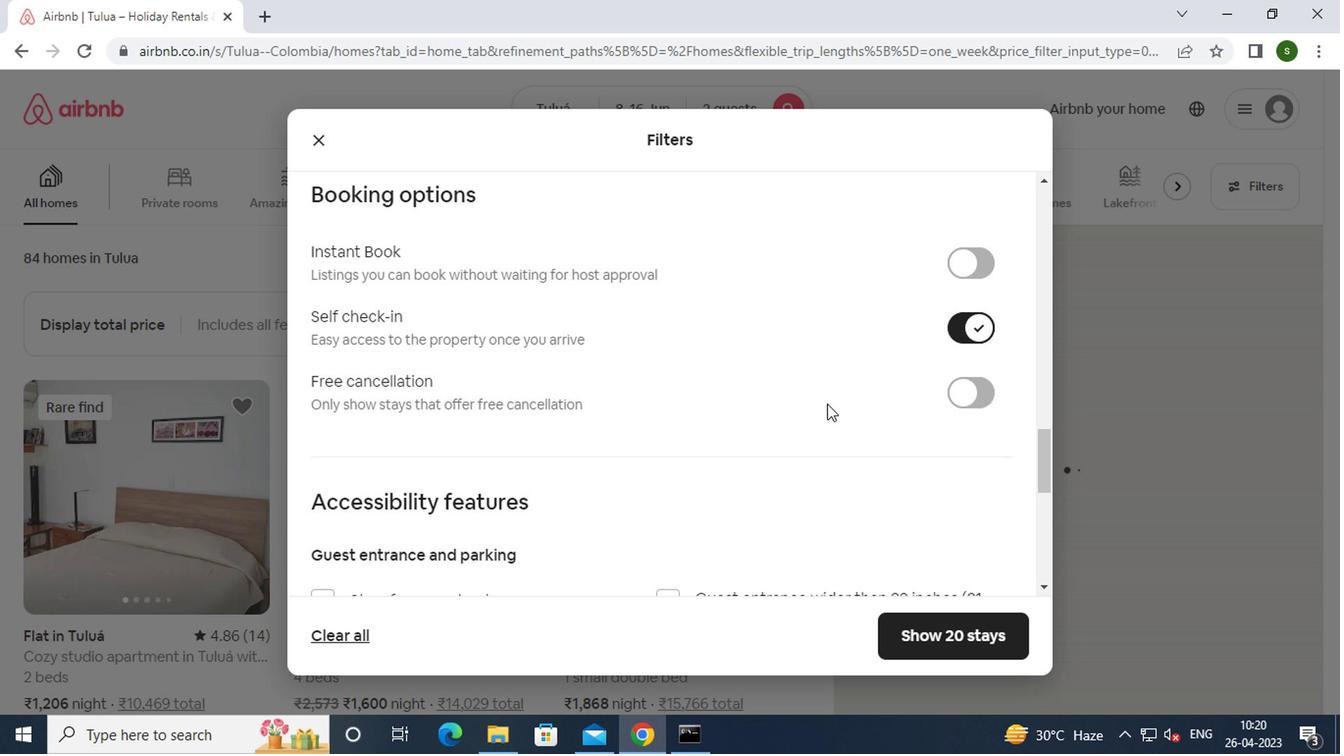 
Action: Mouse scrolled (823, 404) with delta (0, 0)
Screenshot: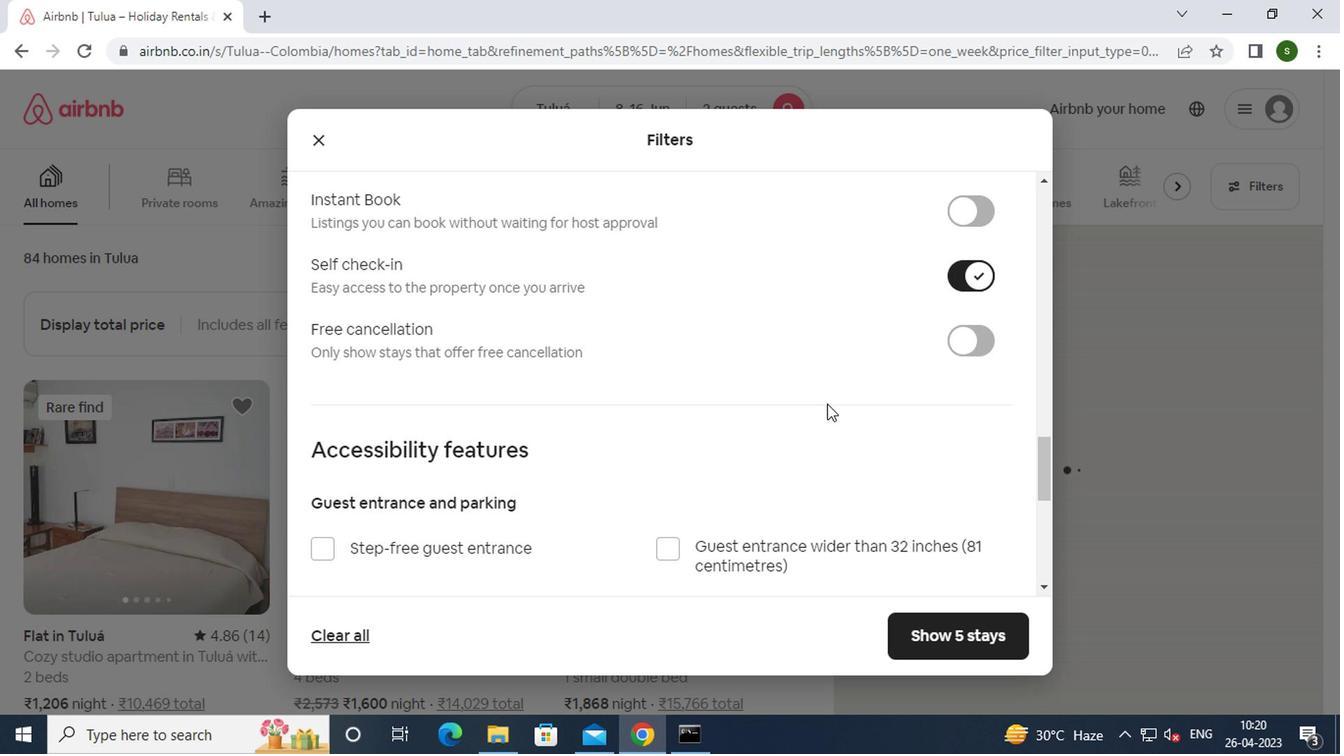
Action: Mouse scrolled (823, 404) with delta (0, 0)
Screenshot: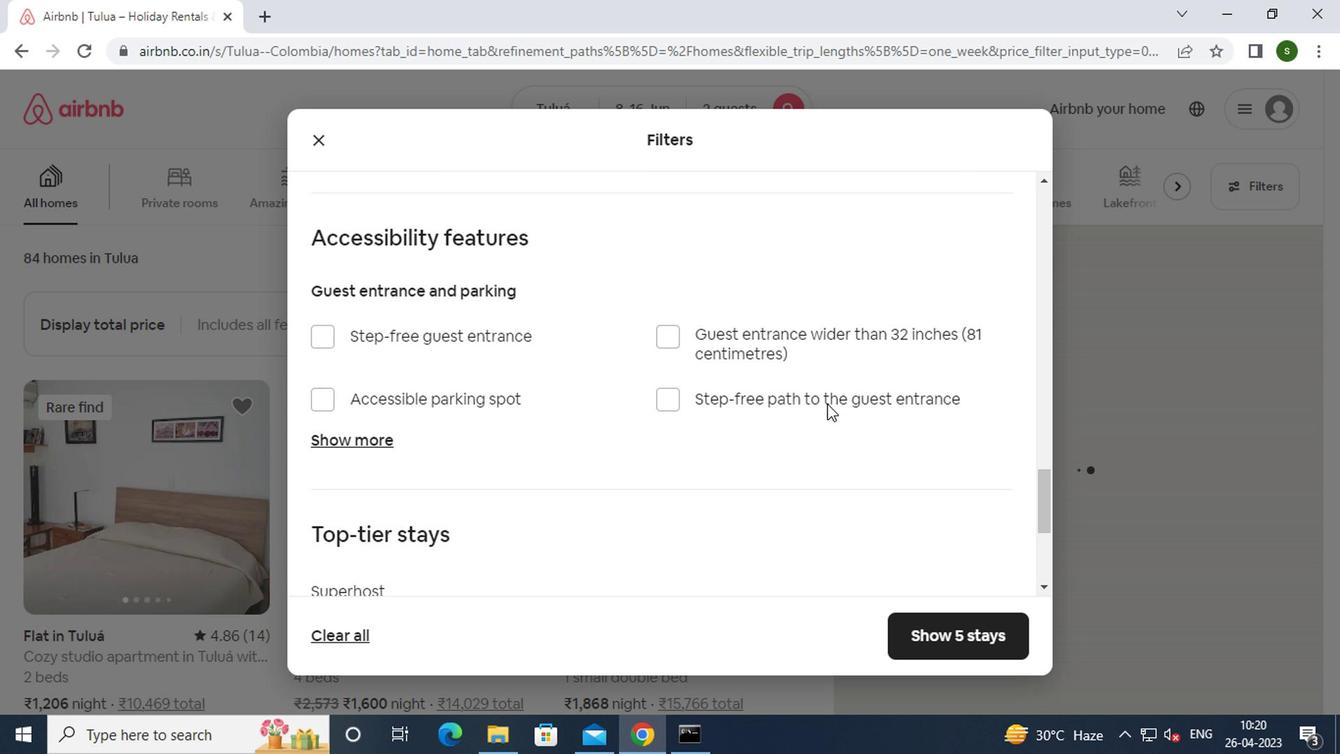 
Action: Mouse scrolled (823, 404) with delta (0, 0)
Screenshot: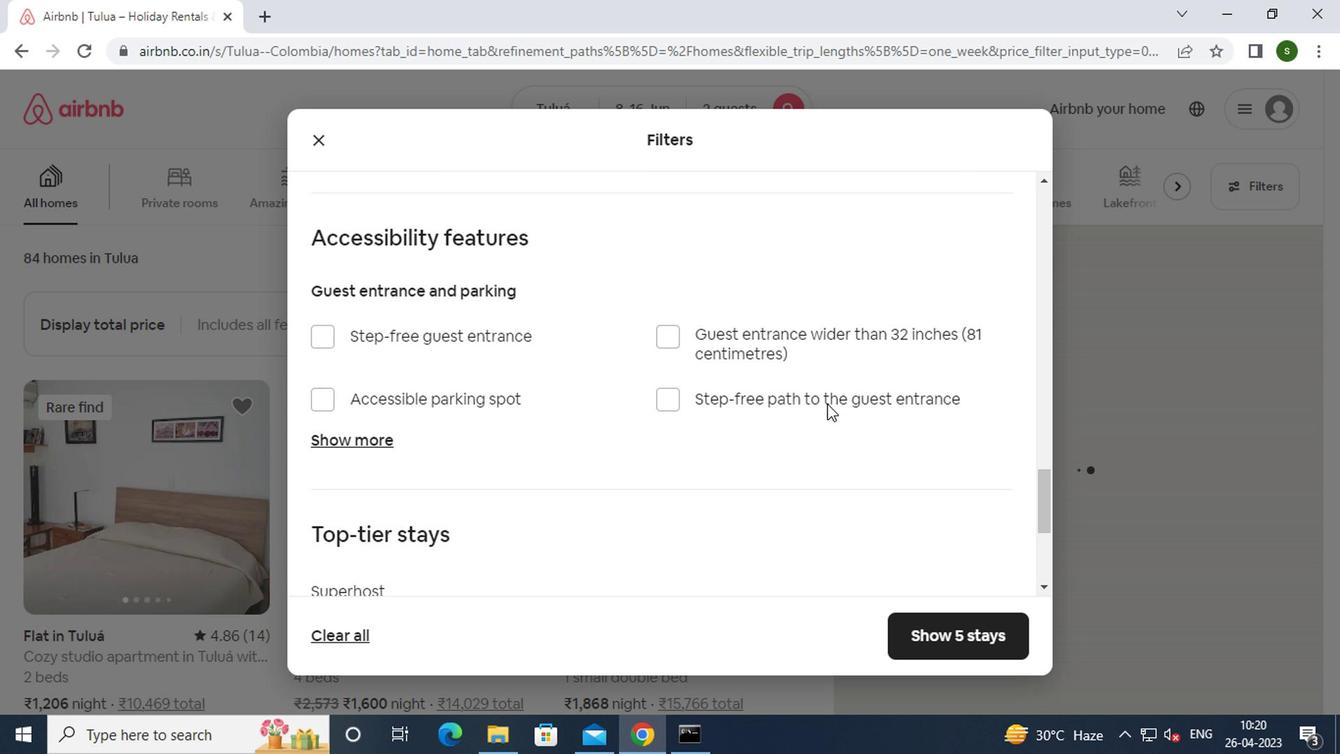 
Action: Mouse scrolled (823, 404) with delta (0, 0)
Screenshot: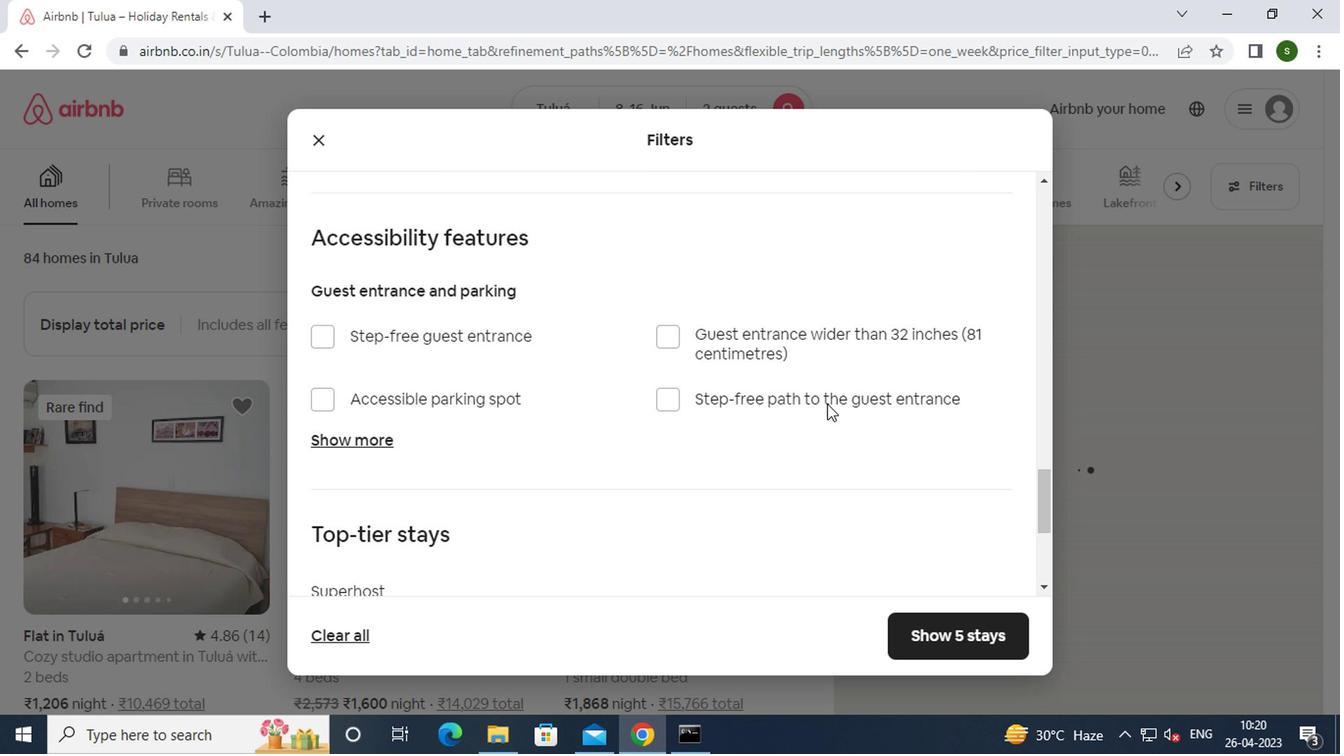 
Action: Mouse moved to (823, 406)
Screenshot: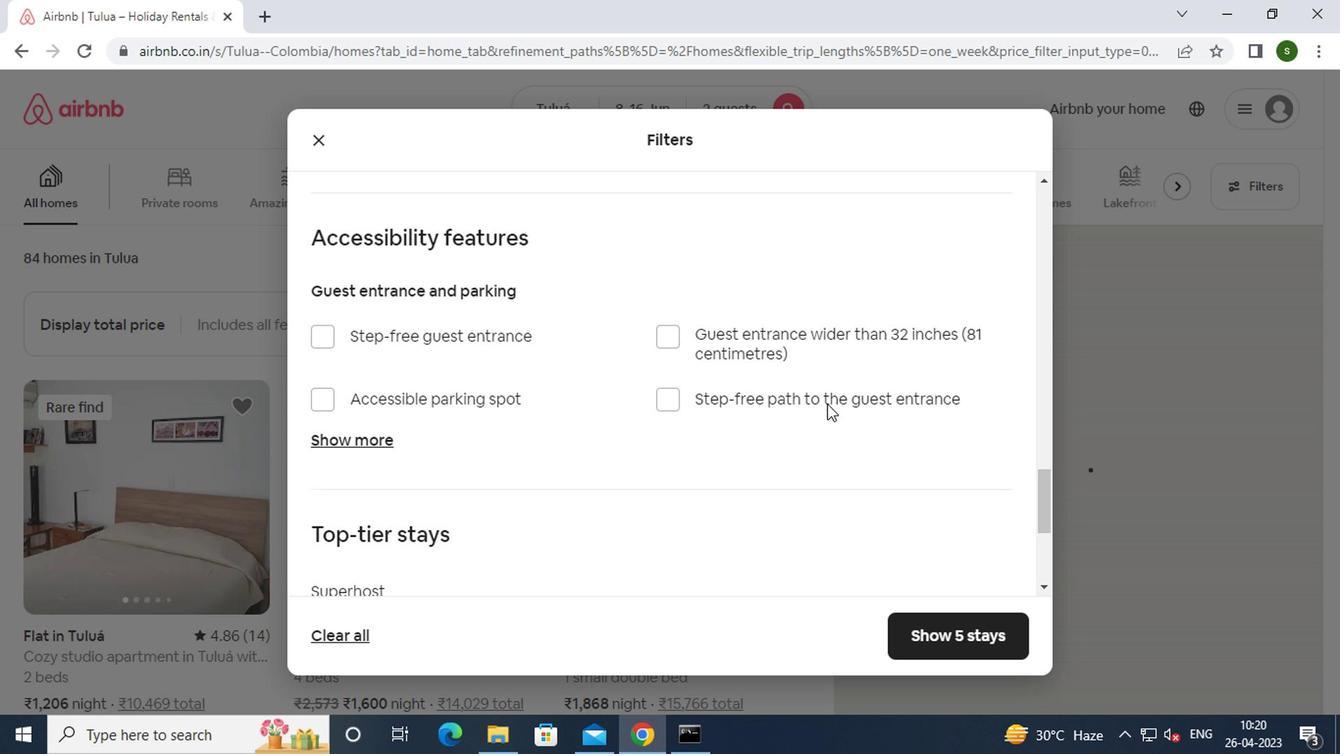 
Action: Mouse scrolled (823, 404) with delta (0, -1)
Screenshot: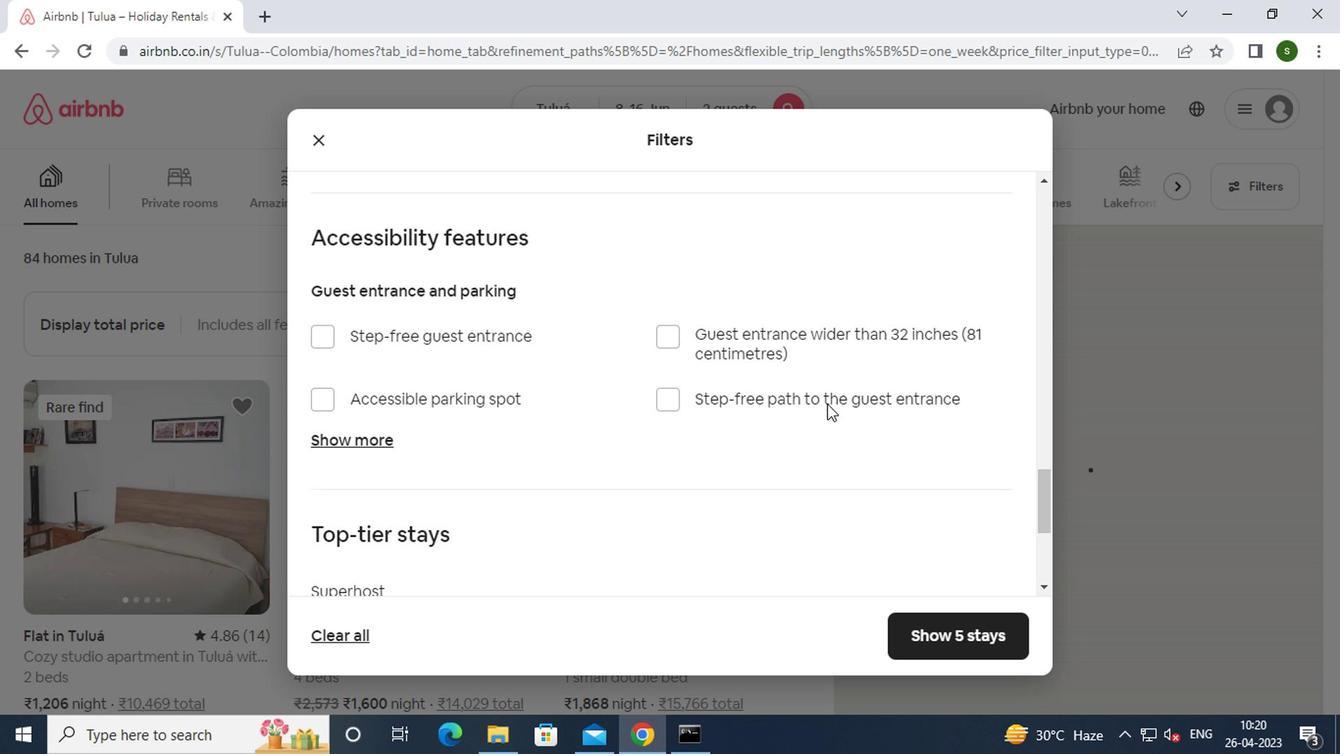 
Action: Mouse scrolled (823, 404) with delta (0, -1)
Screenshot: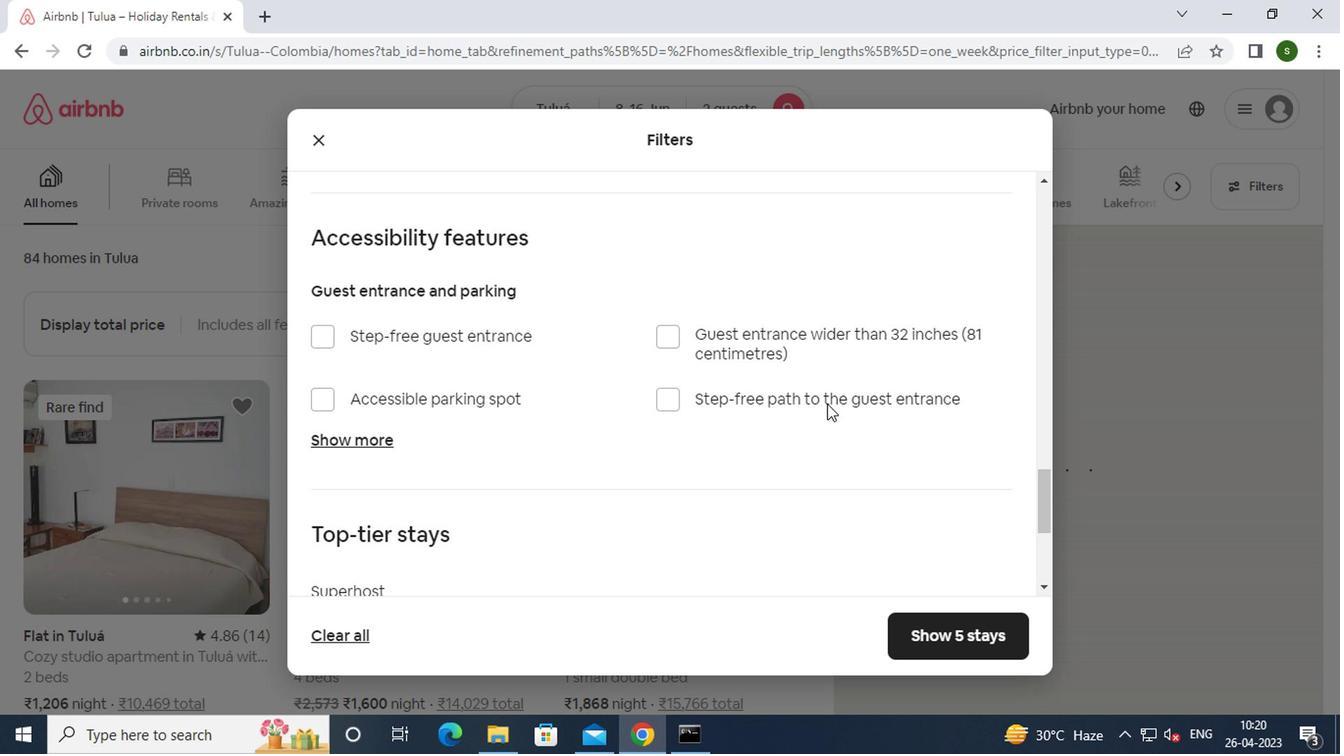 
Action: Mouse moved to (374, 497)
Screenshot: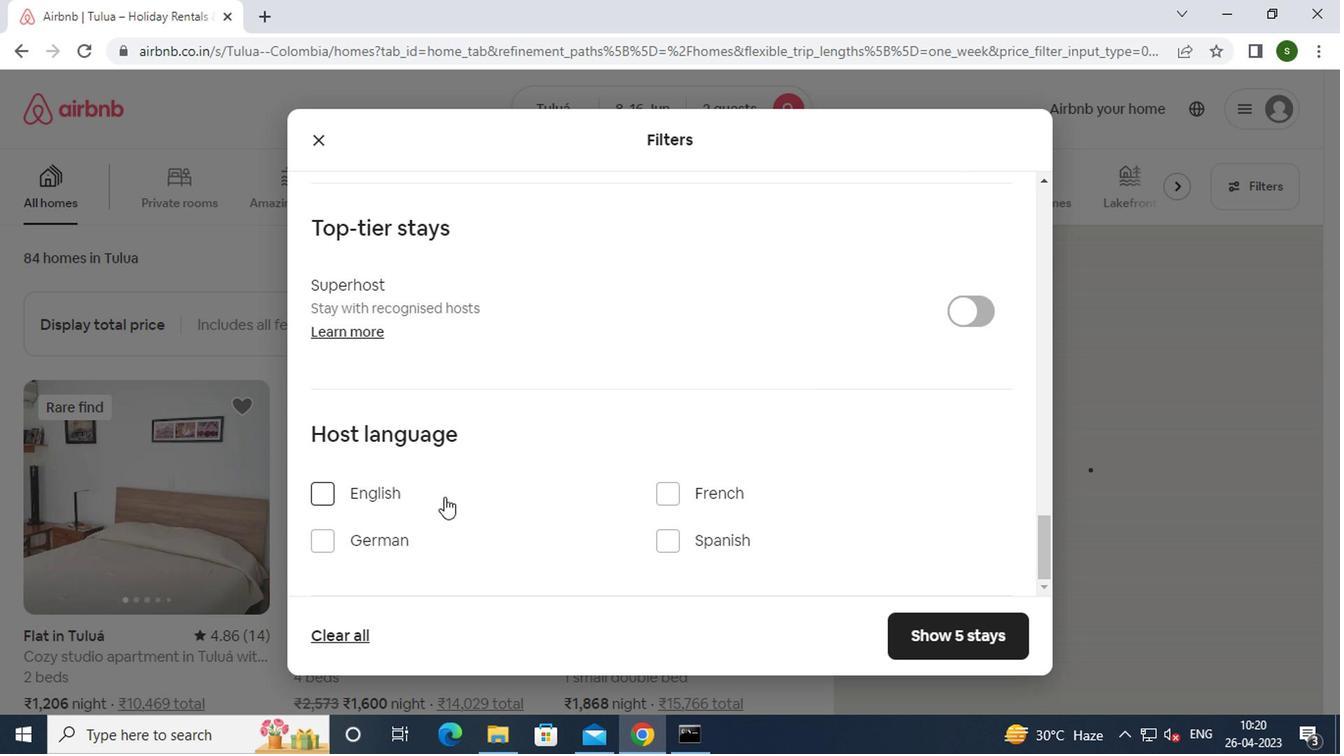 
Action: Mouse pressed left at (374, 497)
Screenshot: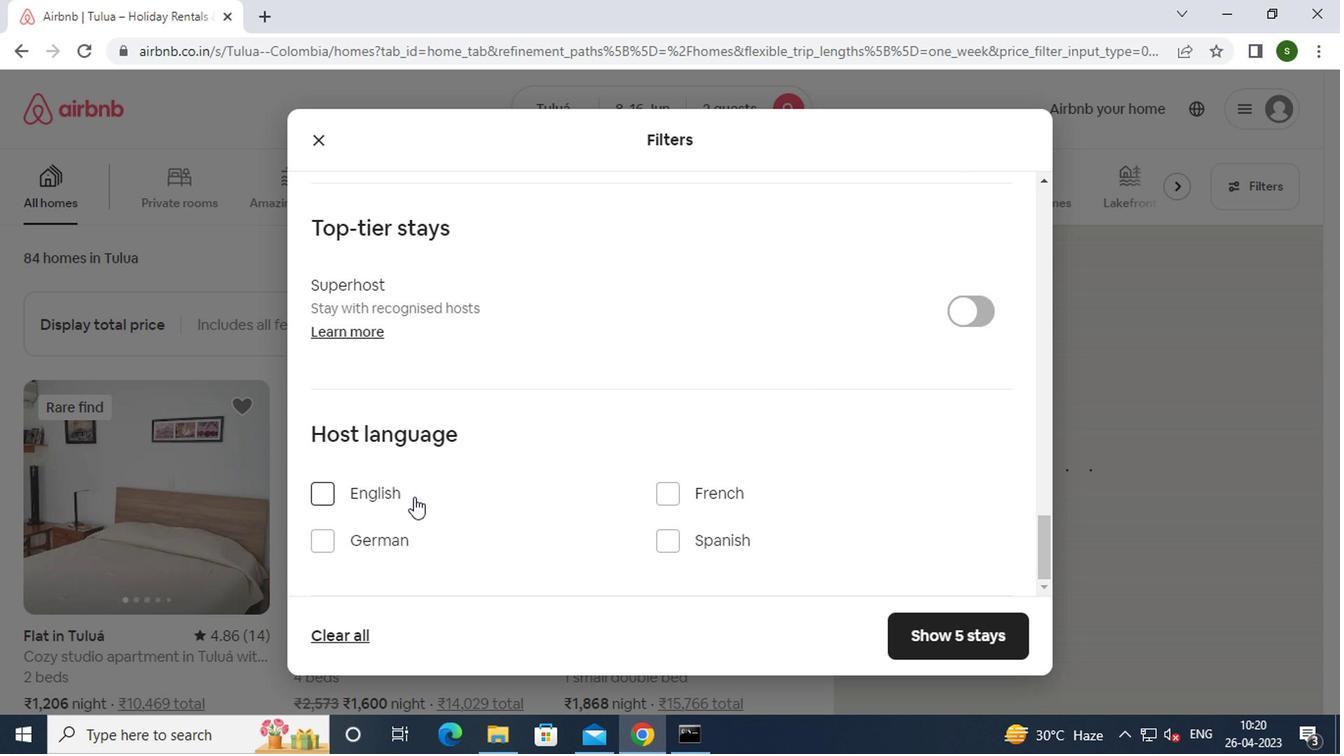 
Action: Mouse moved to (917, 629)
Screenshot: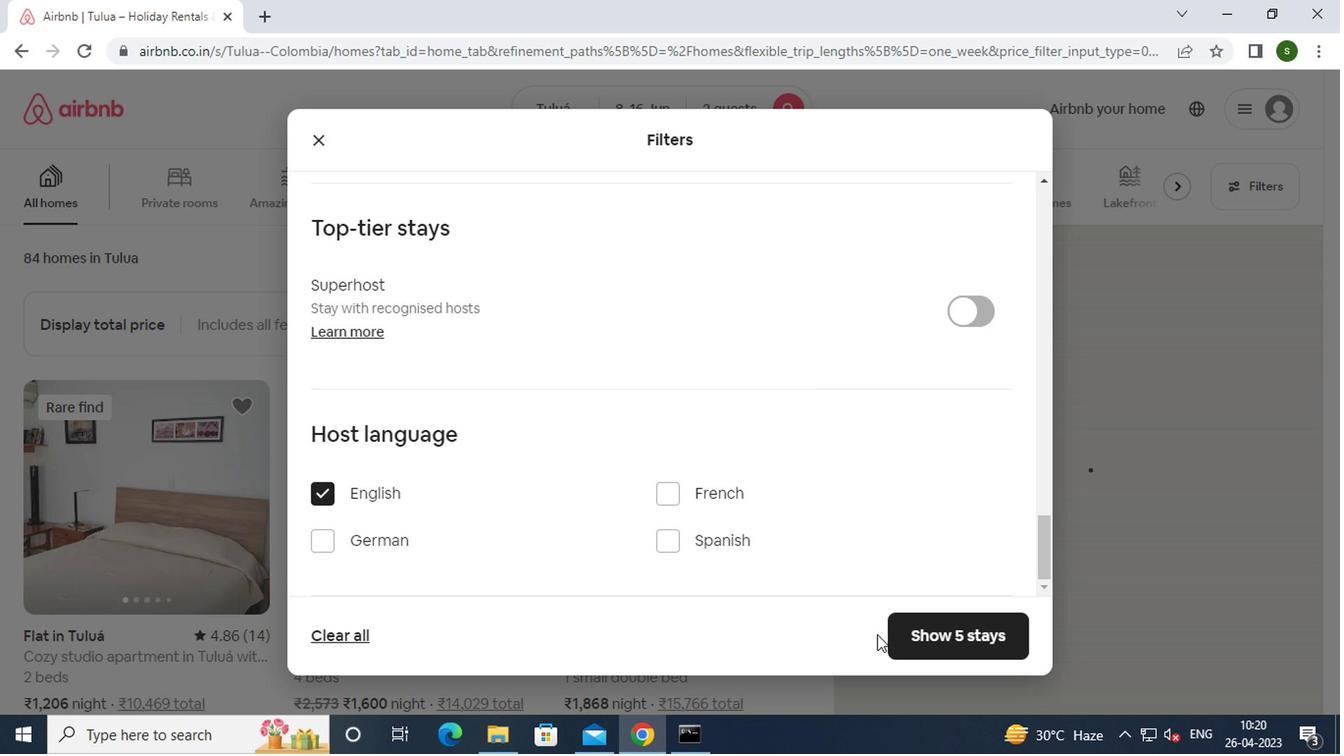 
Action: Mouse pressed left at (917, 629)
Screenshot: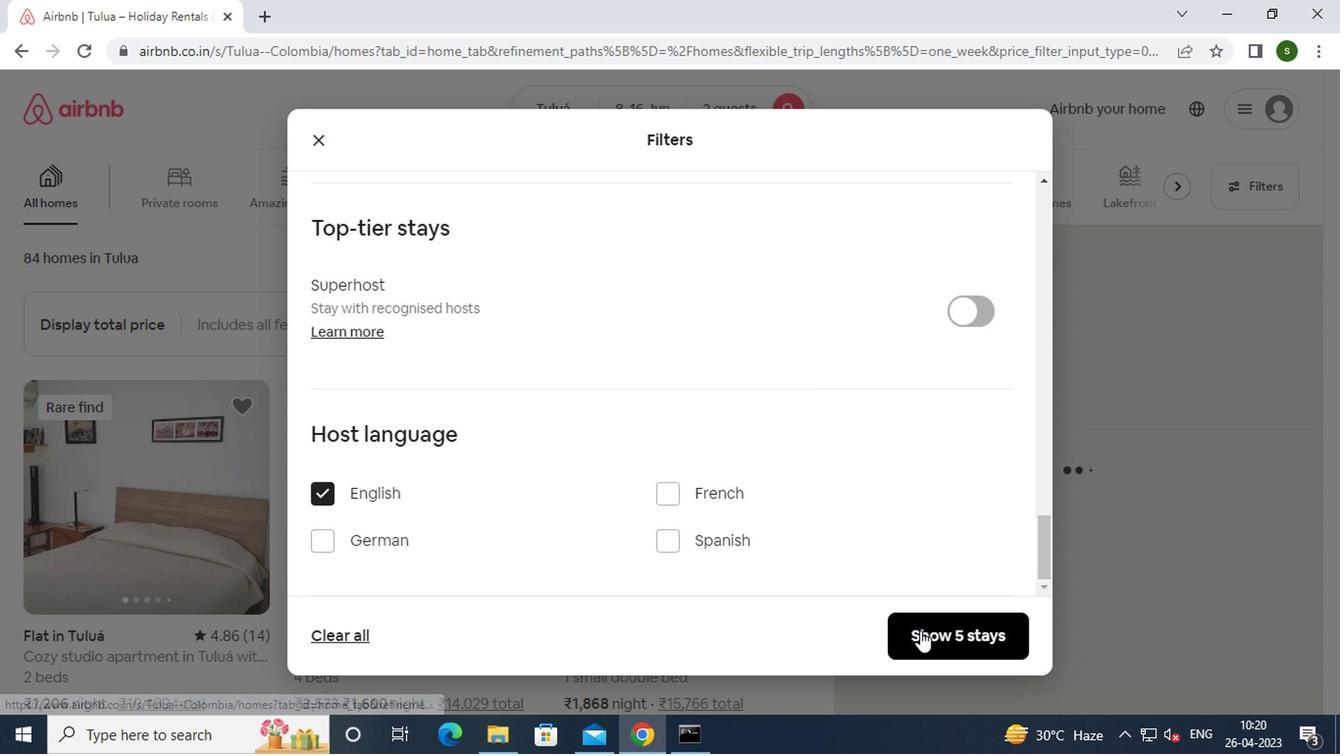 
Action: Mouse moved to (763, 518)
Screenshot: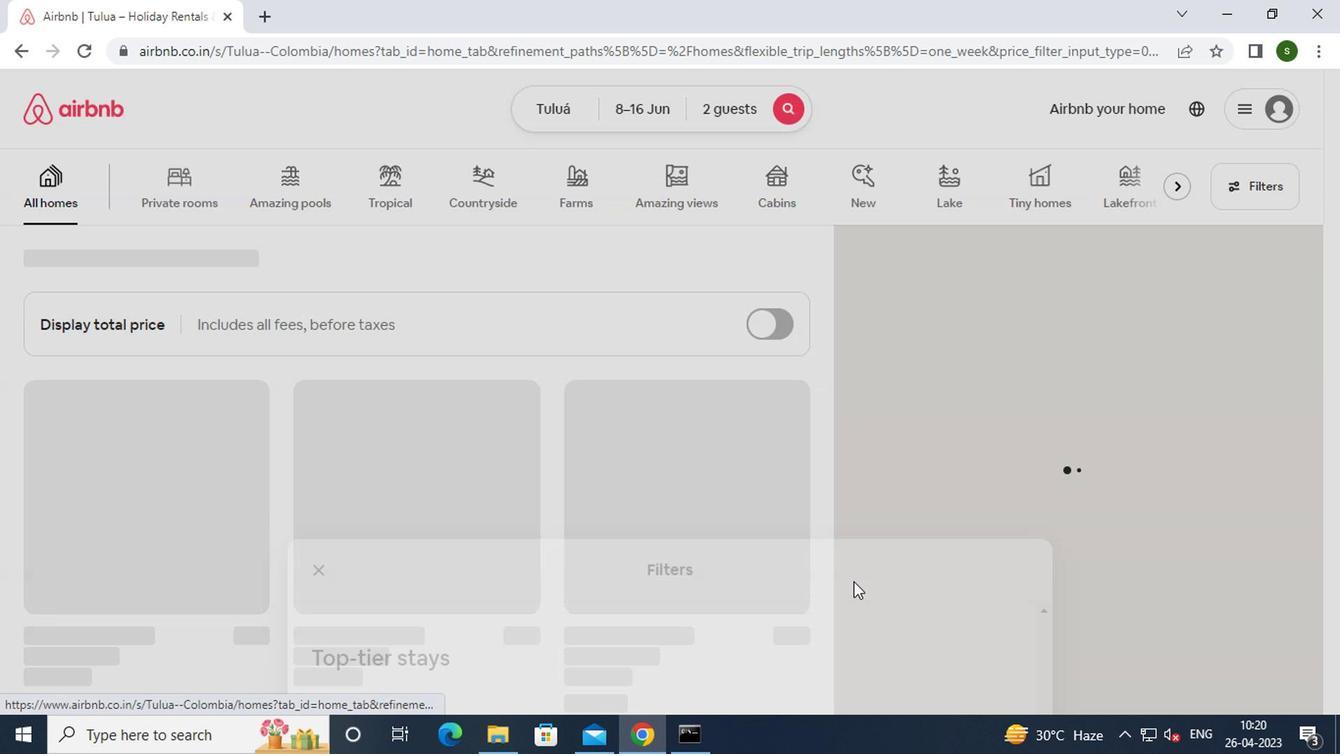 
